 Task: Look for space in Orël, Russia from 2nd September, 2023 to 5th September, 2023 for 1 adult in price range Rs.5000 to Rs.10000. Place can be private room with 1  bedroom having 1 bed and 1 bathroom. Property type can be house, flat, guest house, hotel. Booking option can be shelf check-in. Required host language is English.
Action: Mouse moved to (555, 112)
Screenshot: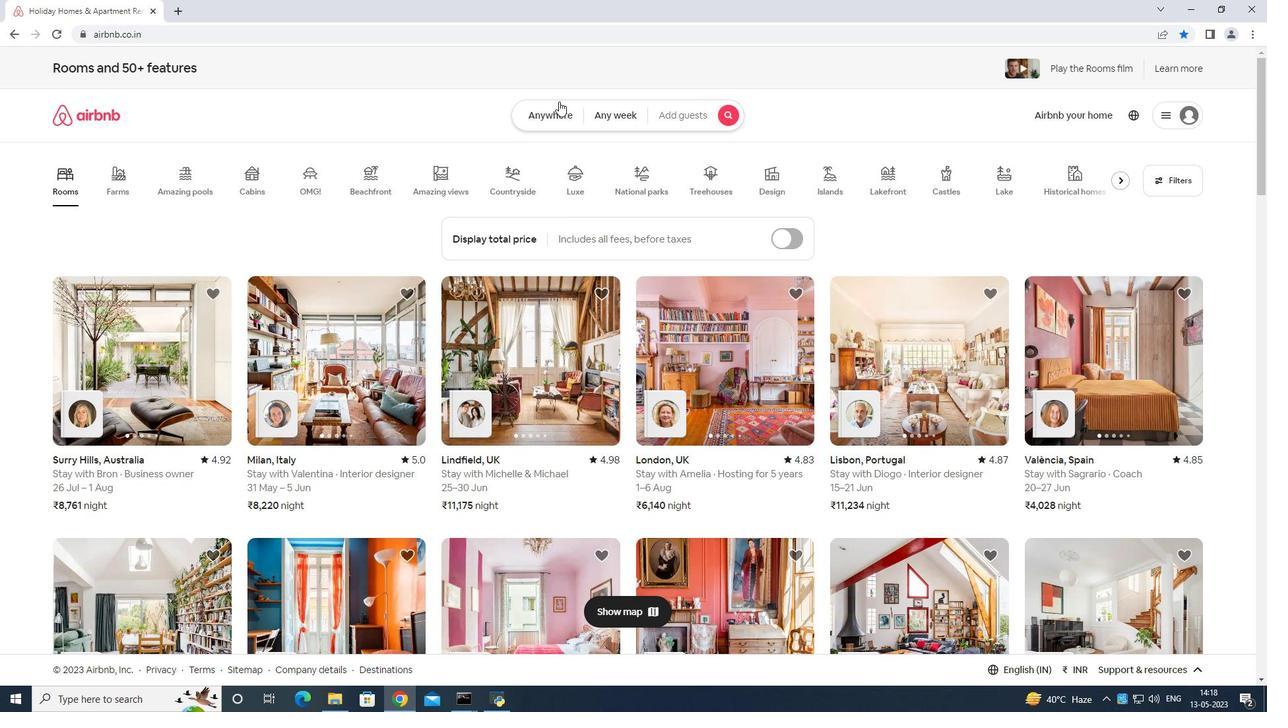
Action: Mouse pressed left at (555, 112)
Screenshot: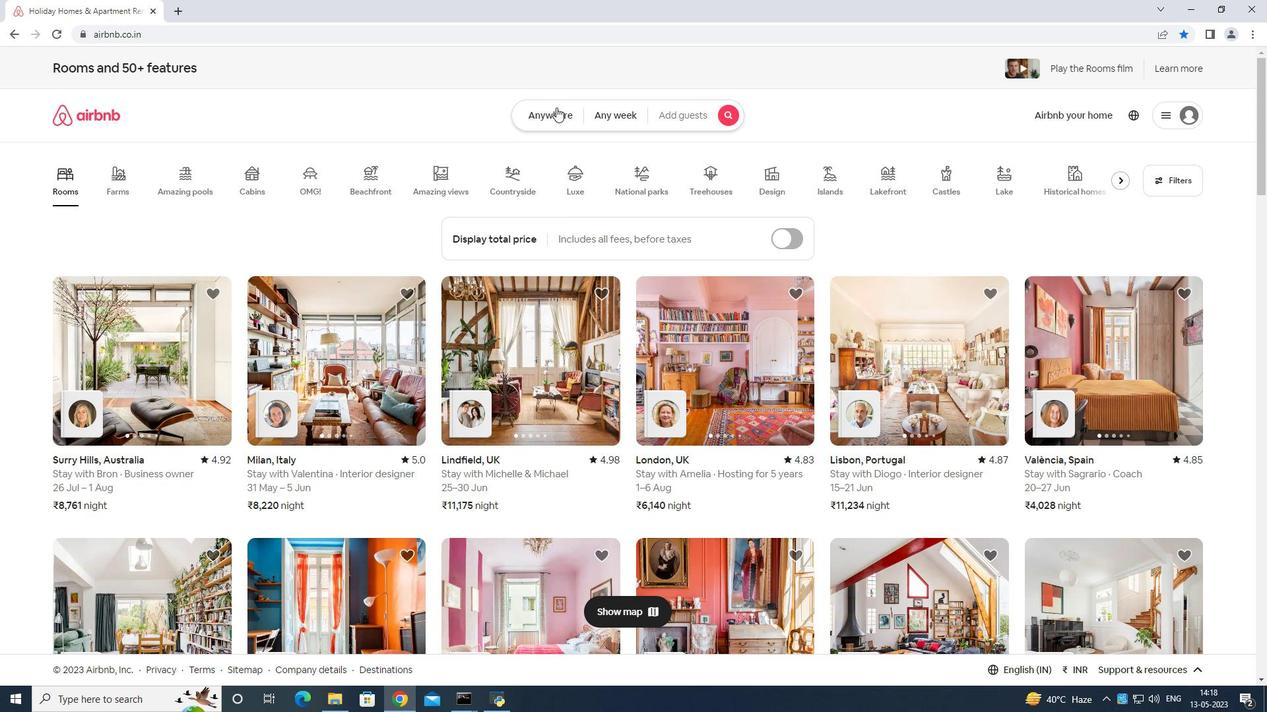 
Action: Mouse moved to (421, 161)
Screenshot: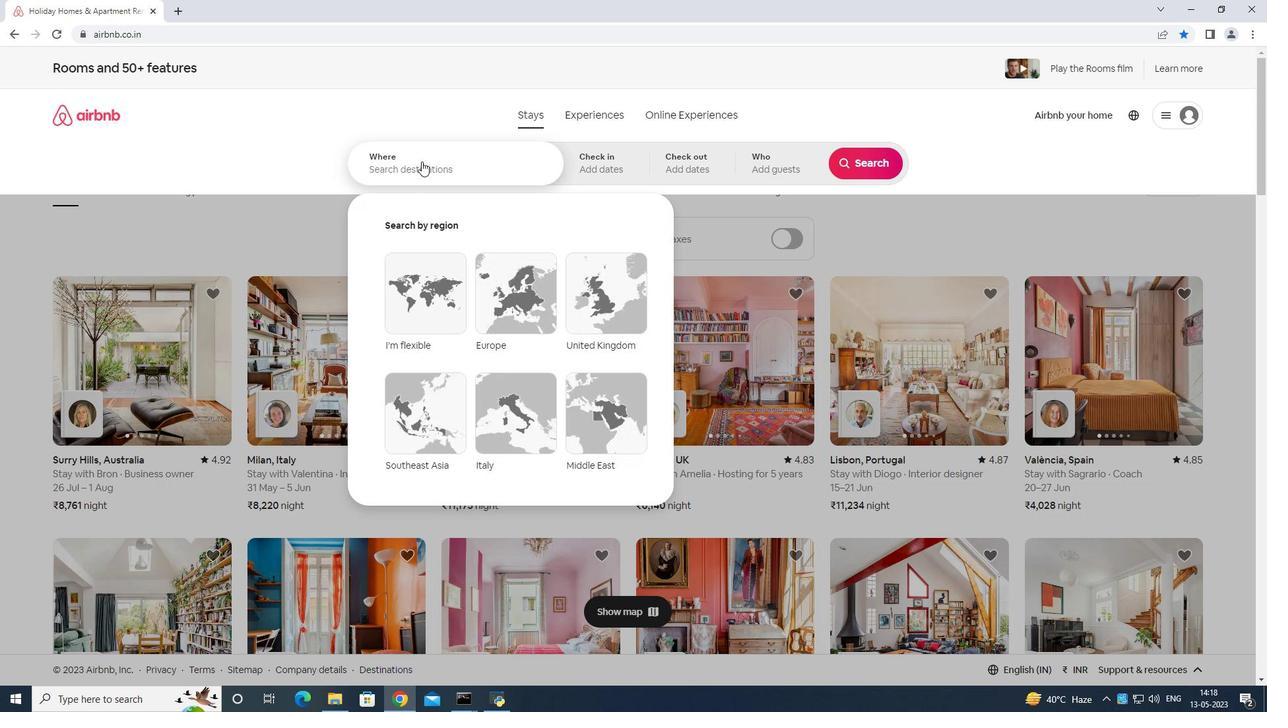 
Action: Mouse pressed left at (421, 161)
Screenshot: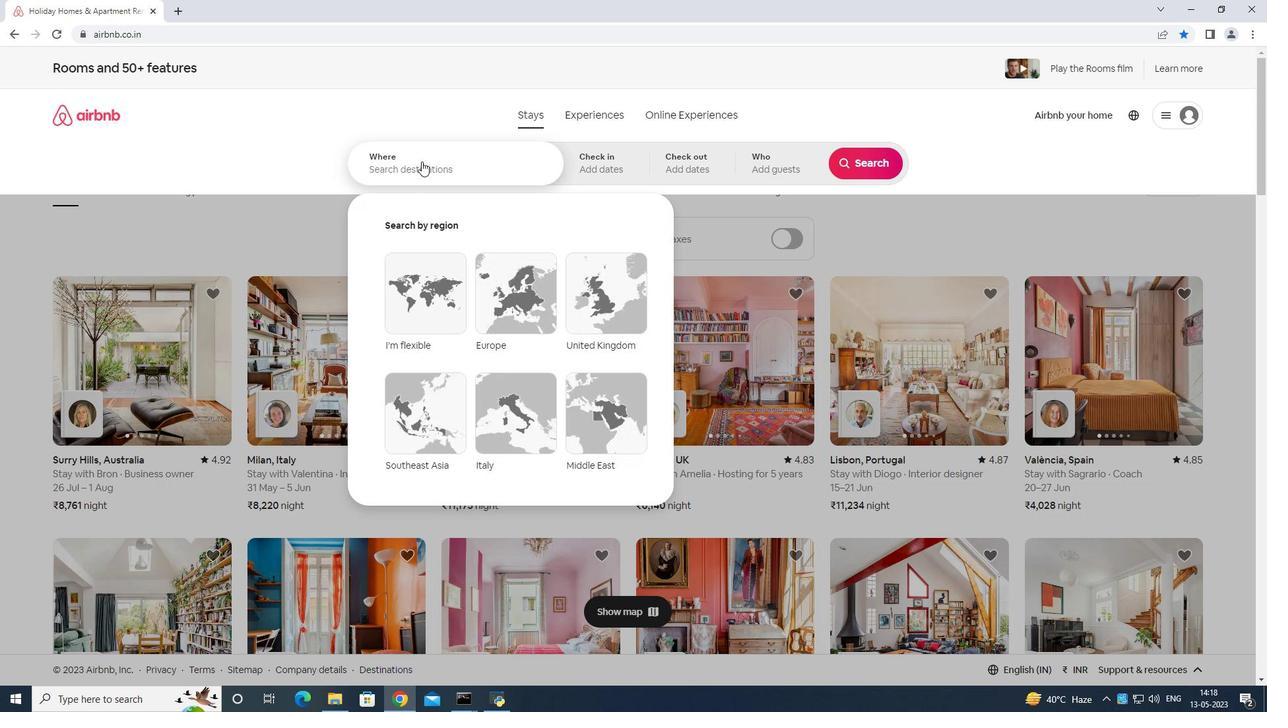 
Action: Mouse moved to (421, 160)
Screenshot: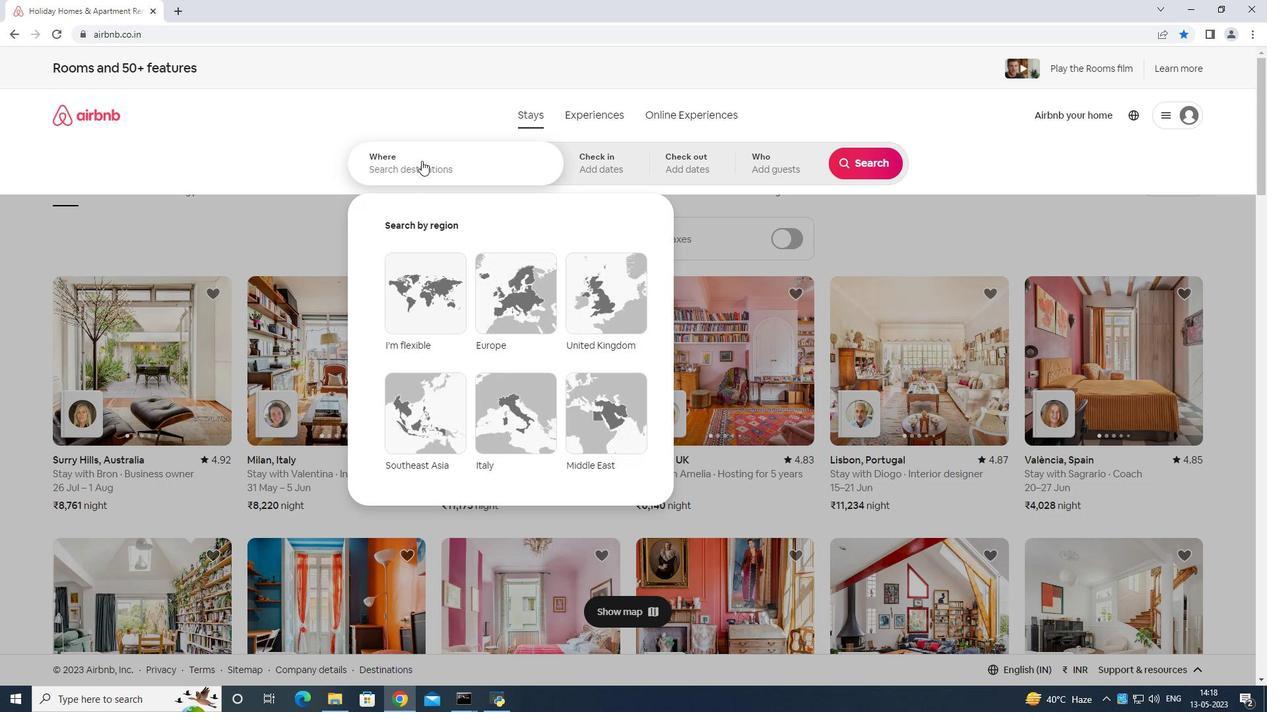 
Action: Key pressed <Key.shift>Orel<Key.space>russia<Key.enter>
Screenshot: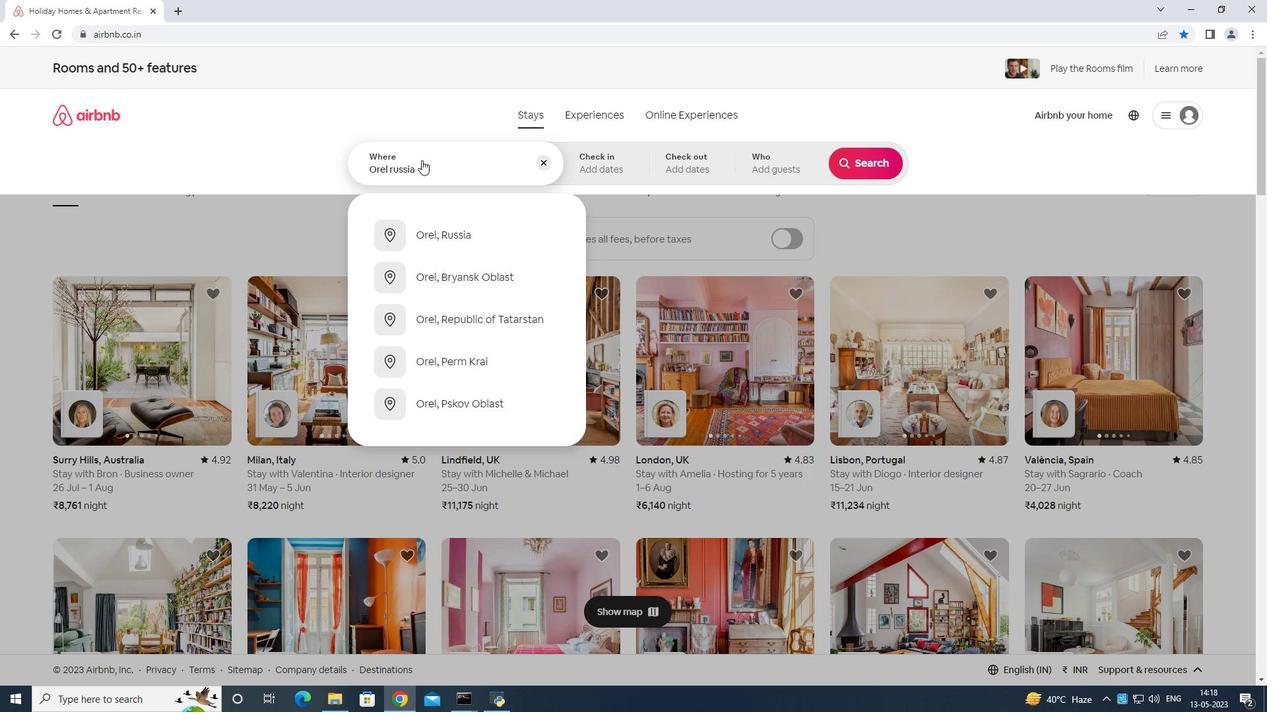 
Action: Mouse moved to (857, 266)
Screenshot: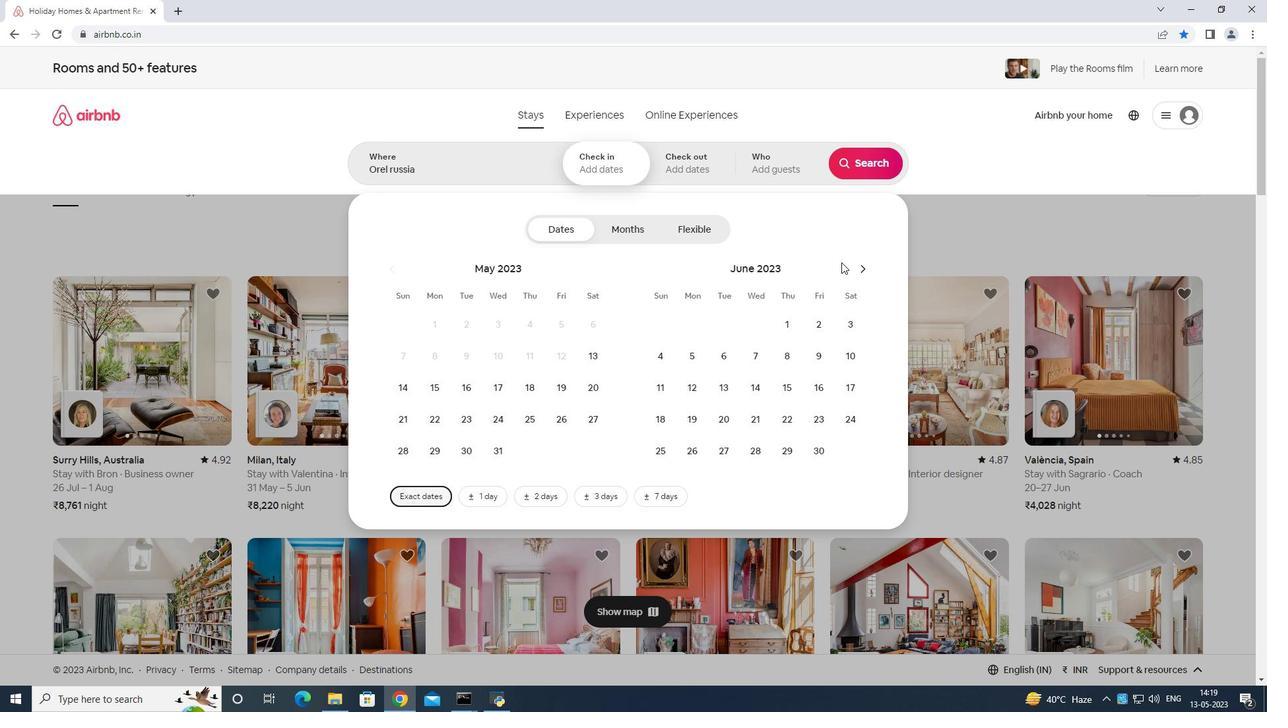 
Action: Mouse pressed left at (857, 266)
Screenshot: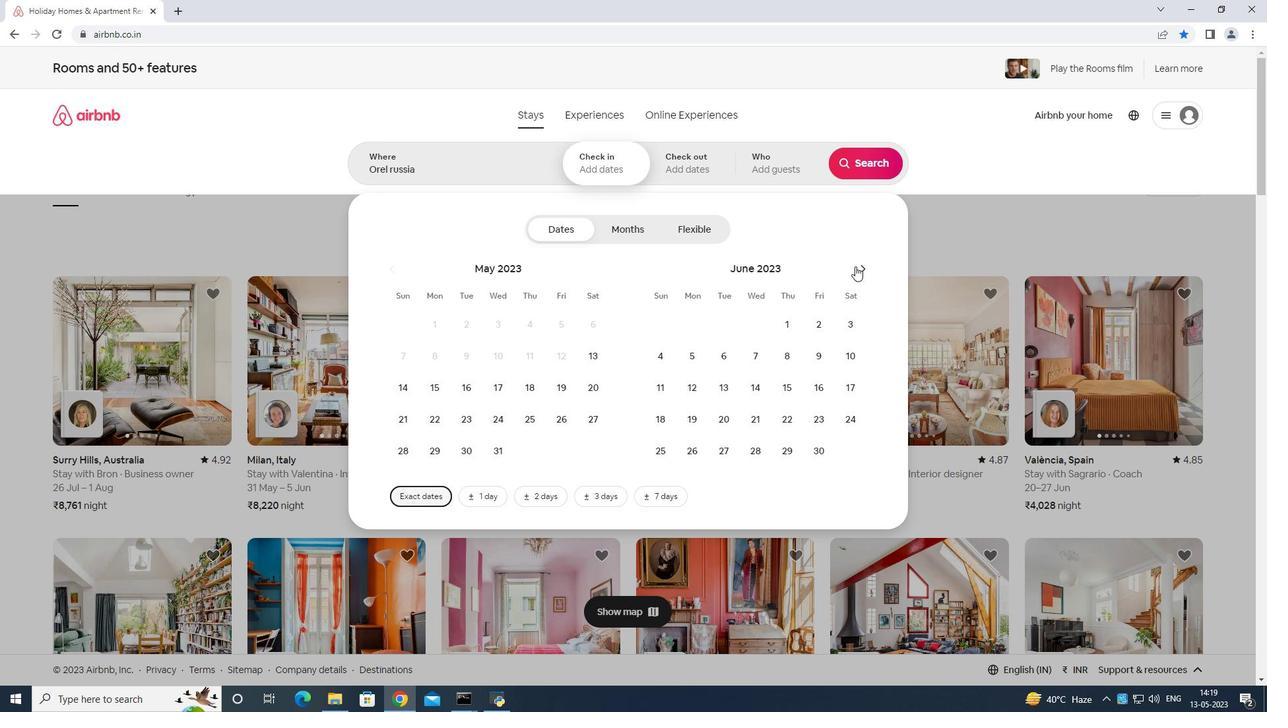 
Action: Mouse moved to (859, 267)
Screenshot: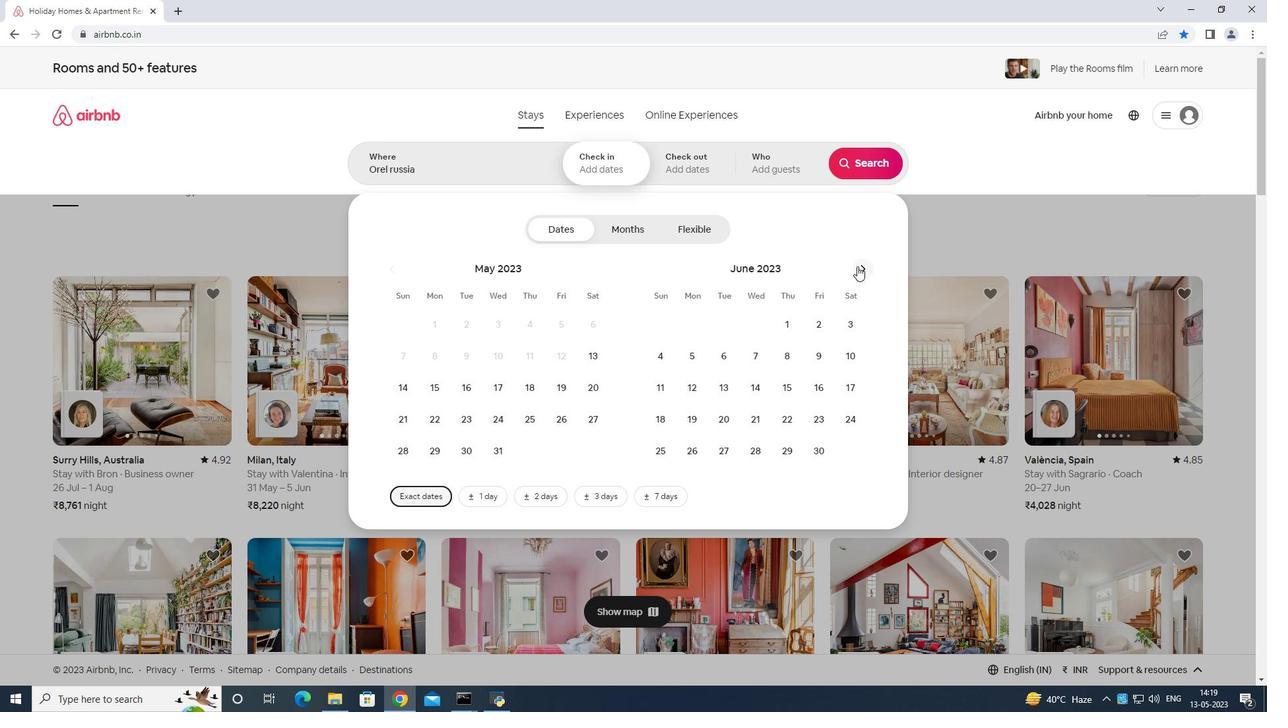 
Action: Mouse pressed left at (859, 267)
Screenshot: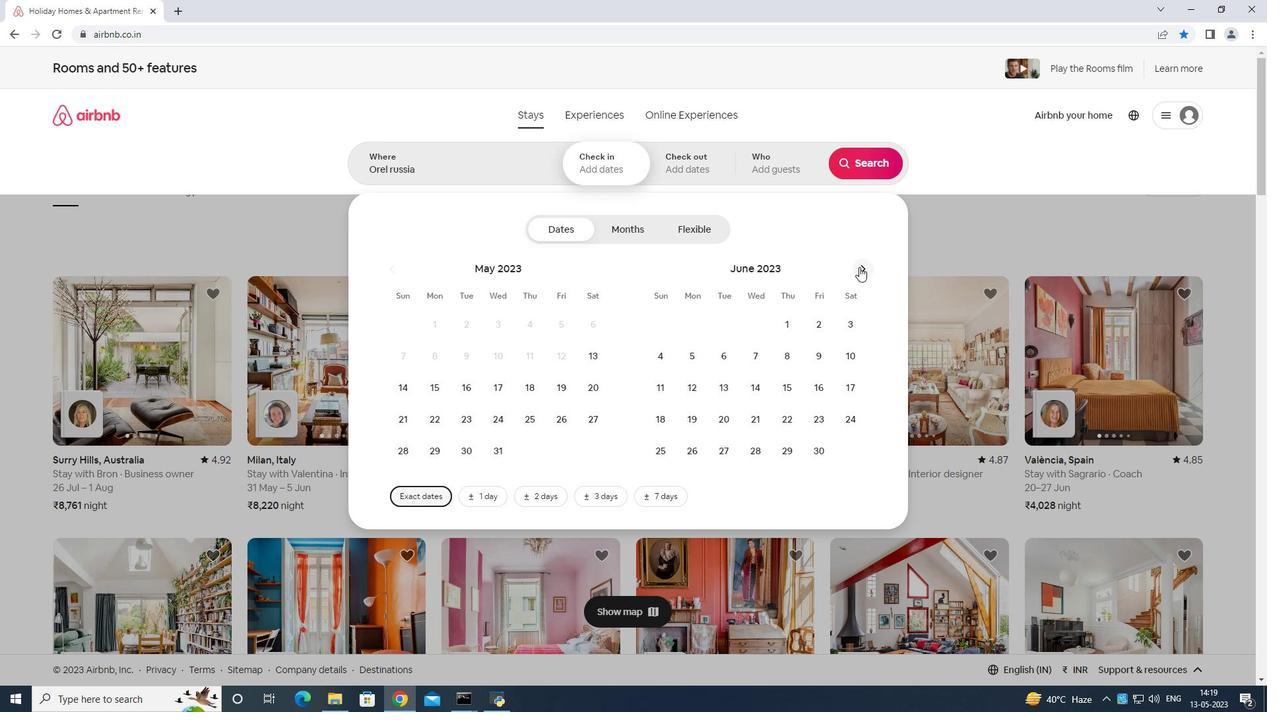 
Action: Mouse pressed left at (859, 267)
Screenshot: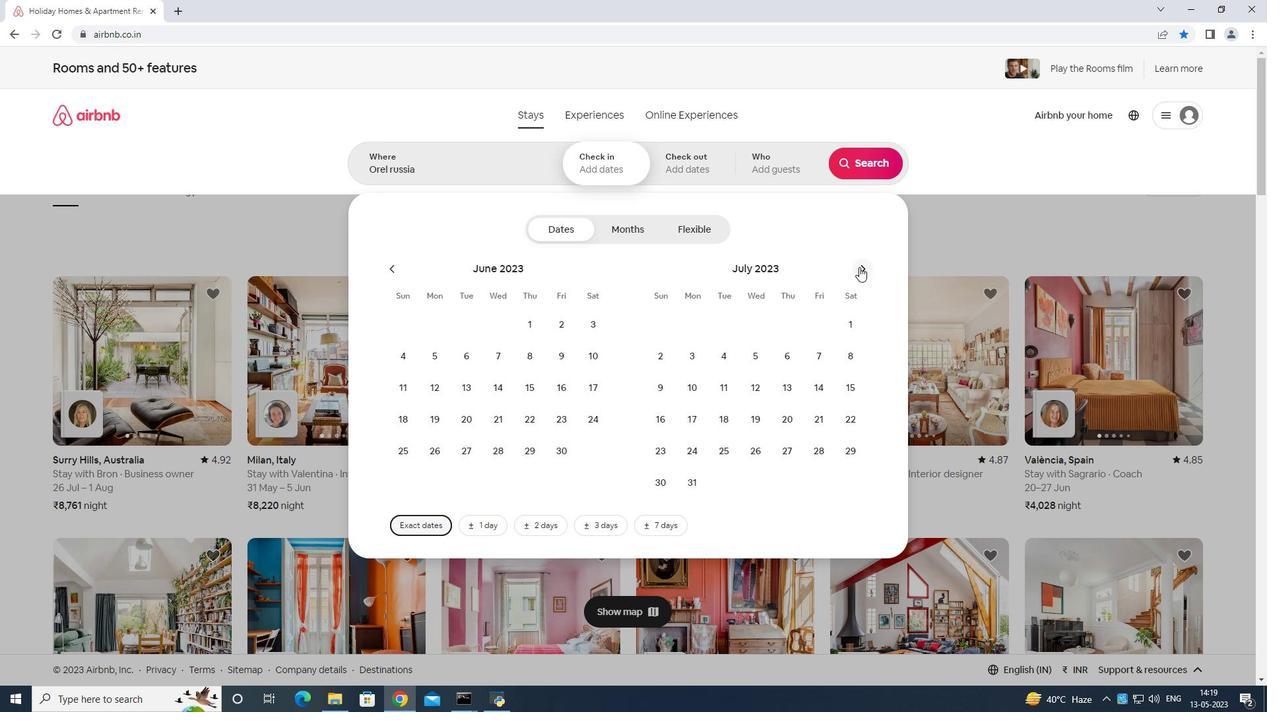 
Action: Mouse pressed left at (859, 267)
Screenshot: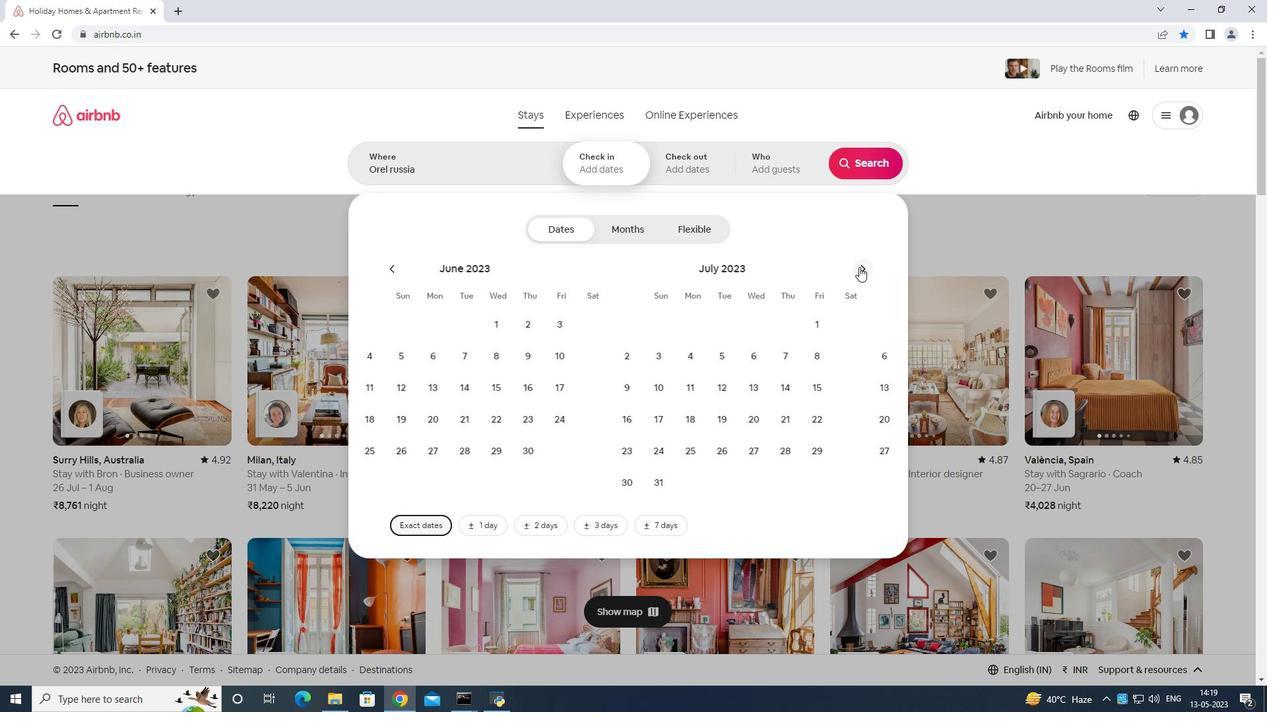 
Action: Mouse moved to (836, 326)
Screenshot: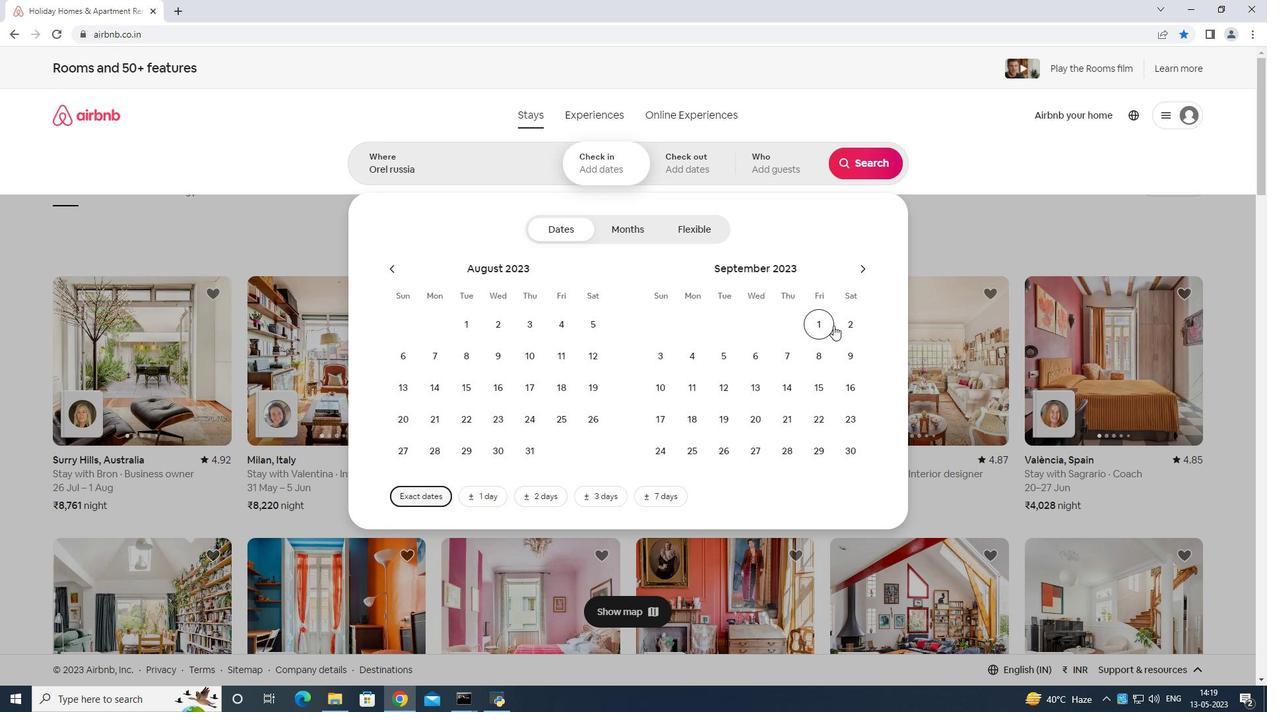 
Action: Mouse pressed left at (836, 326)
Screenshot: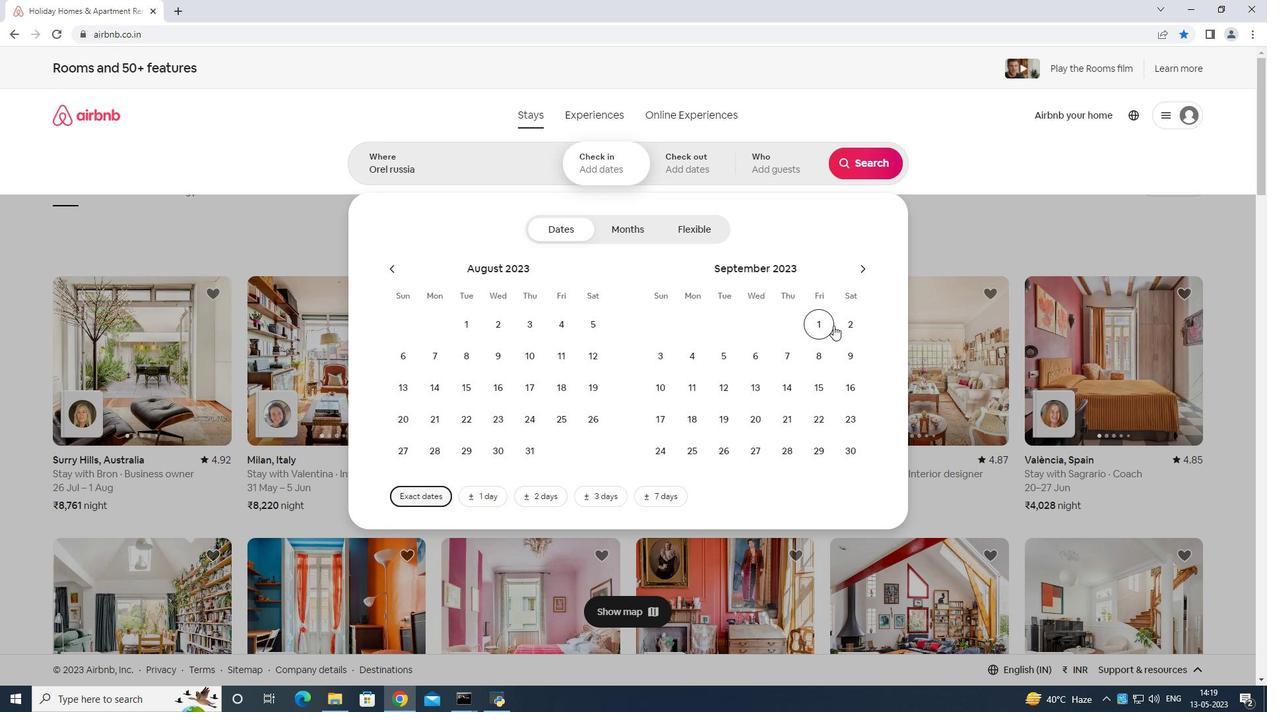 
Action: Mouse moved to (723, 349)
Screenshot: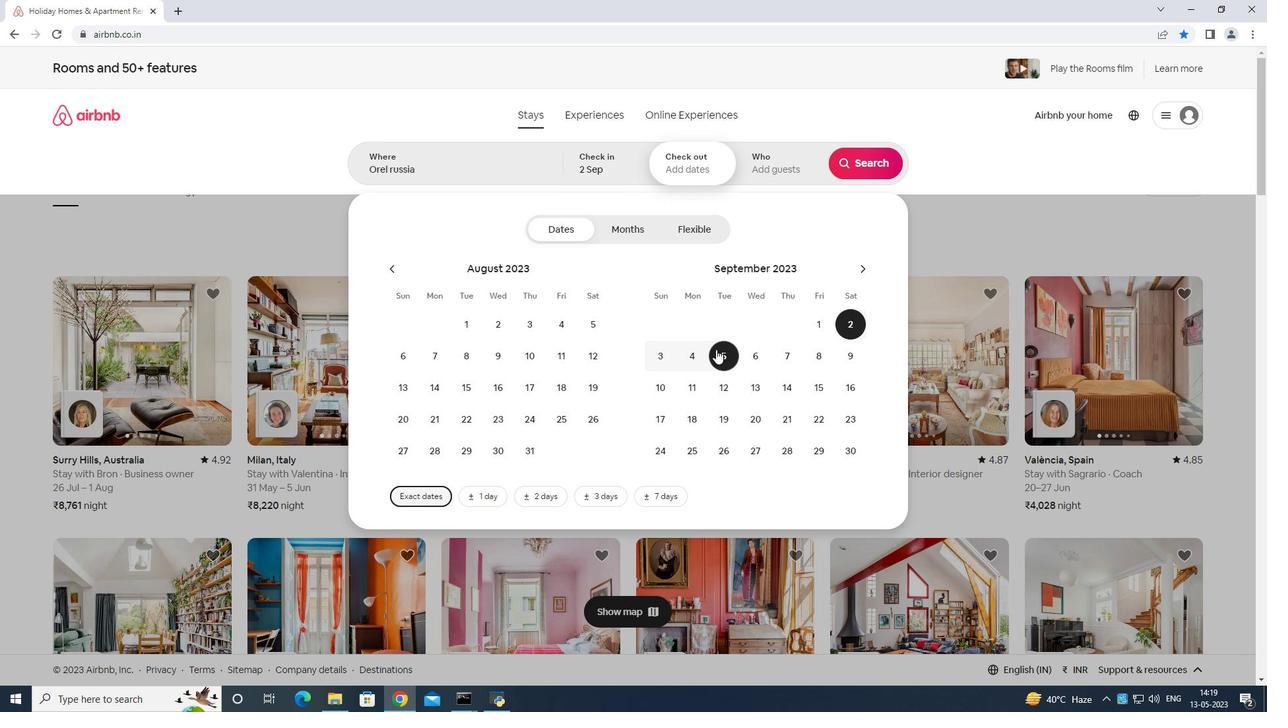 
Action: Mouse pressed left at (723, 349)
Screenshot: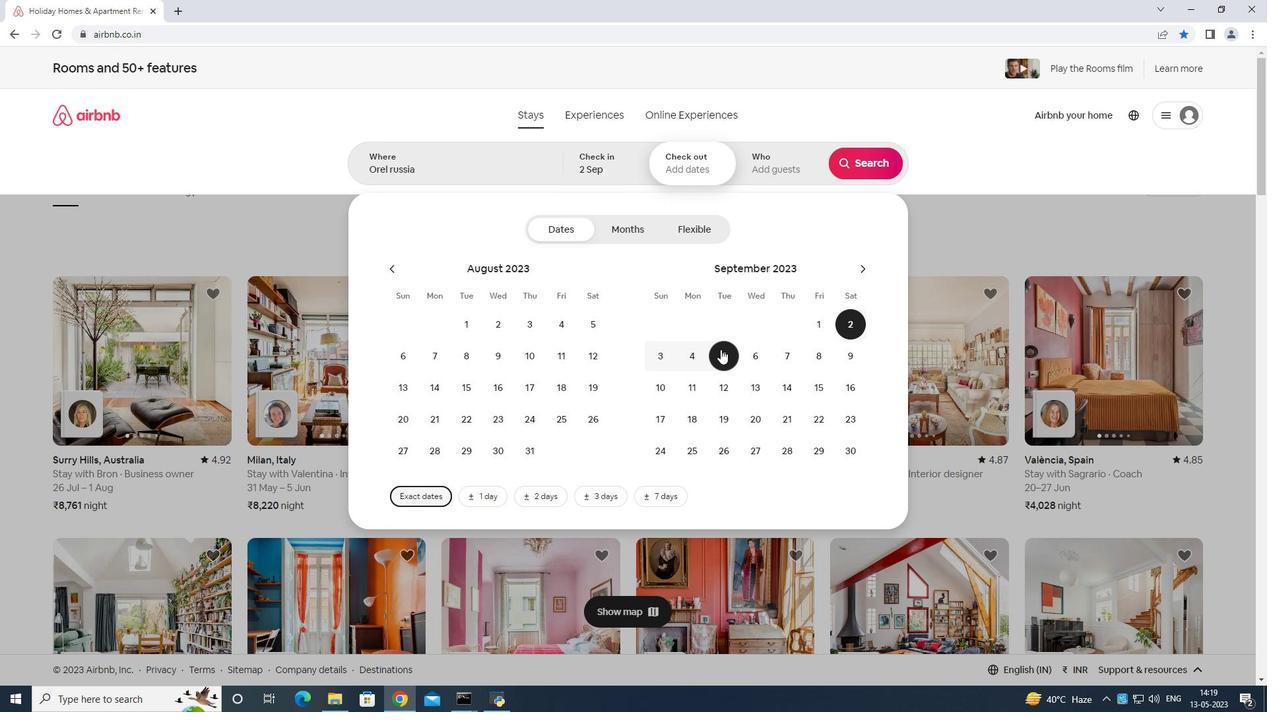
Action: Mouse moved to (776, 173)
Screenshot: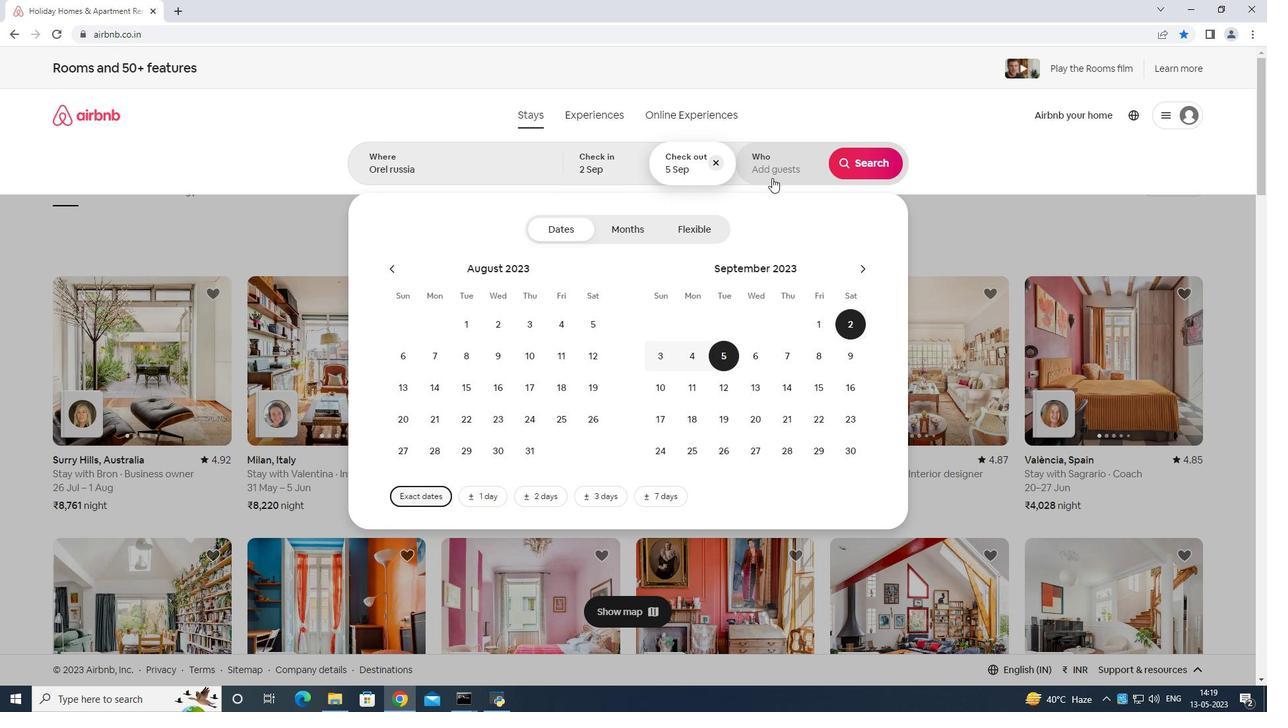 
Action: Mouse pressed left at (776, 173)
Screenshot: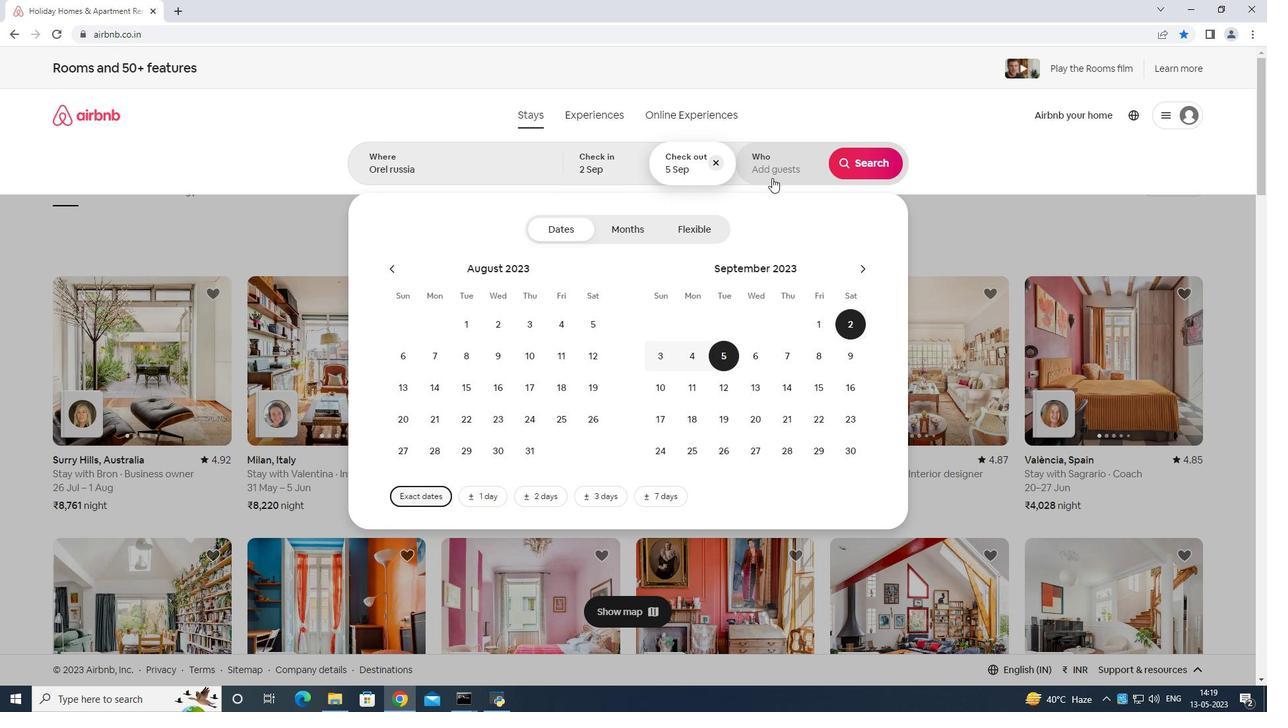 
Action: Mouse moved to (865, 230)
Screenshot: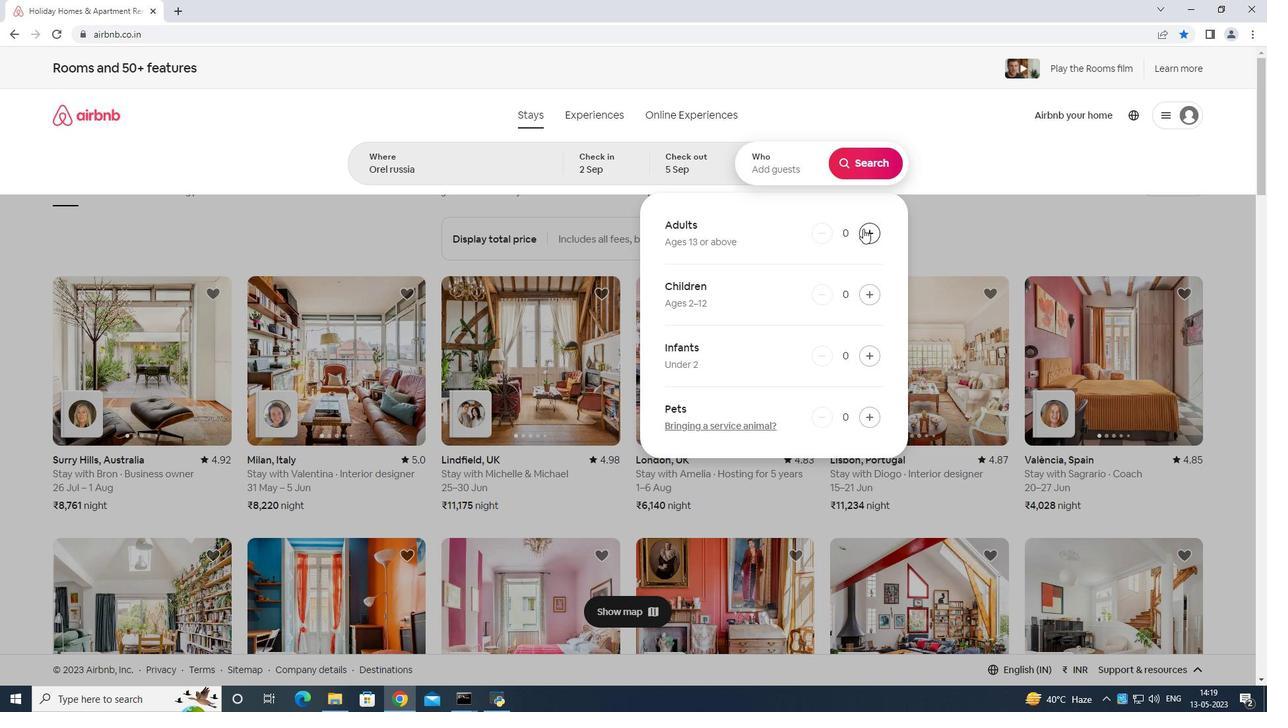 
Action: Mouse pressed left at (865, 230)
Screenshot: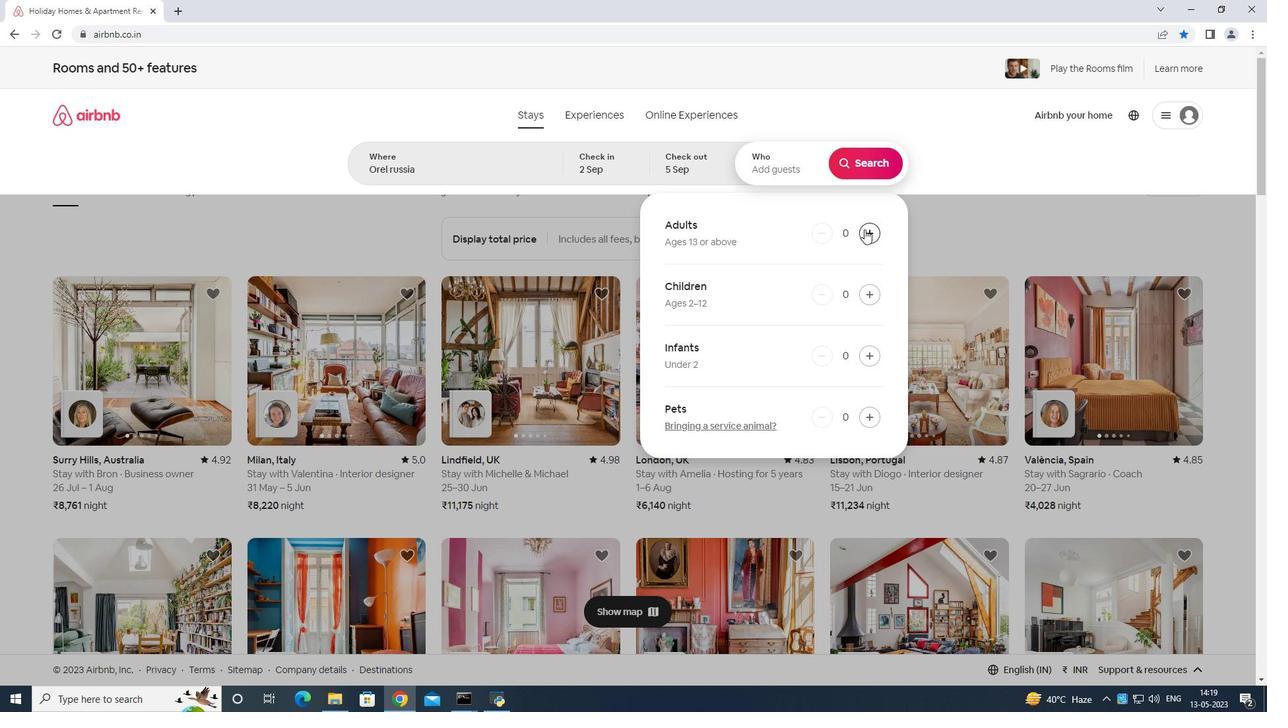 
Action: Mouse moved to (871, 170)
Screenshot: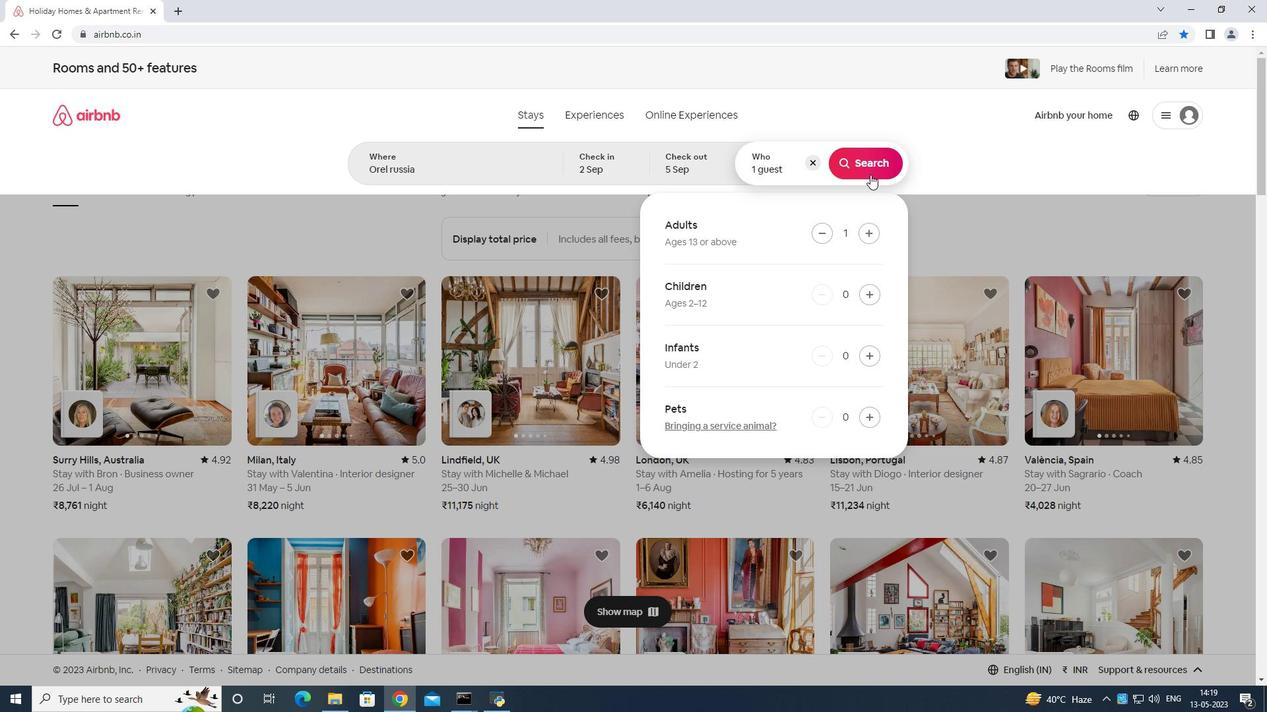 
Action: Mouse pressed left at (871, 170)
Screenshot: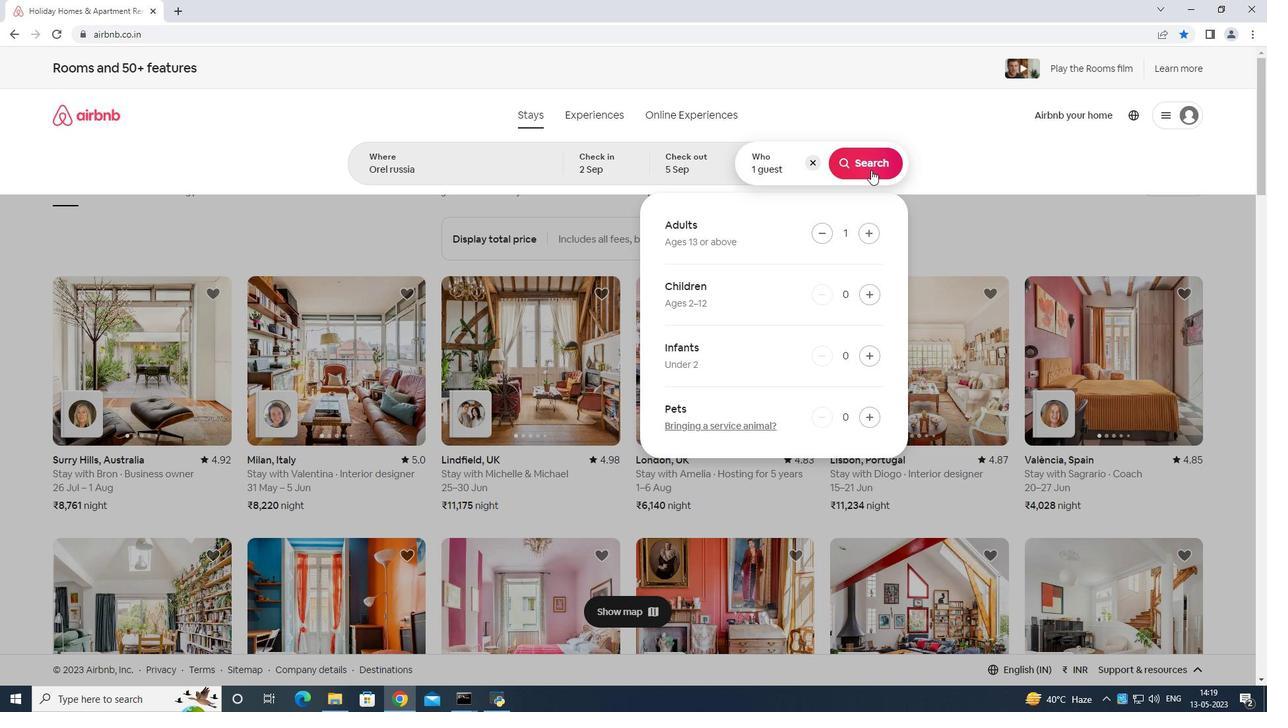 
Action: Mouse moved to (1195, 124)
Screenshot: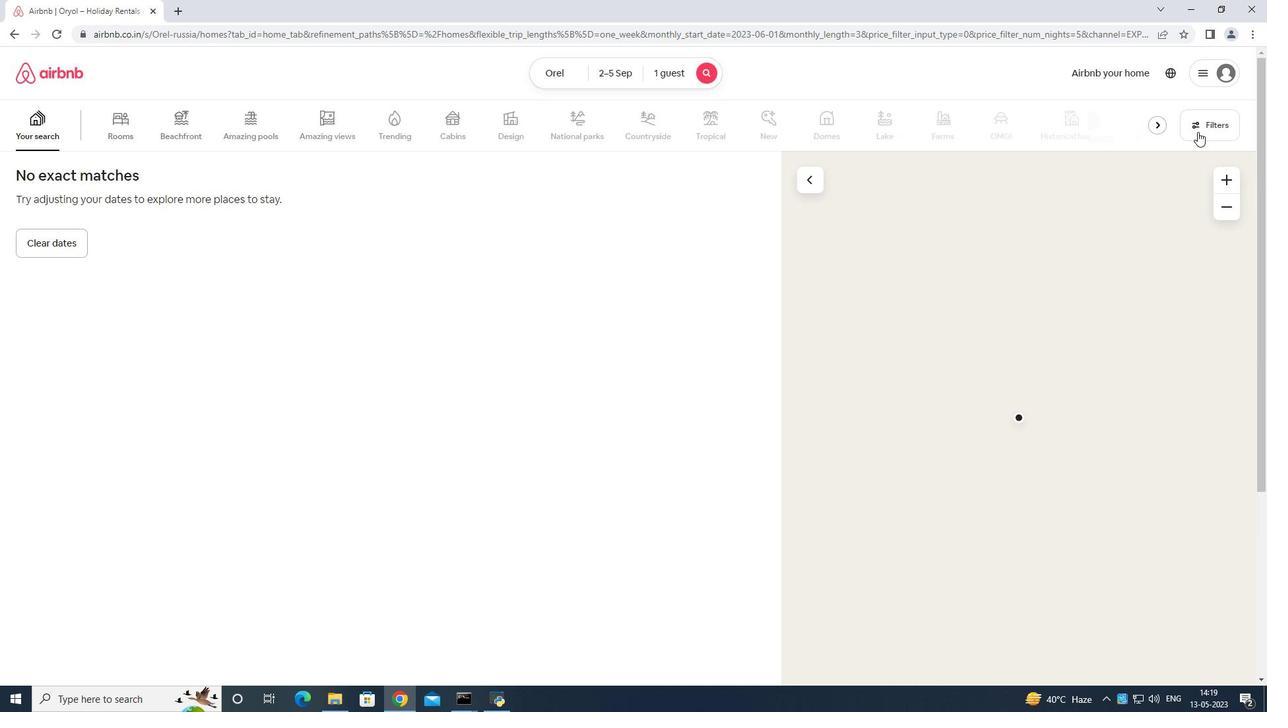 
Action: Mouse pressed left at (1195, 124)
Screenshot: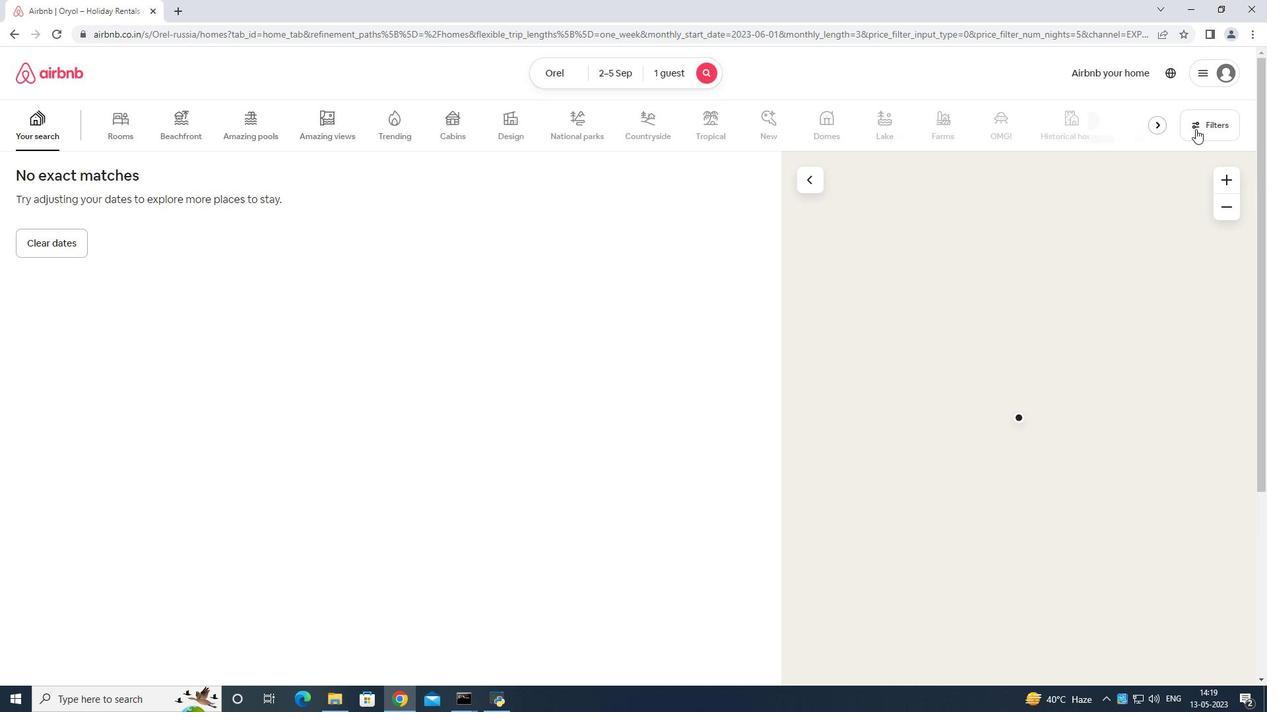 
Action: Mouse moved to (535, 431)
Screenshot: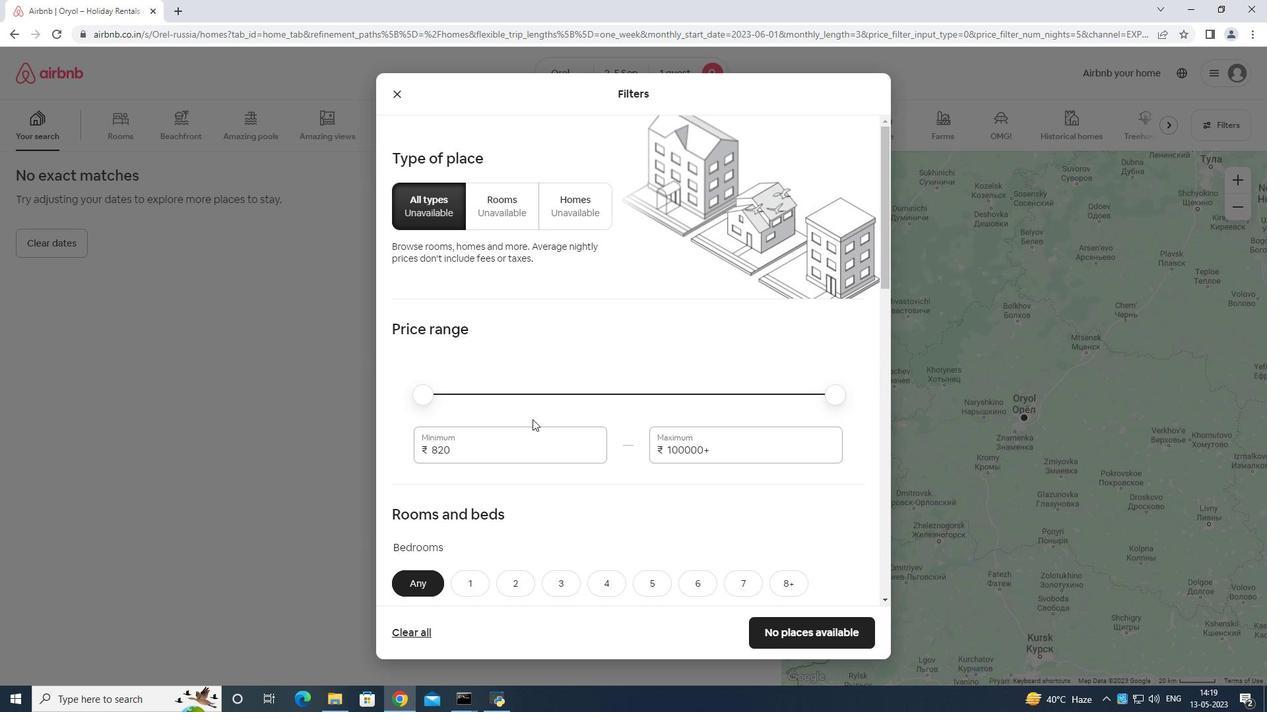 
Action: Mouse pressed left at (535, 431)
Screenshot: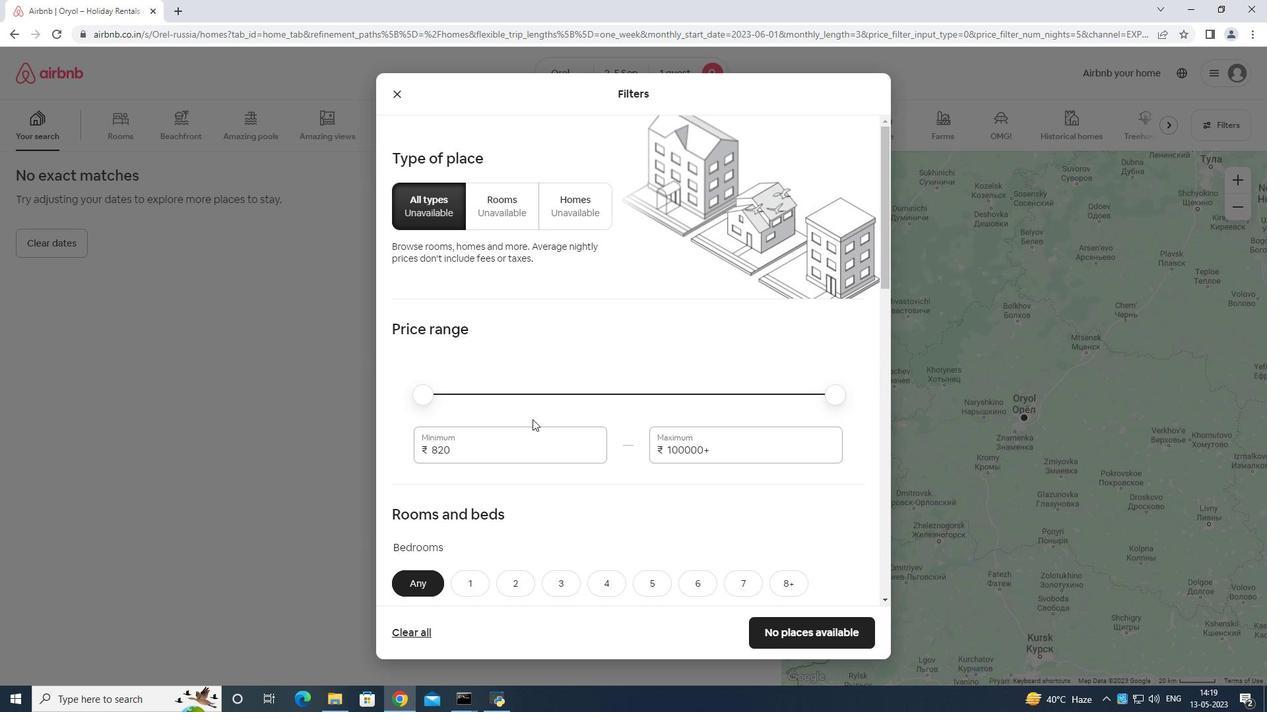 
Action: Mouse moved to (541, 401)
Screenshot: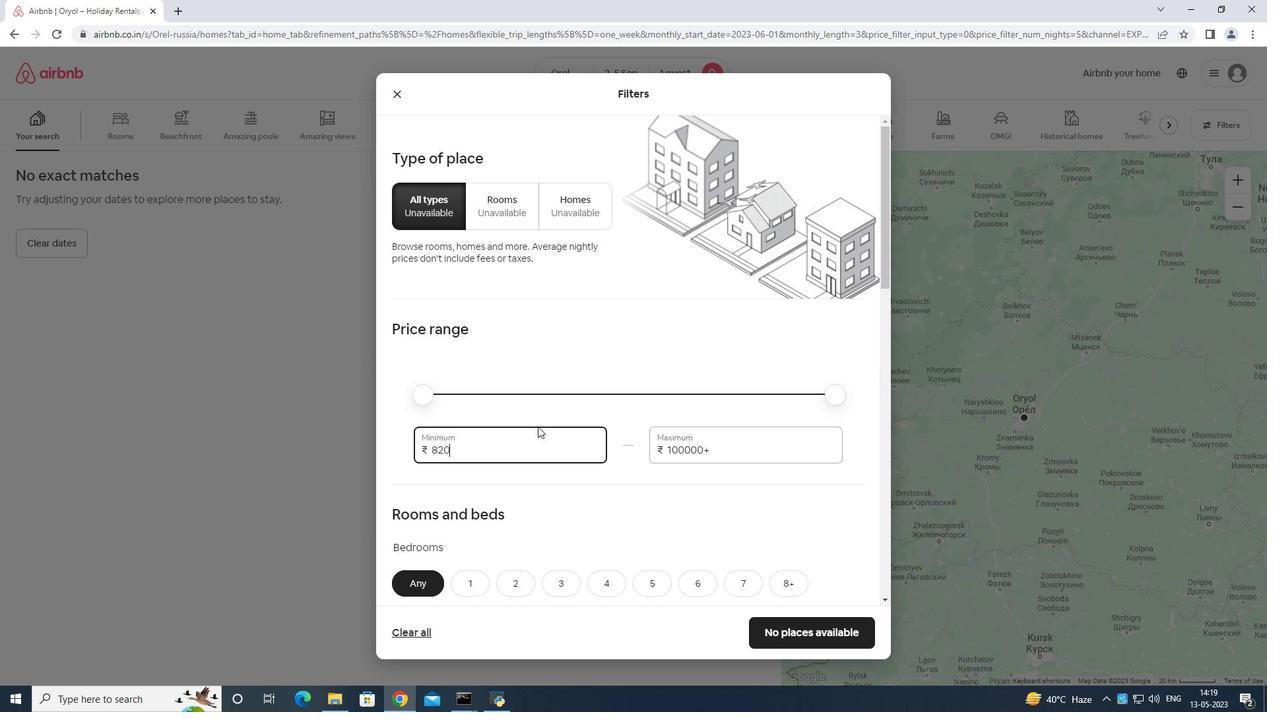 
Action: Key pressed <Key.backspace>
Screenshot: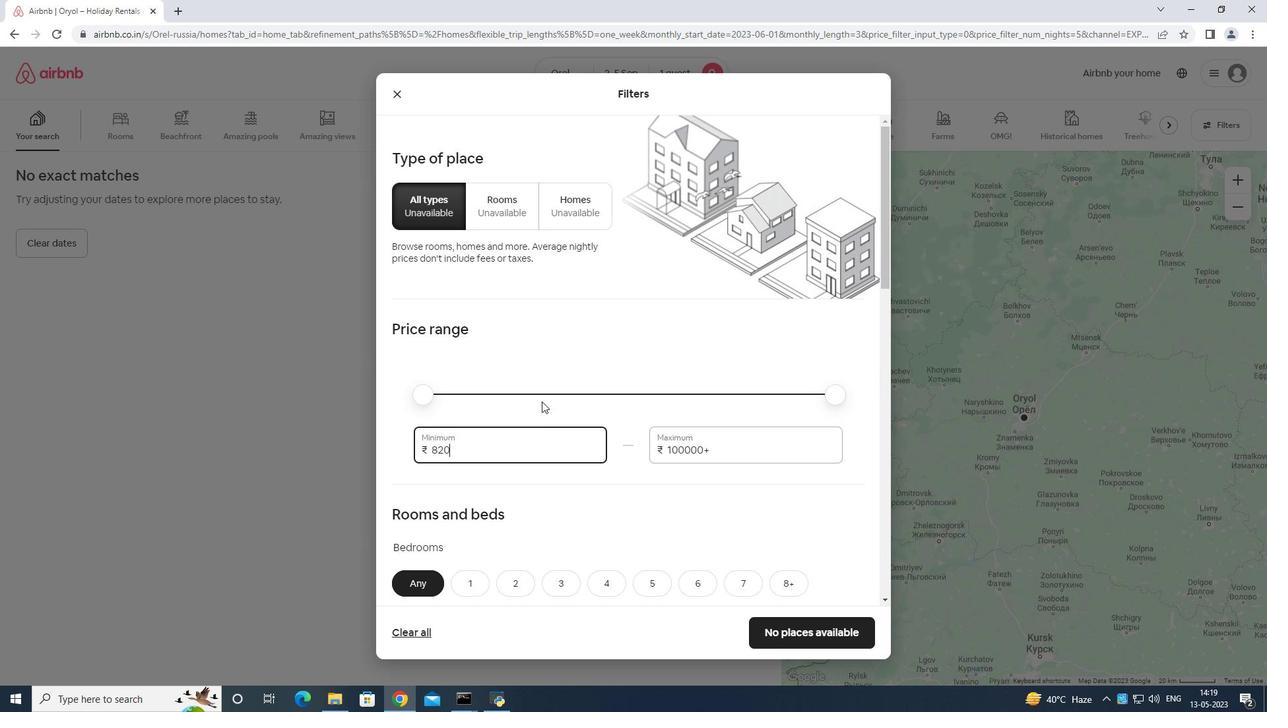 
Action: Mouse moved to (541, 411)
Screenshot: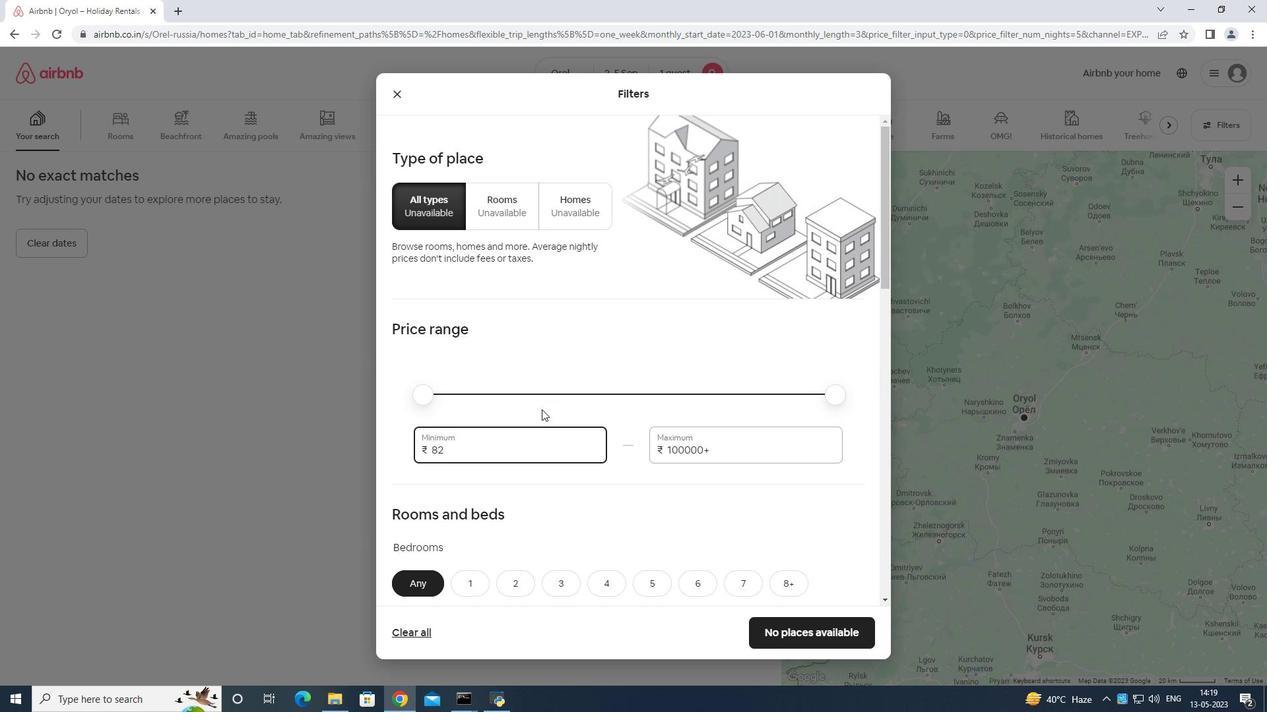 
Action: Key pressed <Key.backspace>
Screenshot: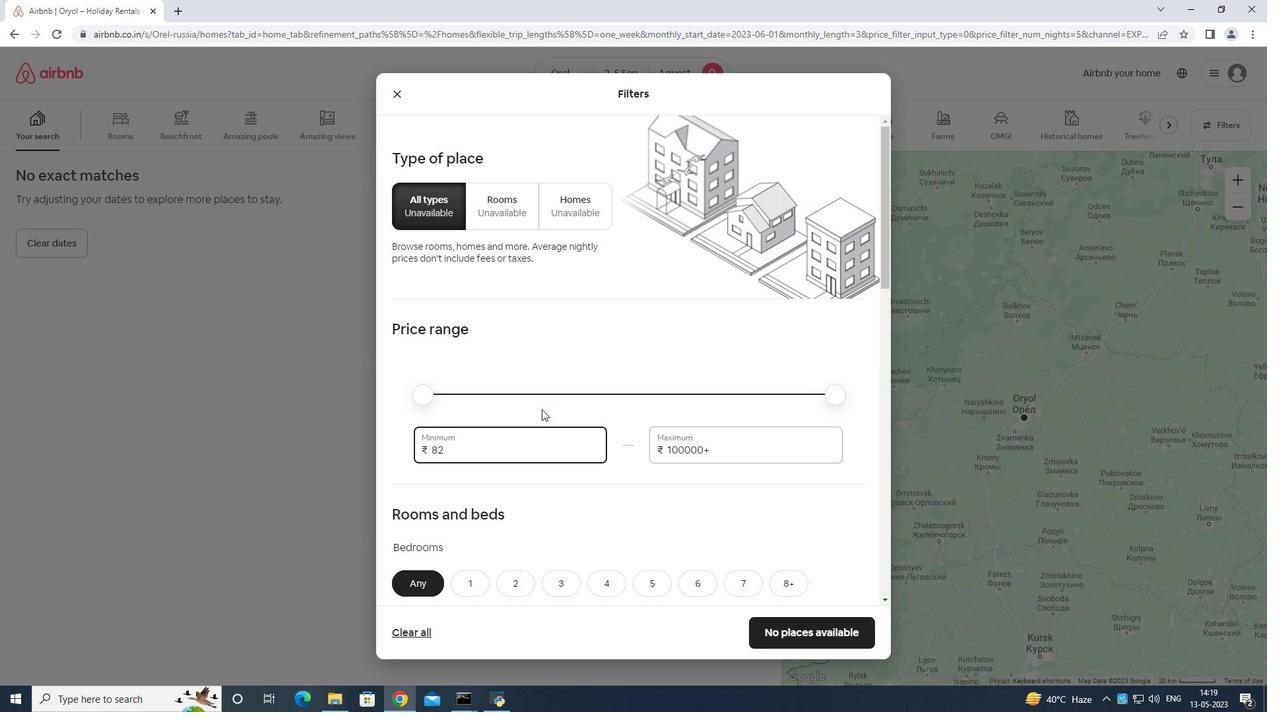 
Action: Mouse moved to (541, 412)
Screenshot: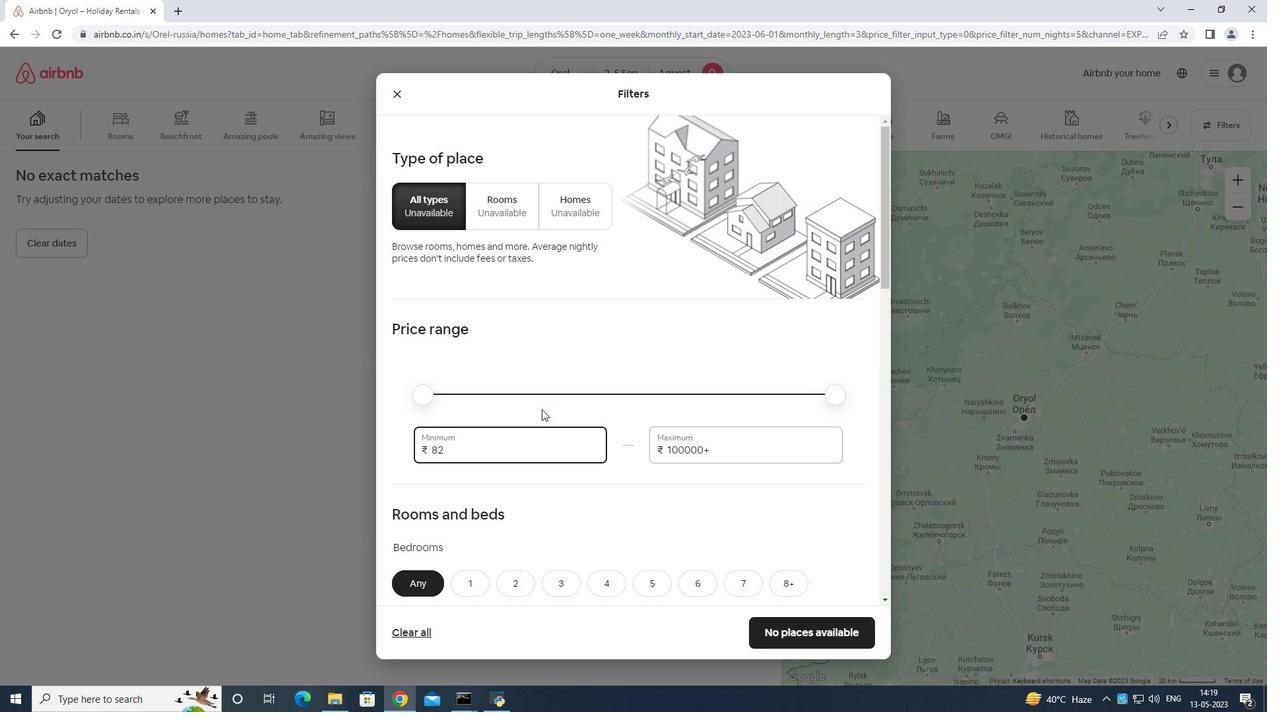 
Action: Key pressed <Key.backspace>
Screenshot: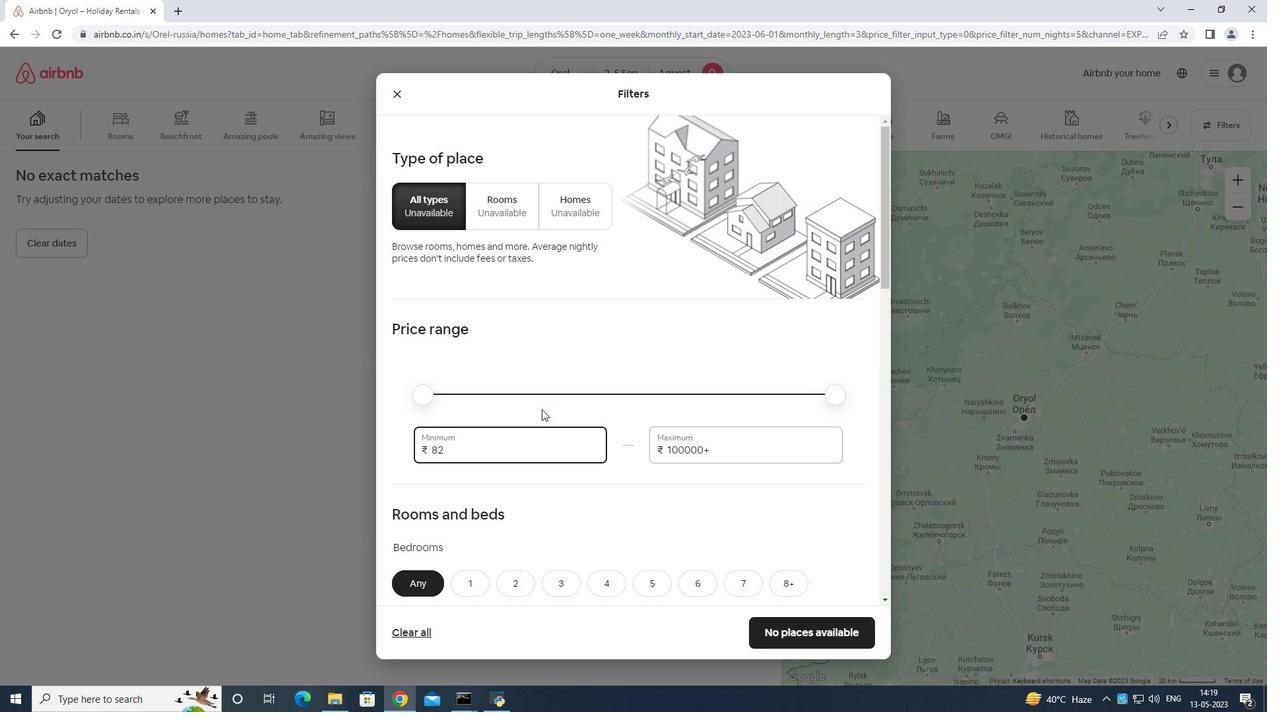 
Action: Mouse moved to (541, 413)
Screenshot: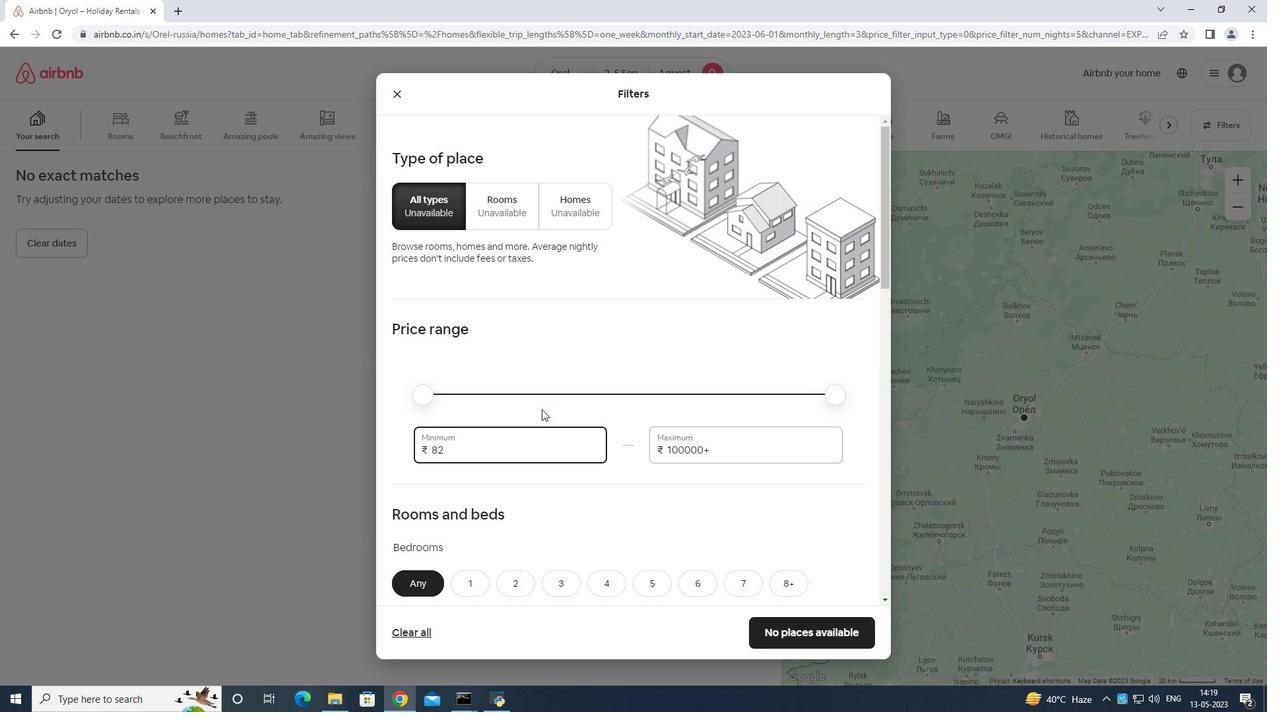 
Action: Key pressed <Key.backspace><Key.backspace><Key.backspace>
Screenshot: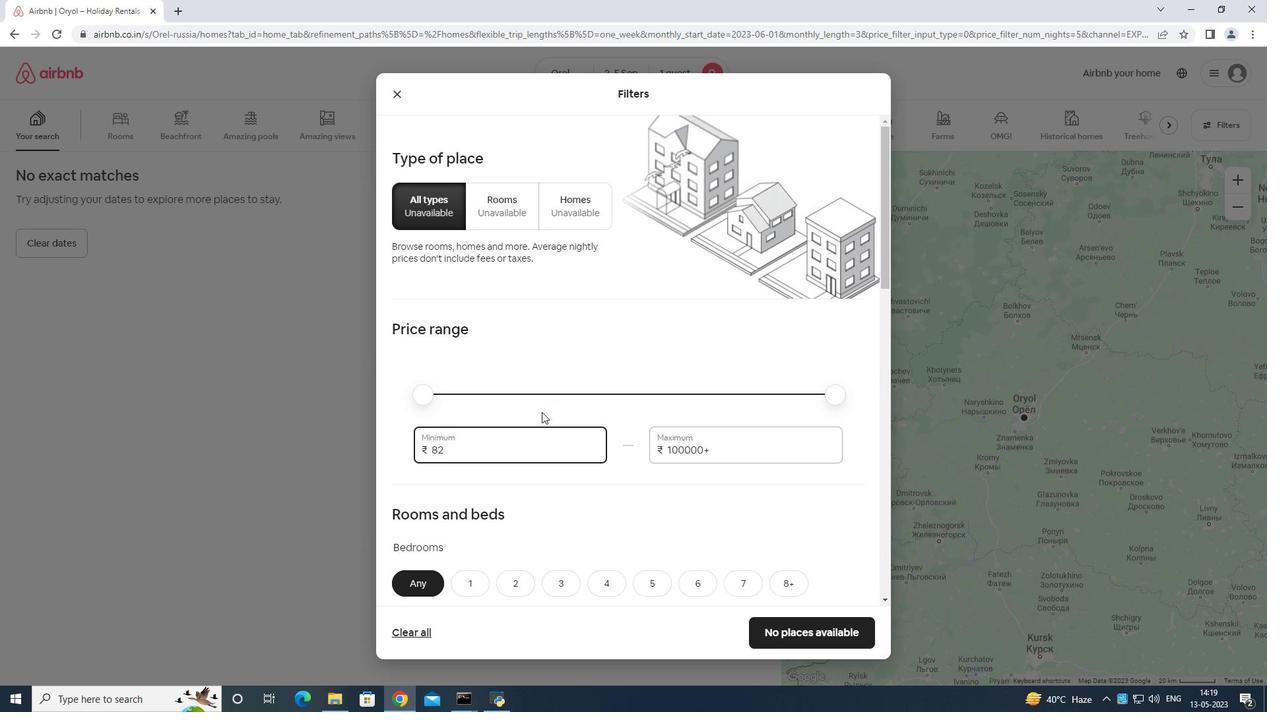 
Action: Mouse moved to (543, 417)
Screenshot: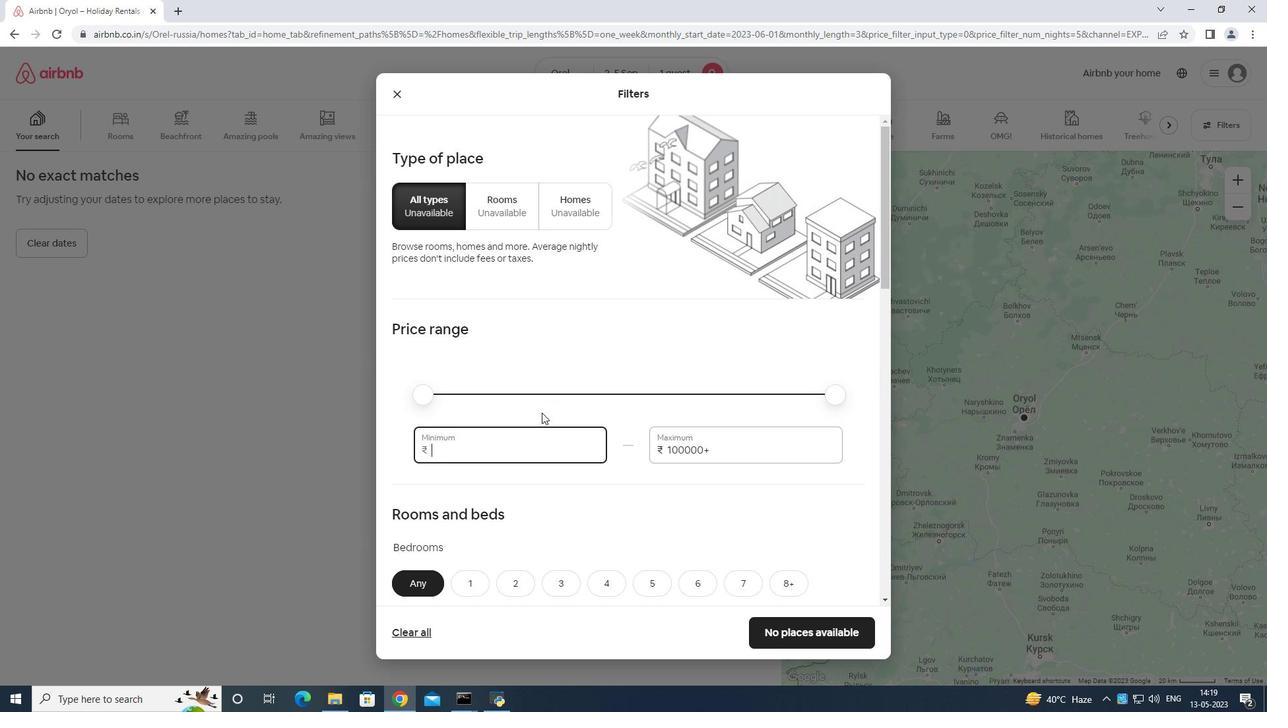 
Action: Key pressed 5
Screenshot: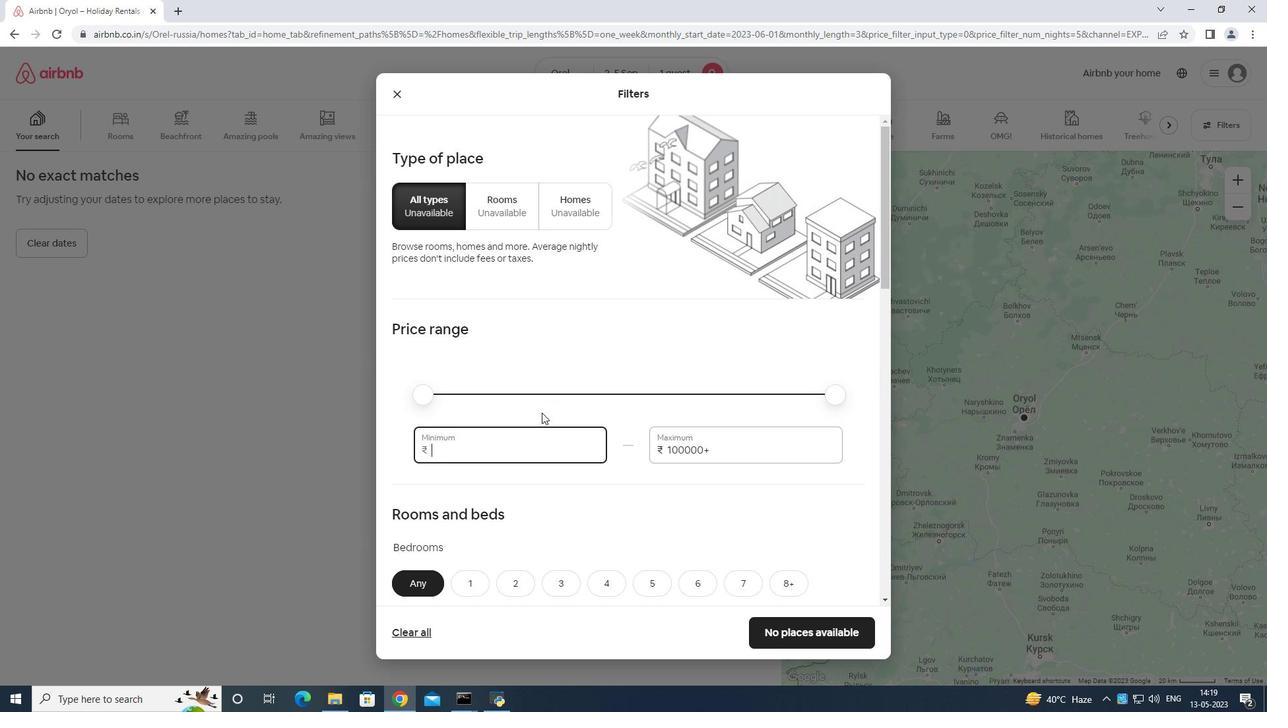 
Action: Mouse moved to (543, 418)
Screenshot: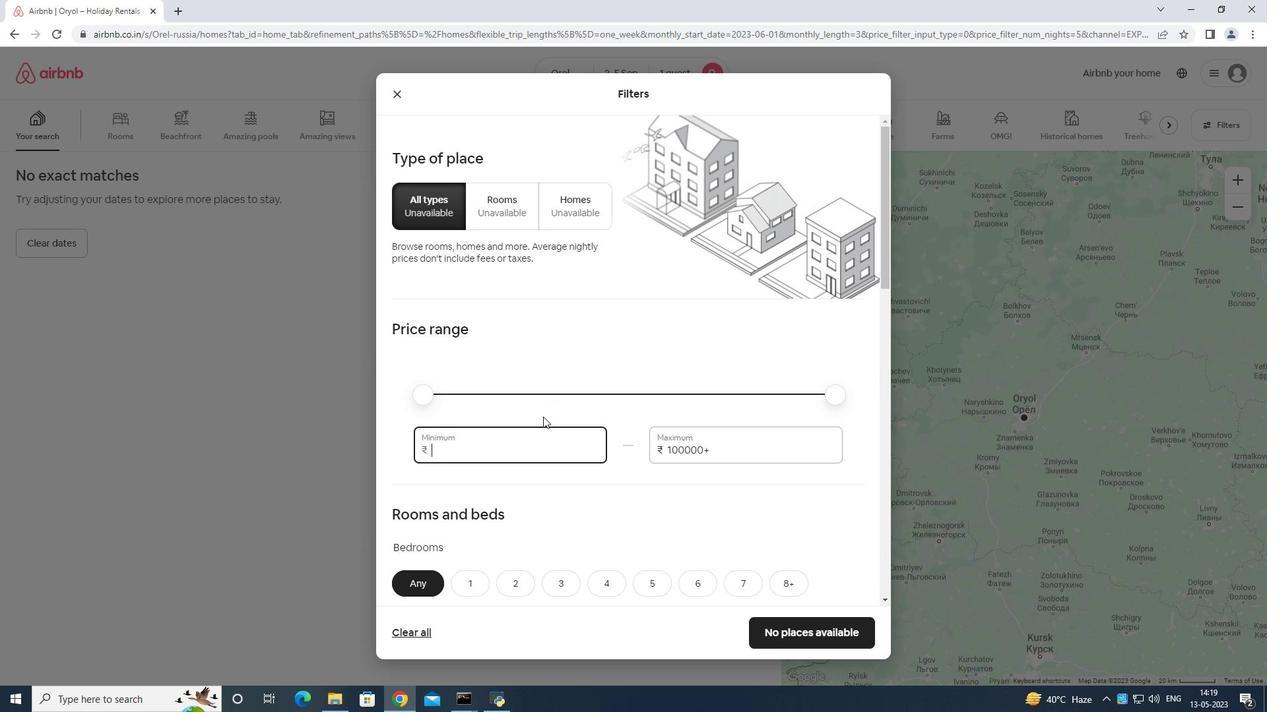 
Action: Key pressed 00
Screenshot: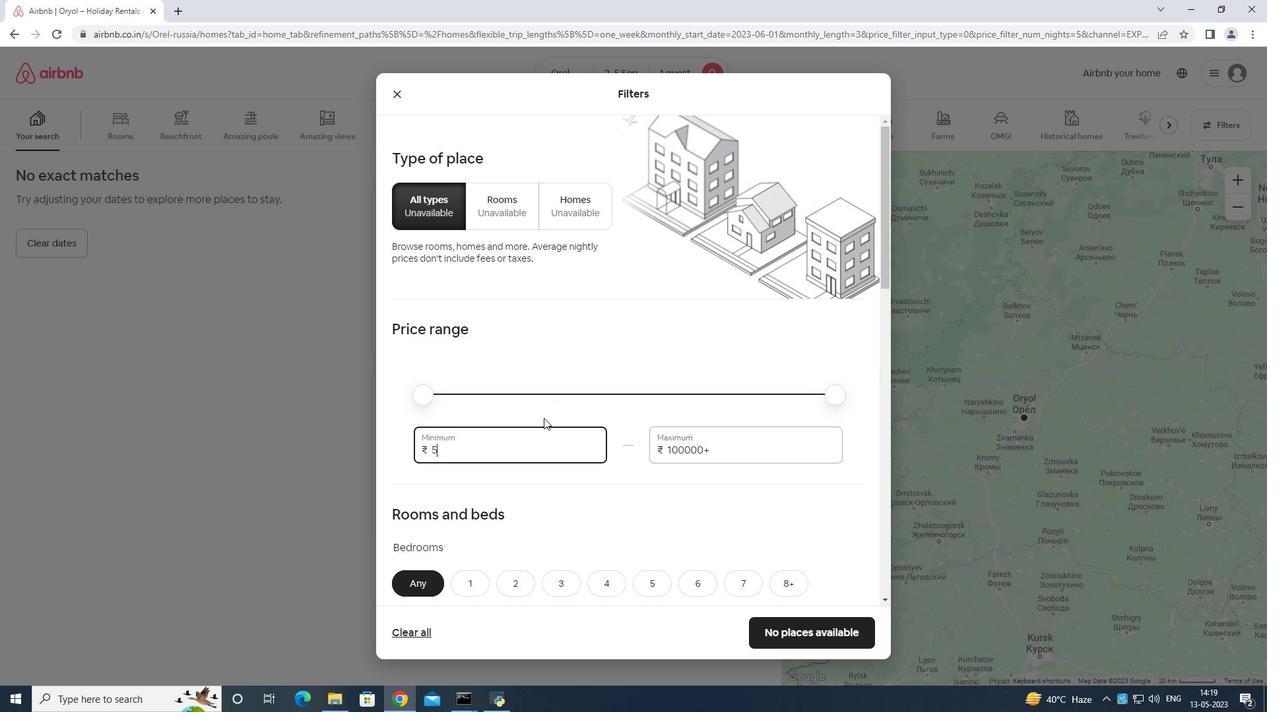 
Action: Mouse moved to (544, 418)
Screenshot: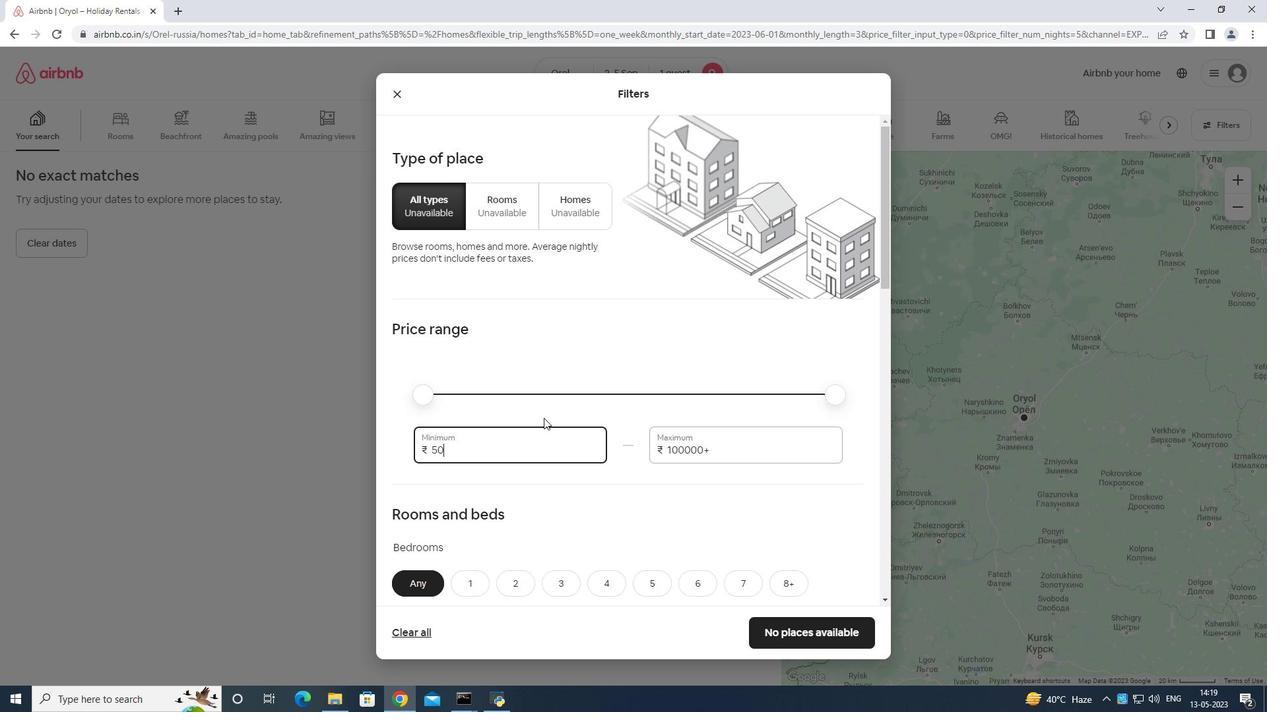 
Action: Key pressed 0
Screenshot: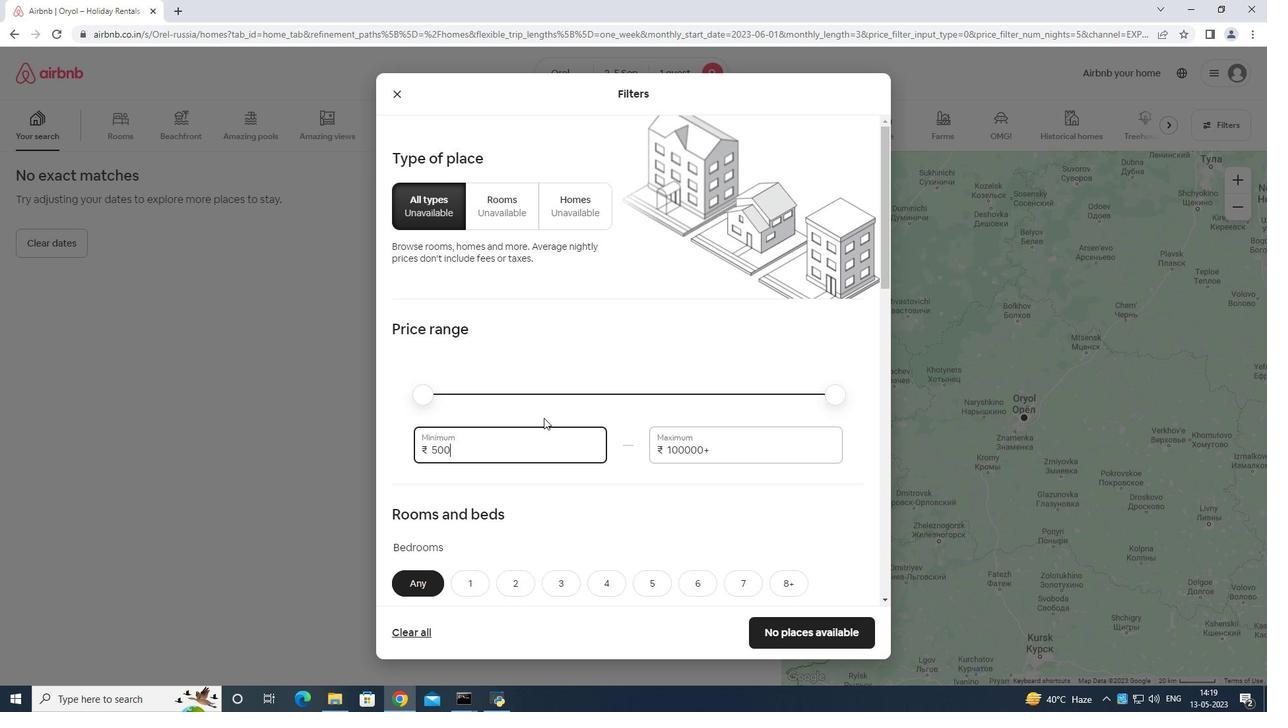 
Action: Mouse moved to (753, 448)
Screenshot: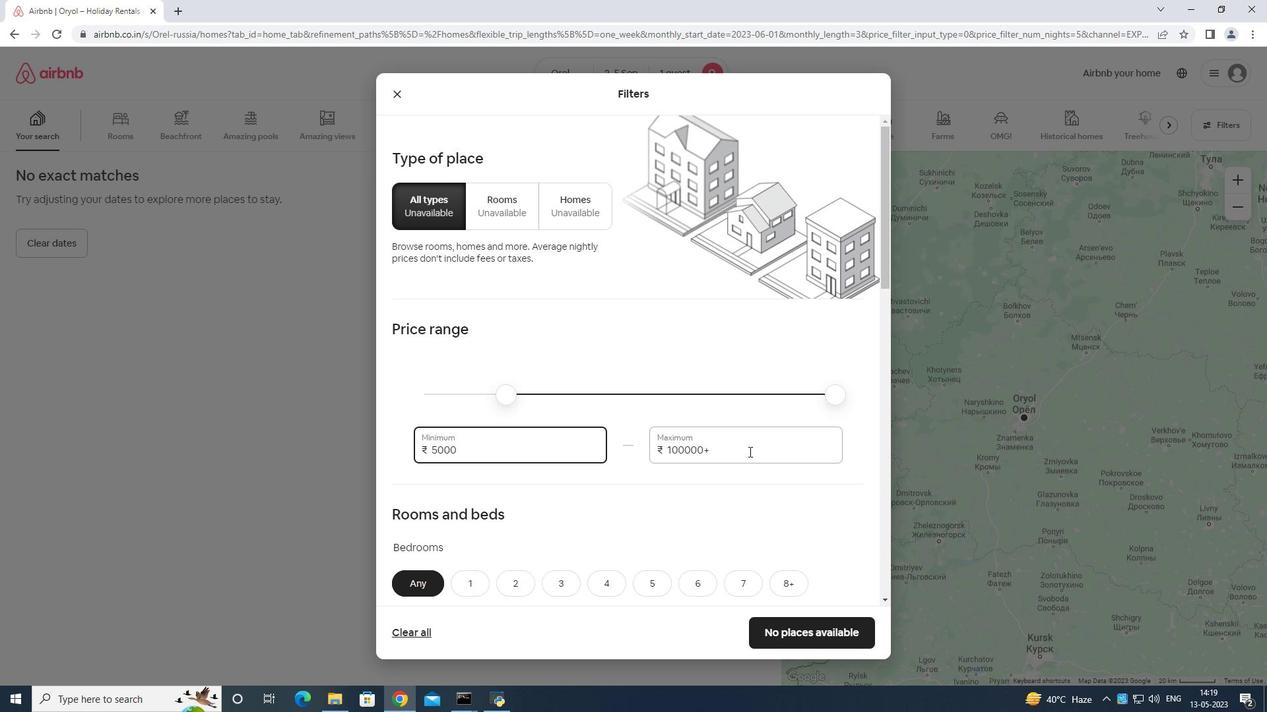 
Action: Mouse pressed left at (753, 448)
Screenshot: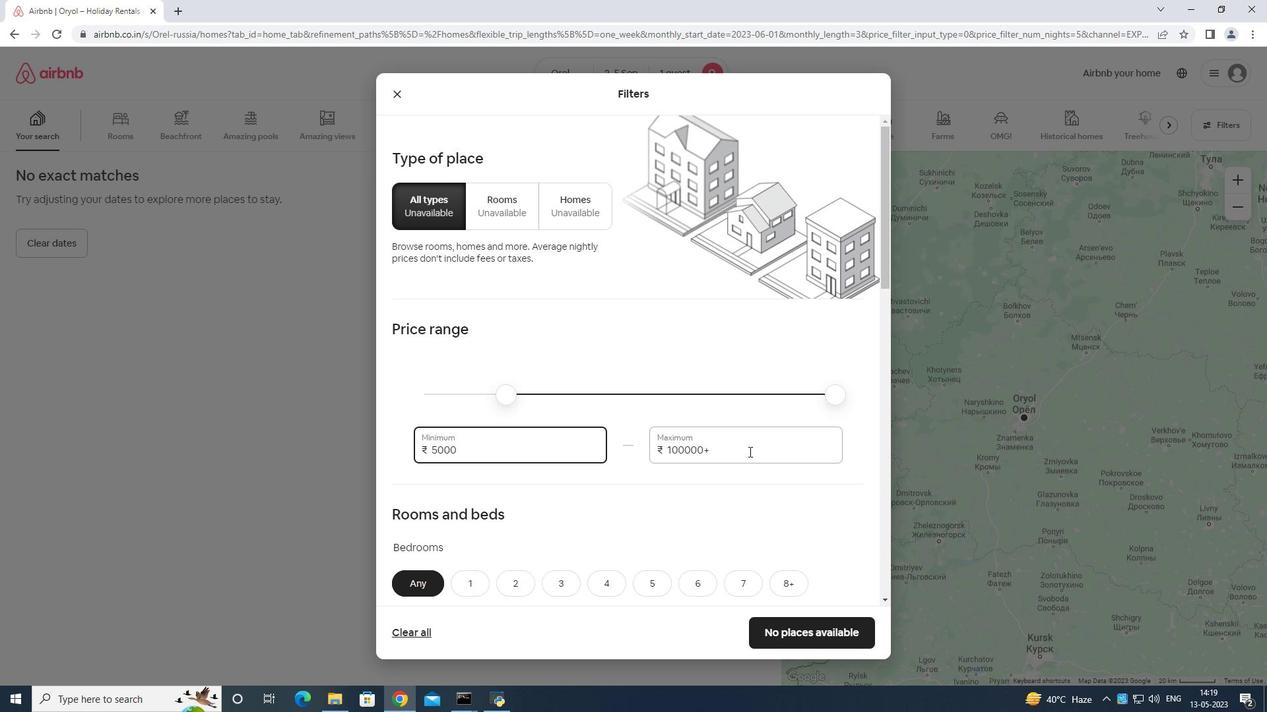 
Action: Mouse moved to (755, 445)
Screenshot: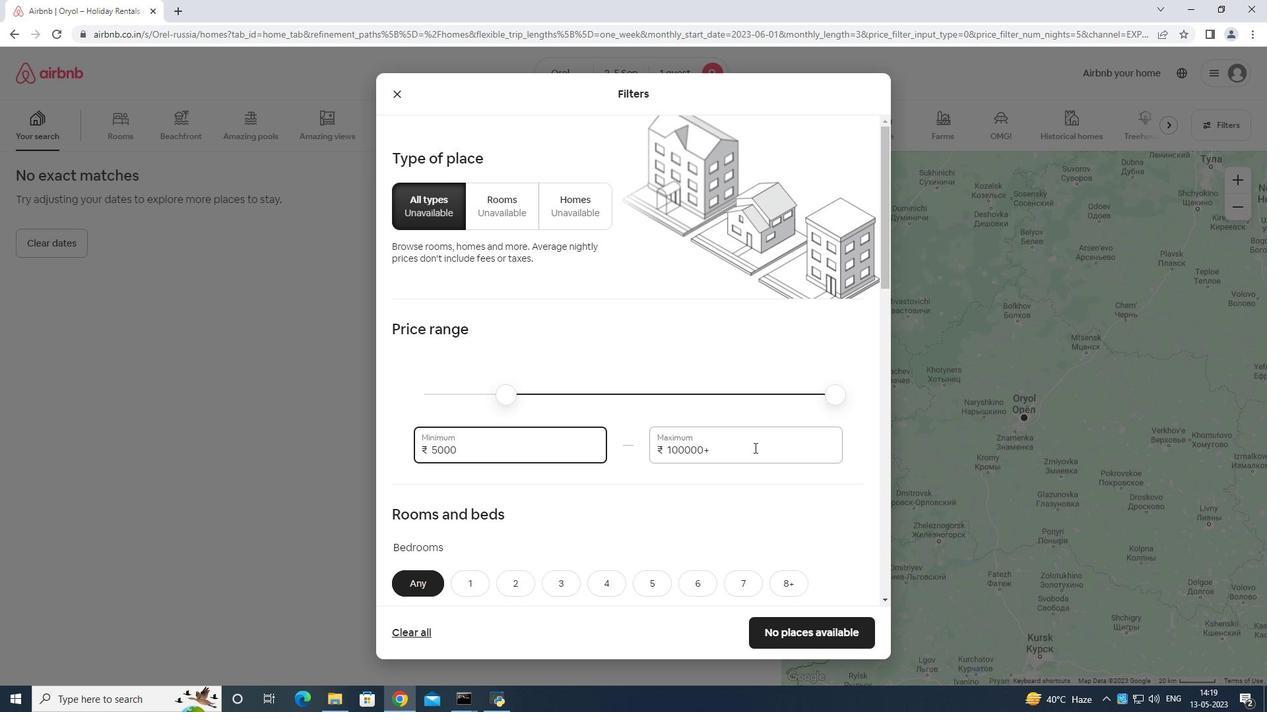 
Action: Key pressed <Key.backspace><Key.backspace><Key.backspace><Key.backspace><Key.backspace><Key.backspace><Key.backspace><Key.backspace><Key.backspace>10
Screenshot: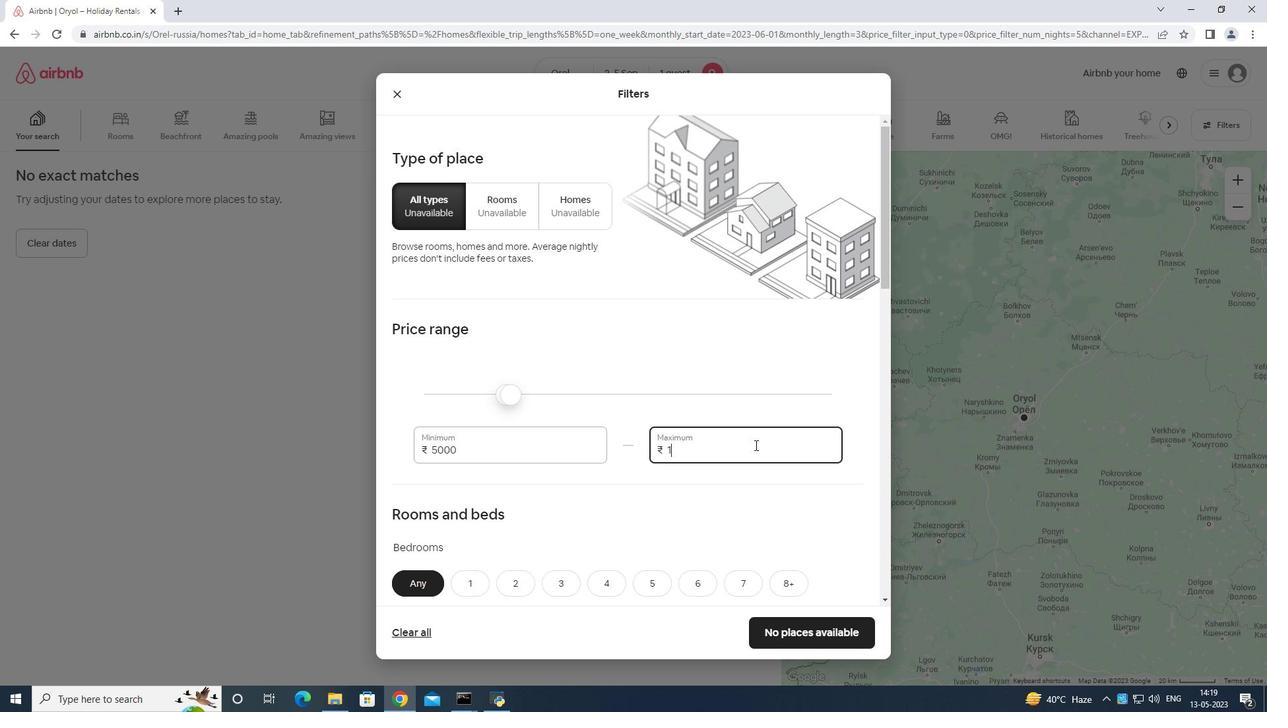
Action: Mouse moved to (755, 444)
Screenshot: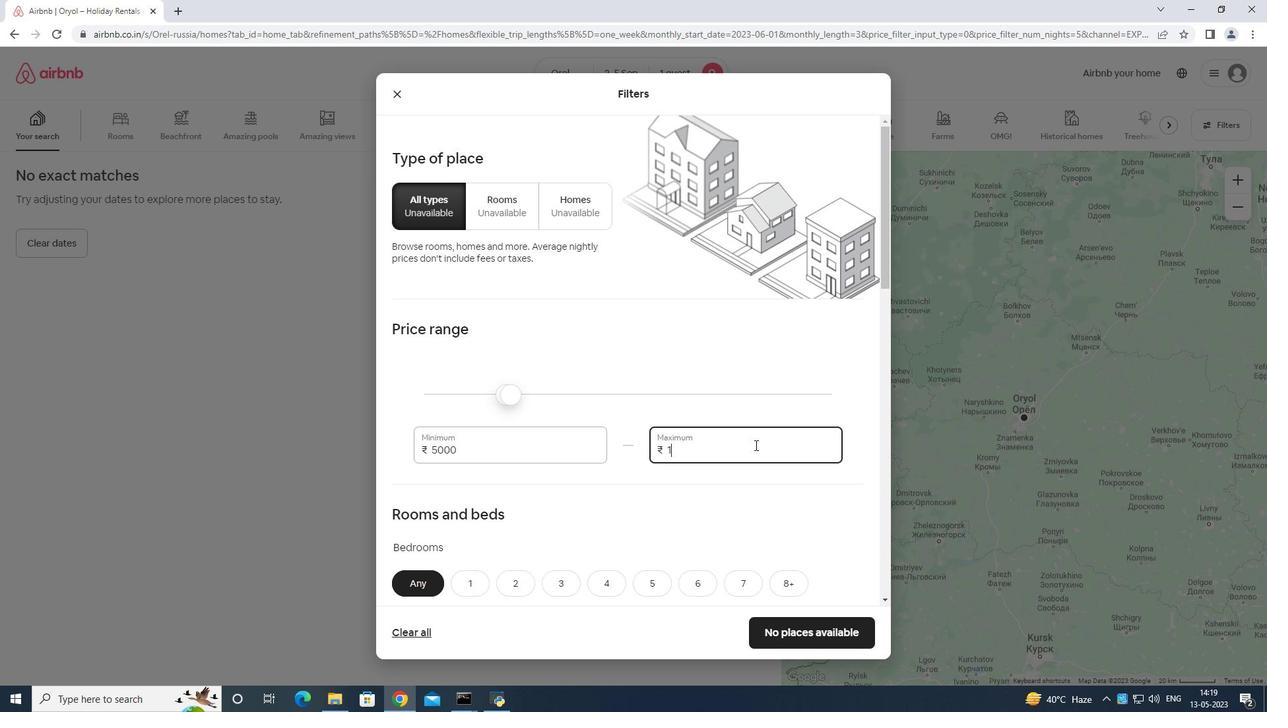 
Action: Key pressed 000
Screenshot: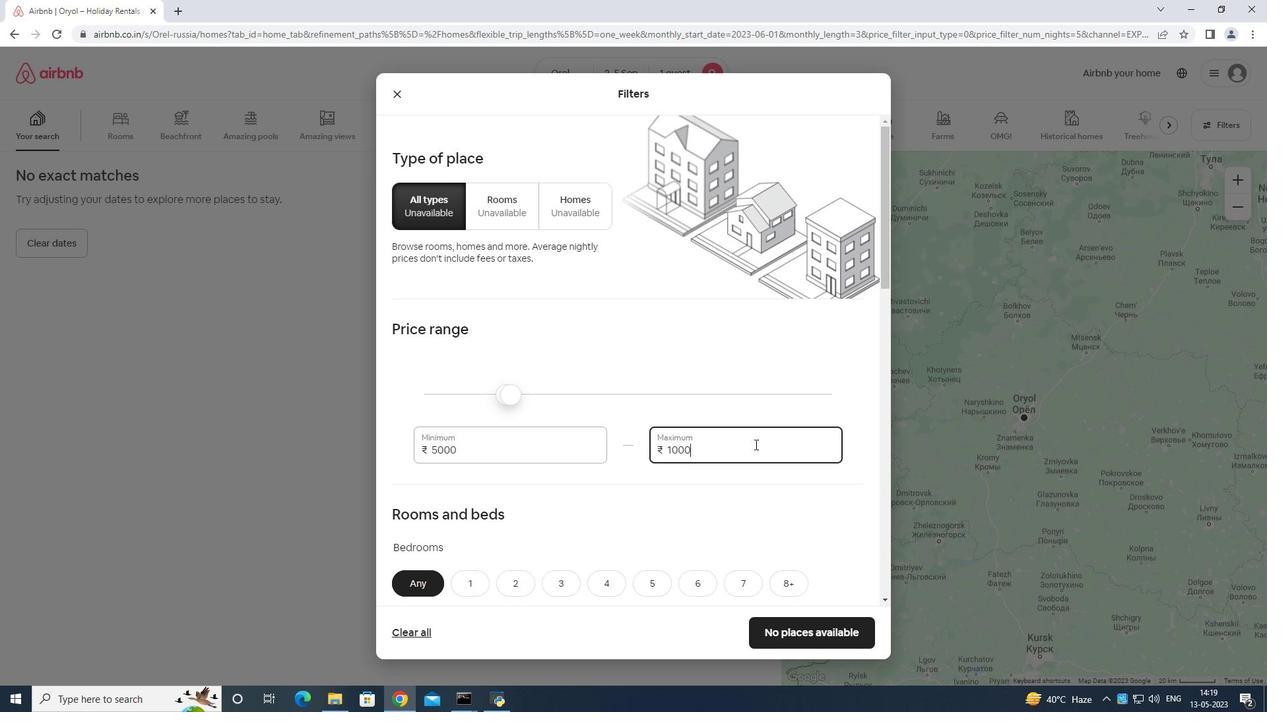 
Action: Mouse moved to (755, 442)
Screenshot: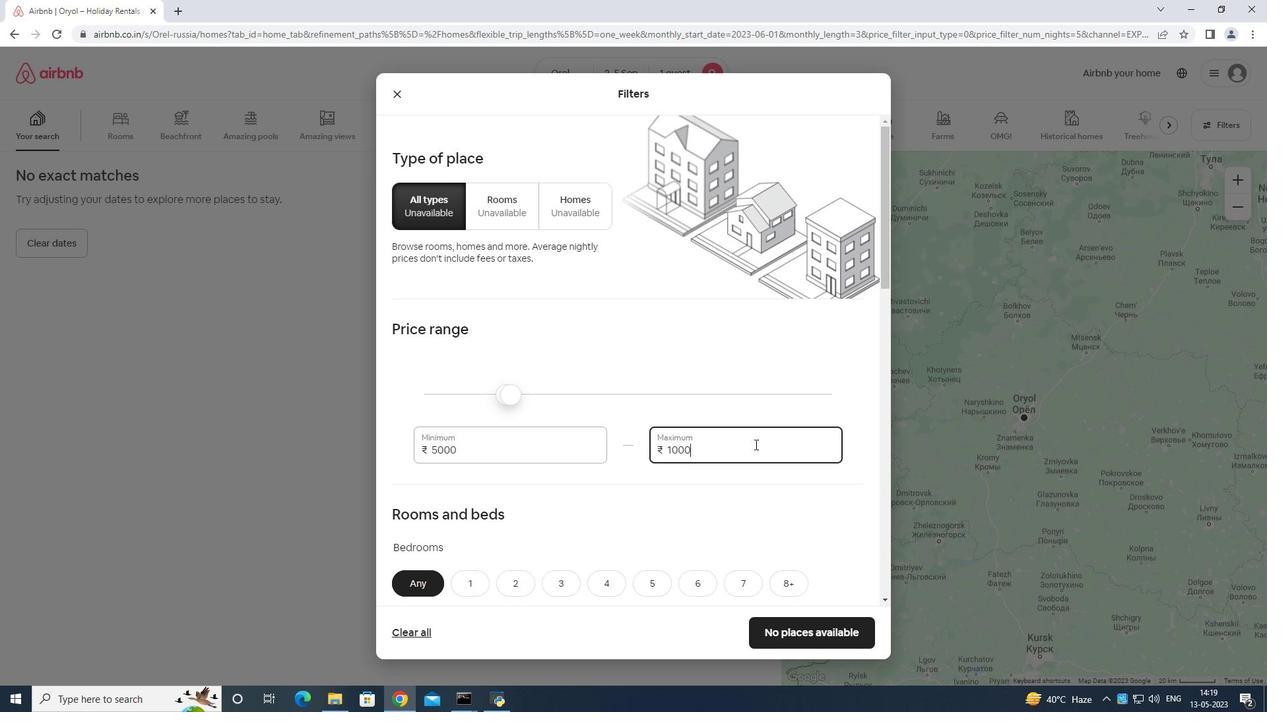
Action: Mouse scrolled (755, 441) with delta (0, 0)
Screenshot: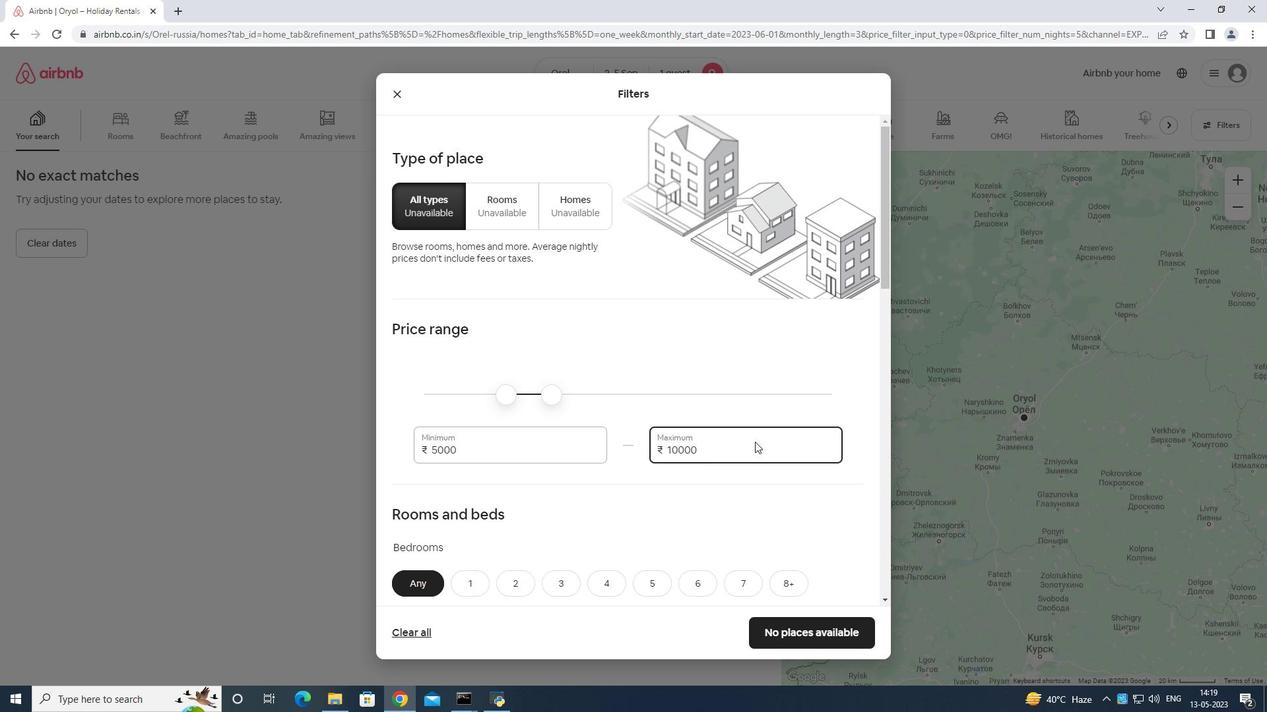
Action: Mouse moved to (755, 442)
Screenshot: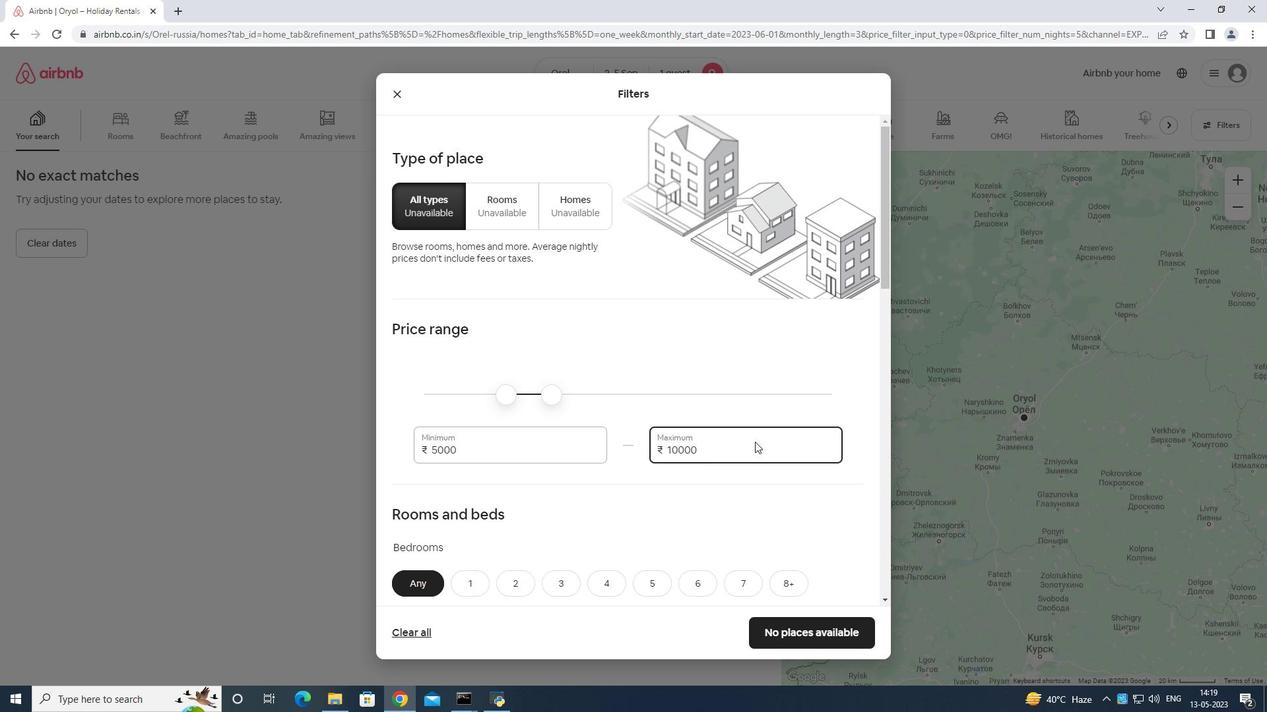 
Action: Mouse scrolled (755, 441) with delta (0, 0)
Screenshot: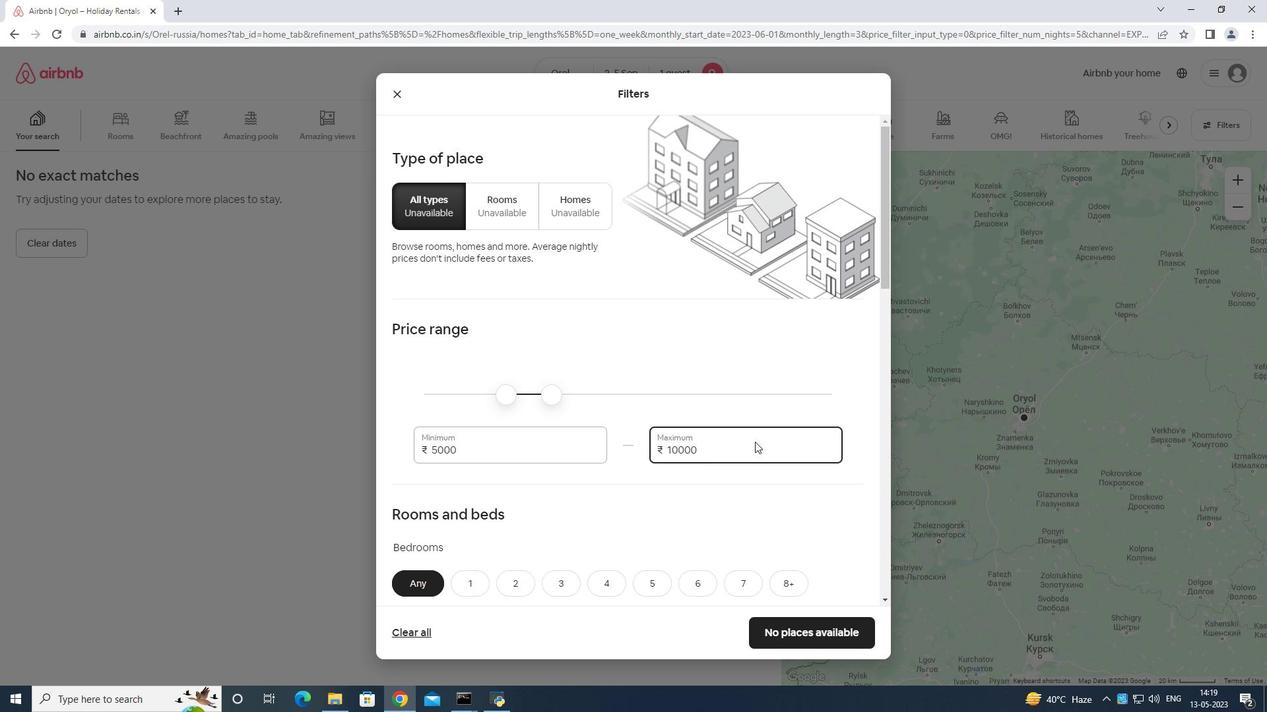 
Action: Mouse moved to (754, 442)
Screenshot: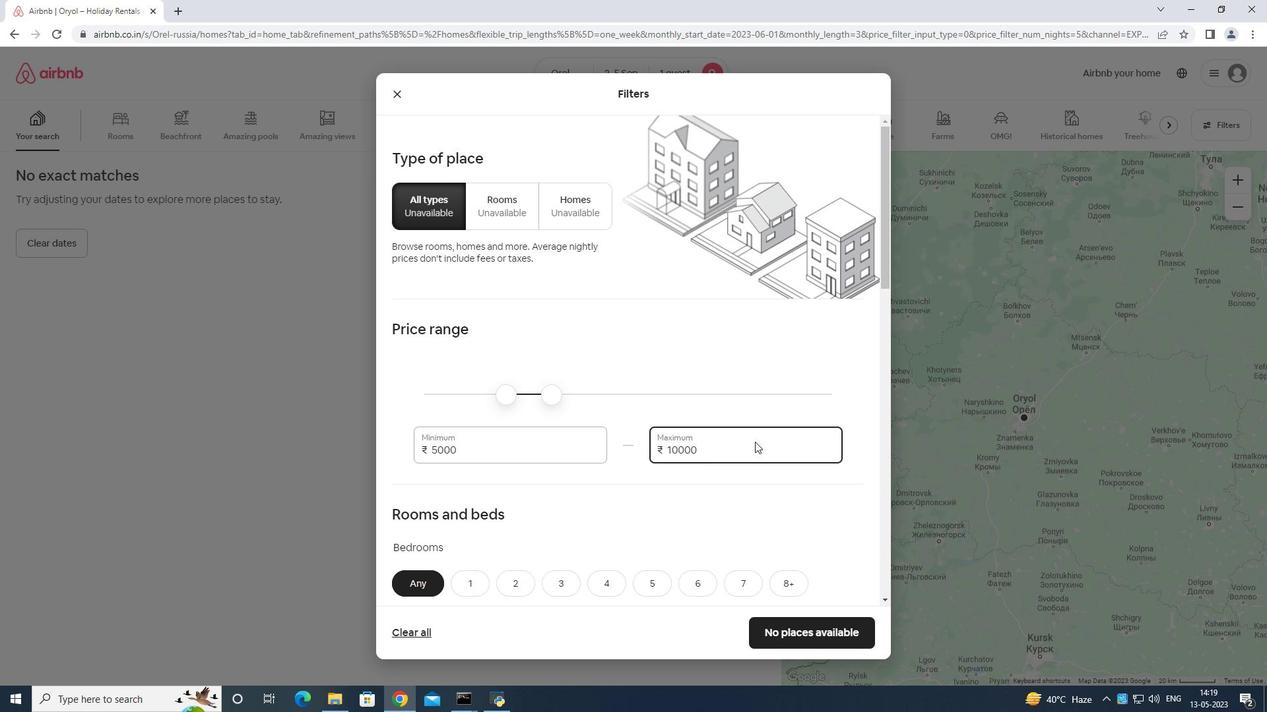 
Action: Mouse scrolled (754, 441) with delta (0, 0)
Screenshot: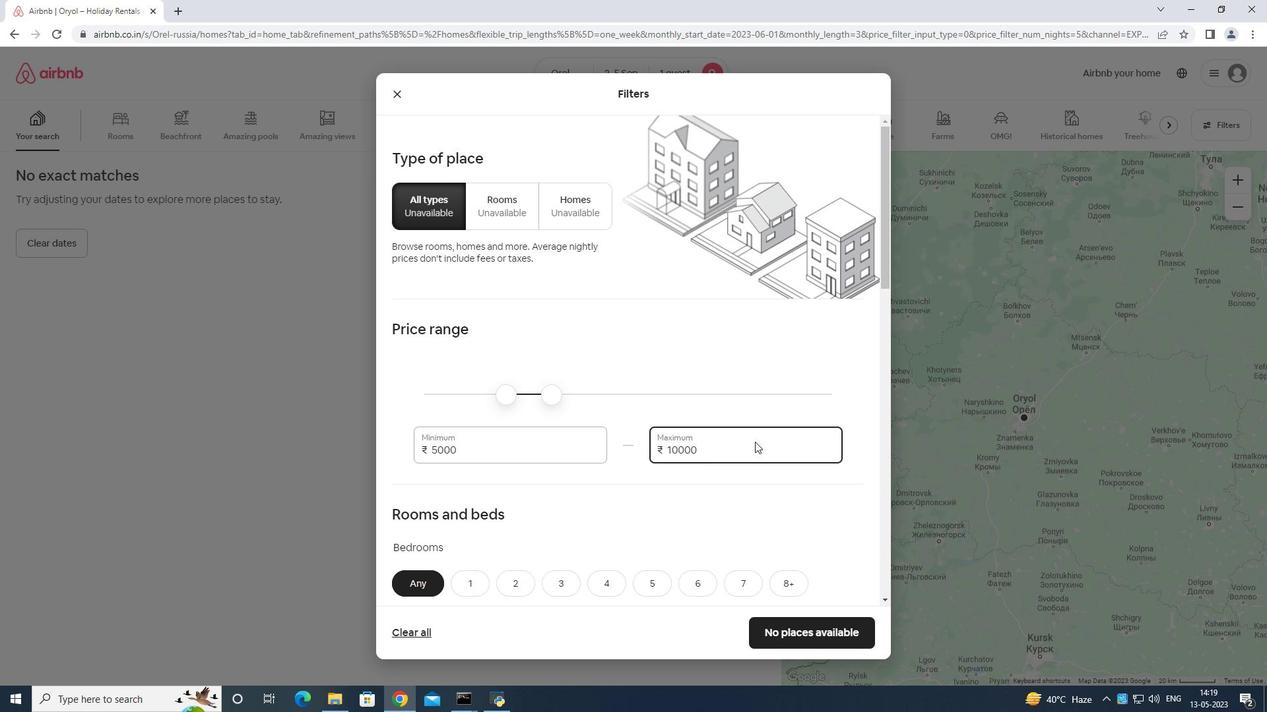 
Action: Mouse moved to (458, 385)
Screenshot: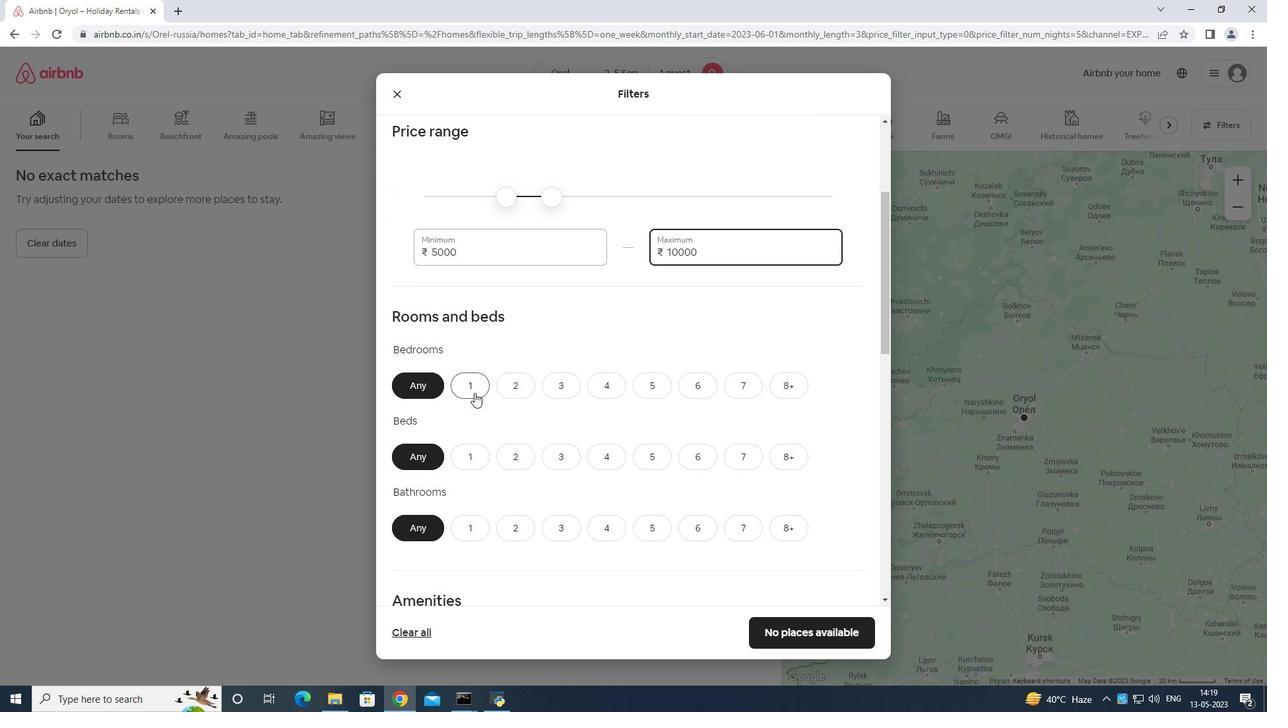 
Action: Mouse pressed left at (458, 385)
Screenshot: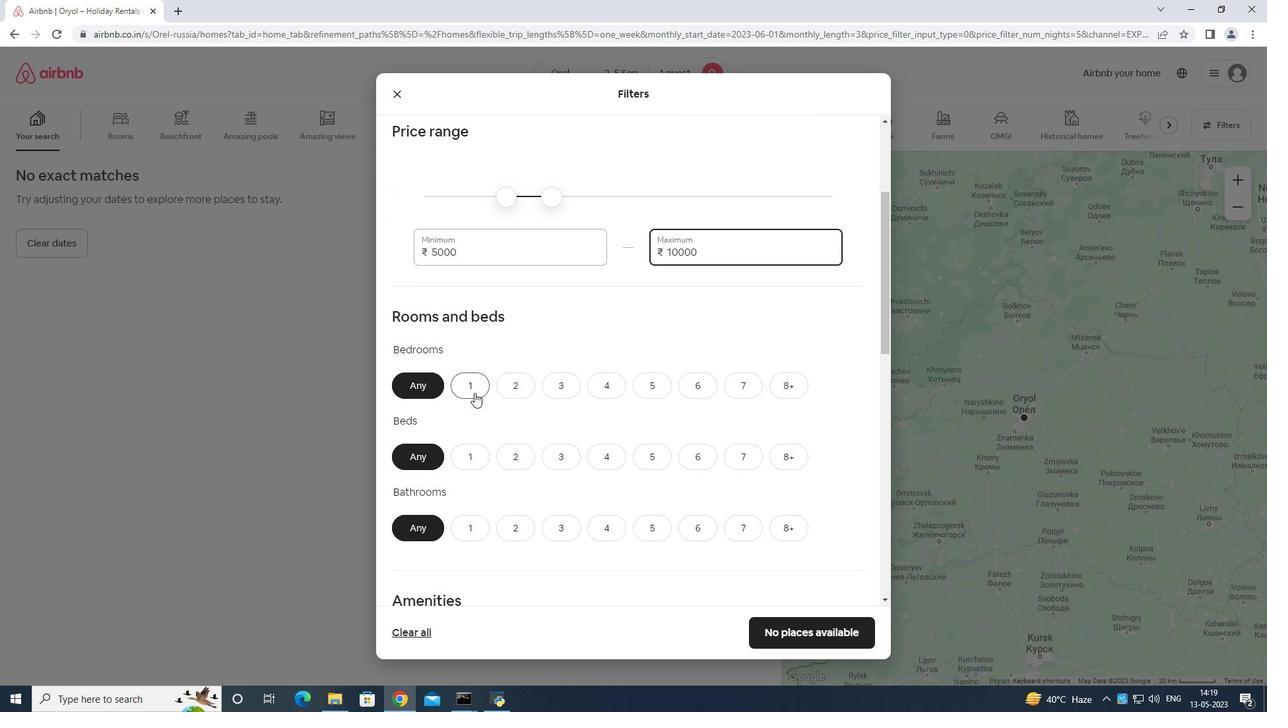 
Action: Mouse moved to (463, 460)
Screenshot: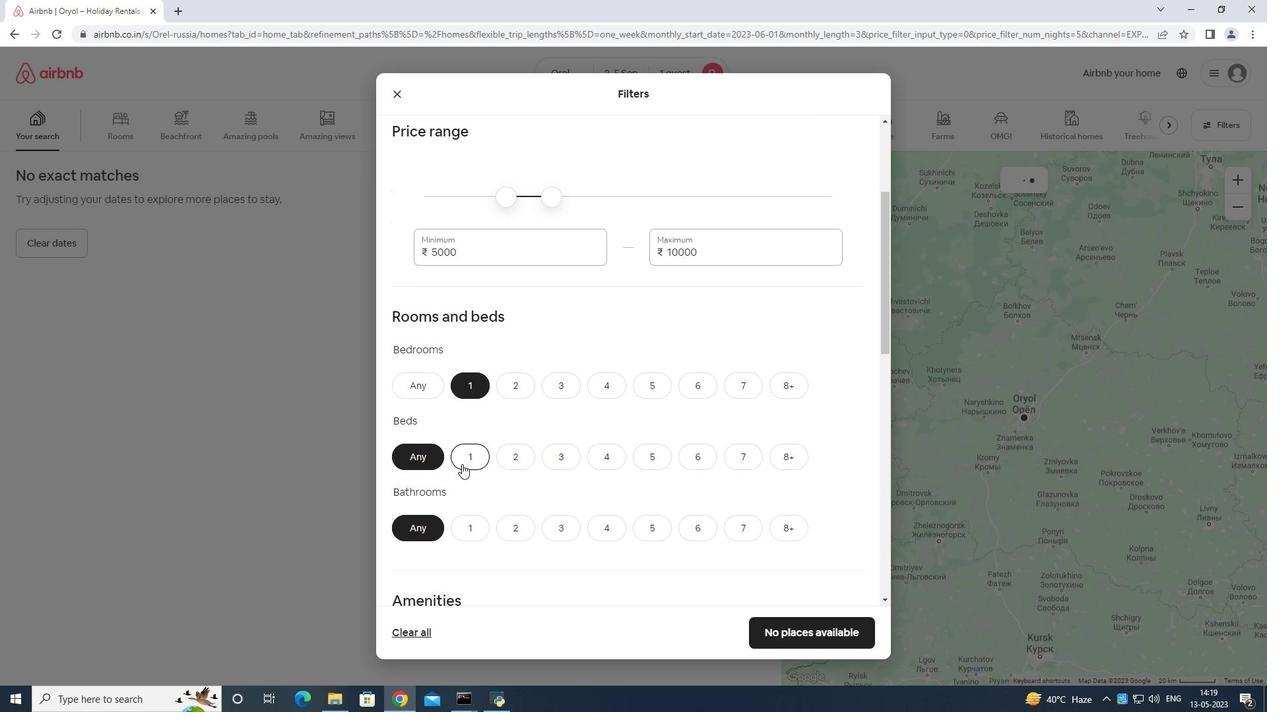 
Action: Mouse pressed left at (463, 460)
Screenshot: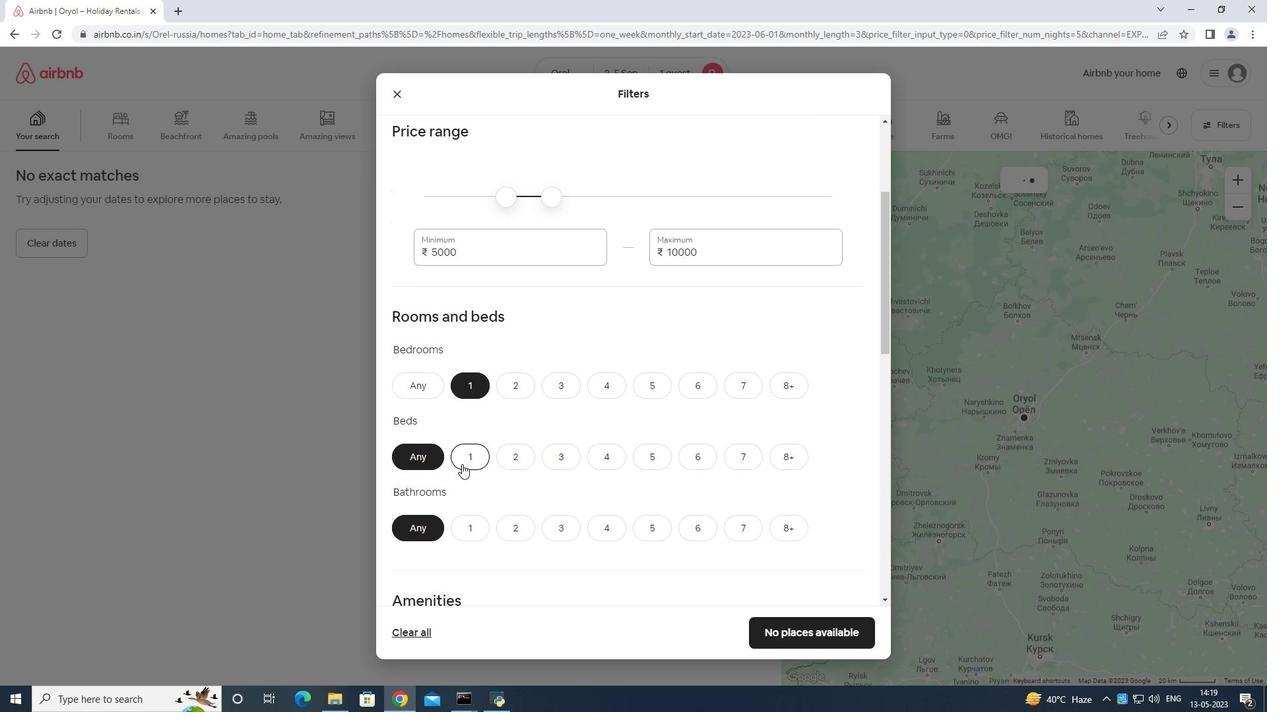 
Action: Mouse moved to (465, 528)
Screenshot: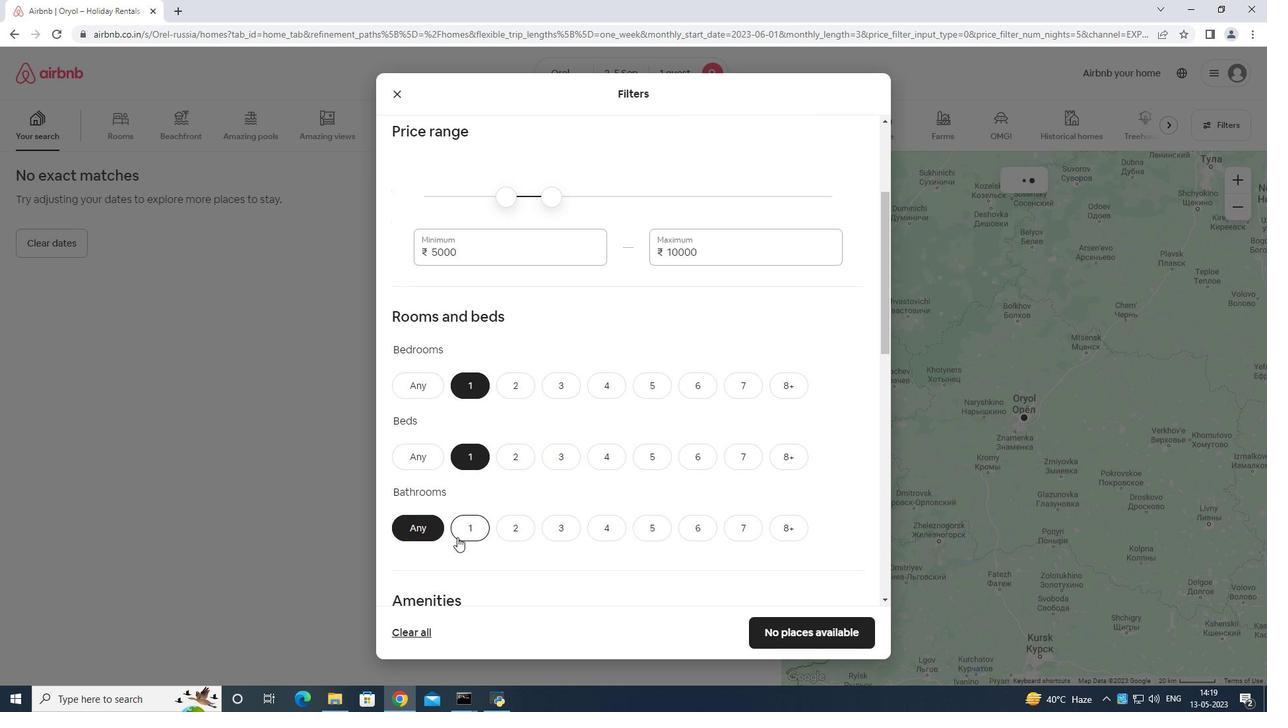 
Action: Mouse pressed left at (465, 528)
Screenshot: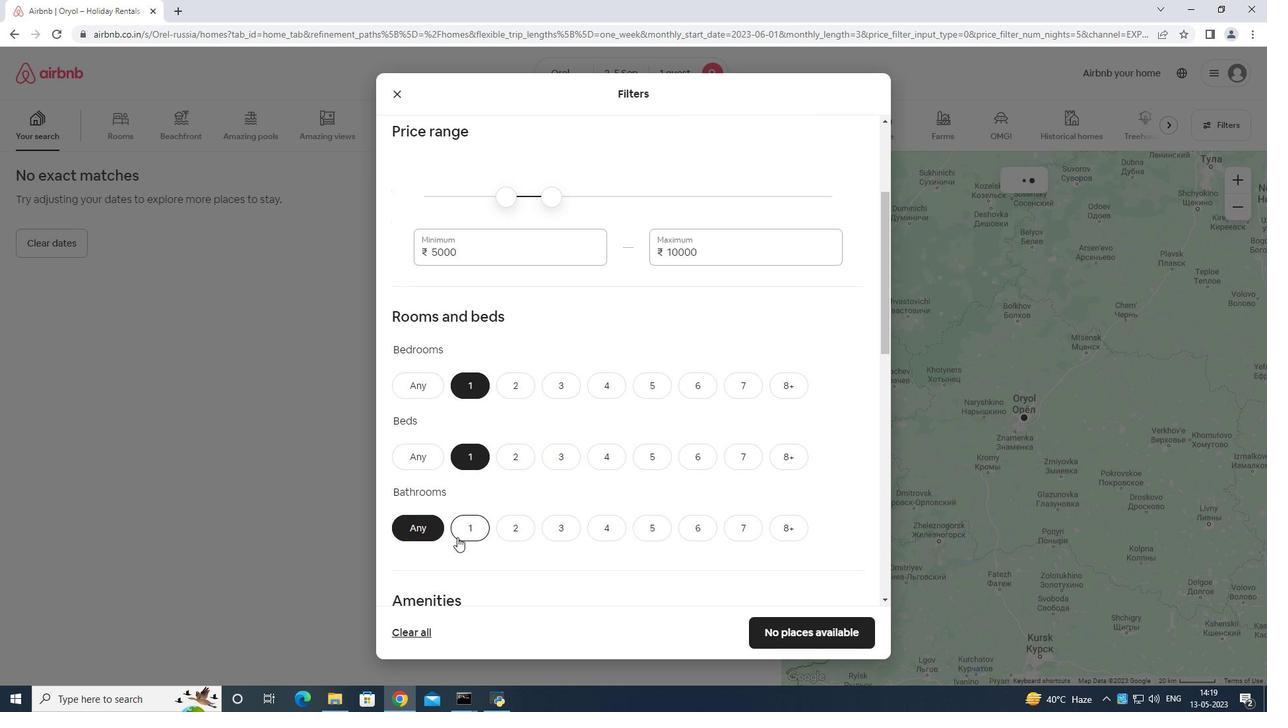 
Action: Mouse moved to (484, 490)
Screenshot: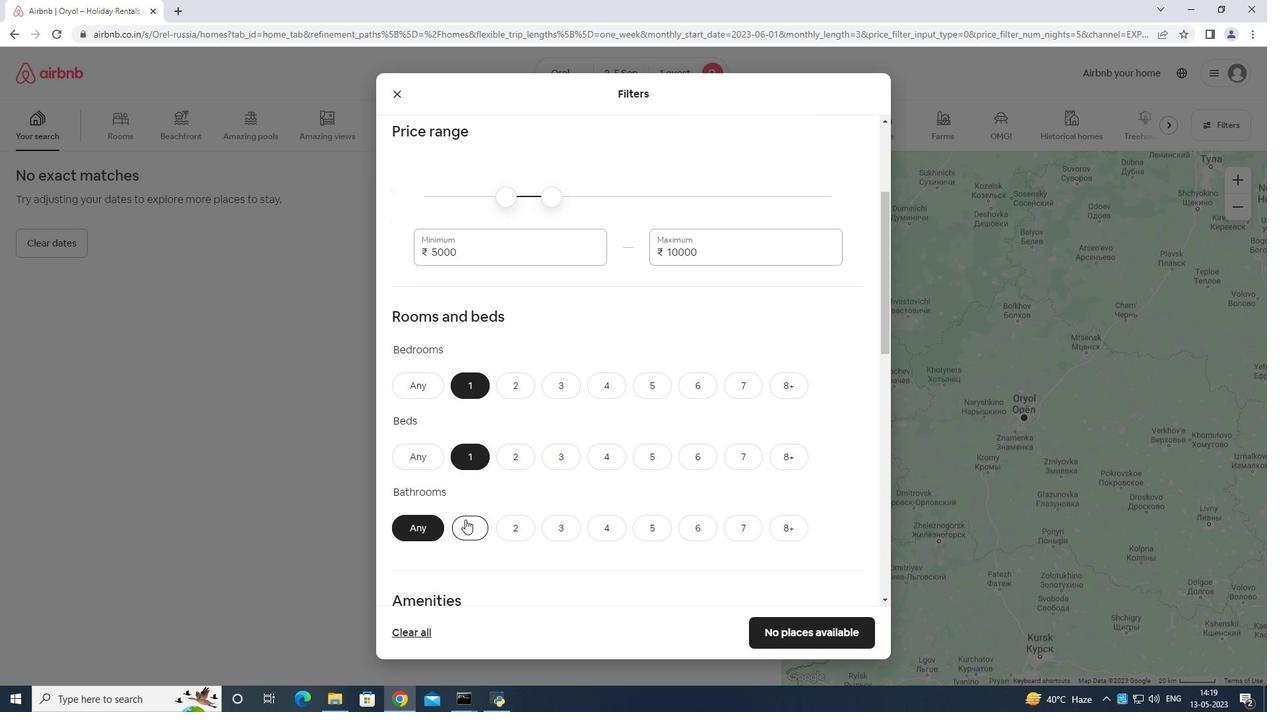 
Action: Mouse scrolled (484, 489) with delta (0, 0)
Screenshot: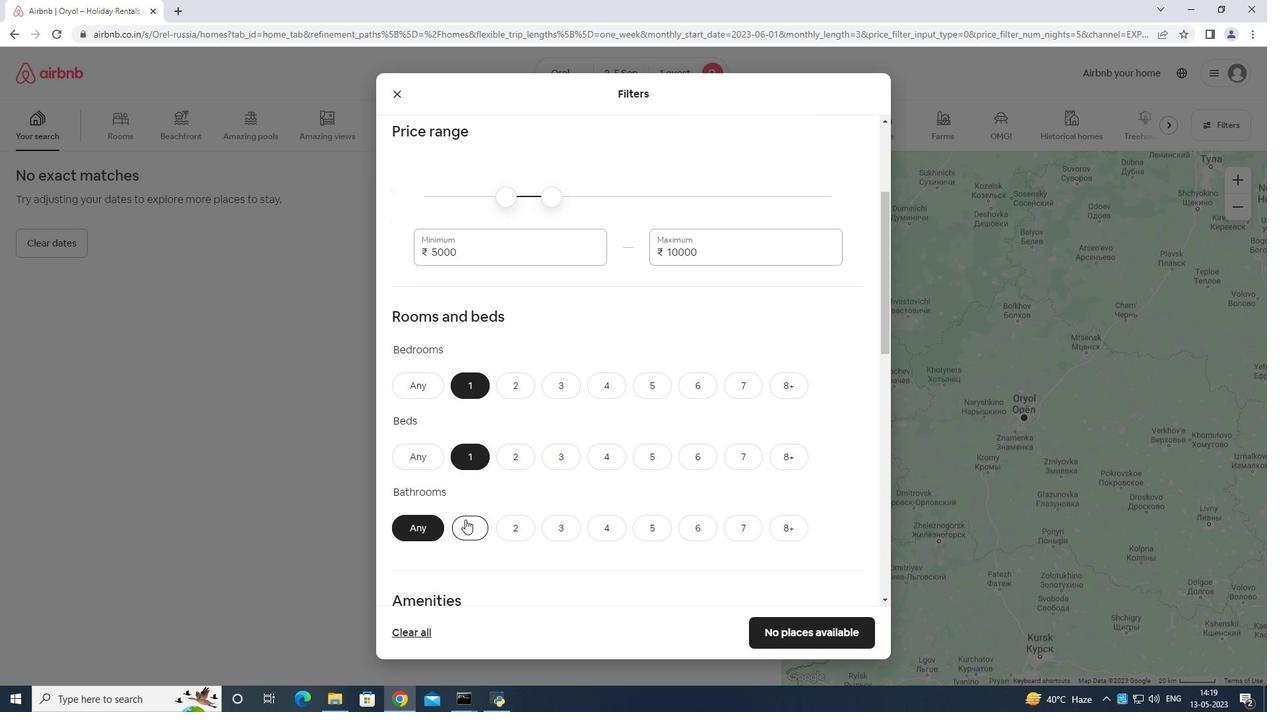 
Action: Mouse moved to (492, 489)
Screenshot: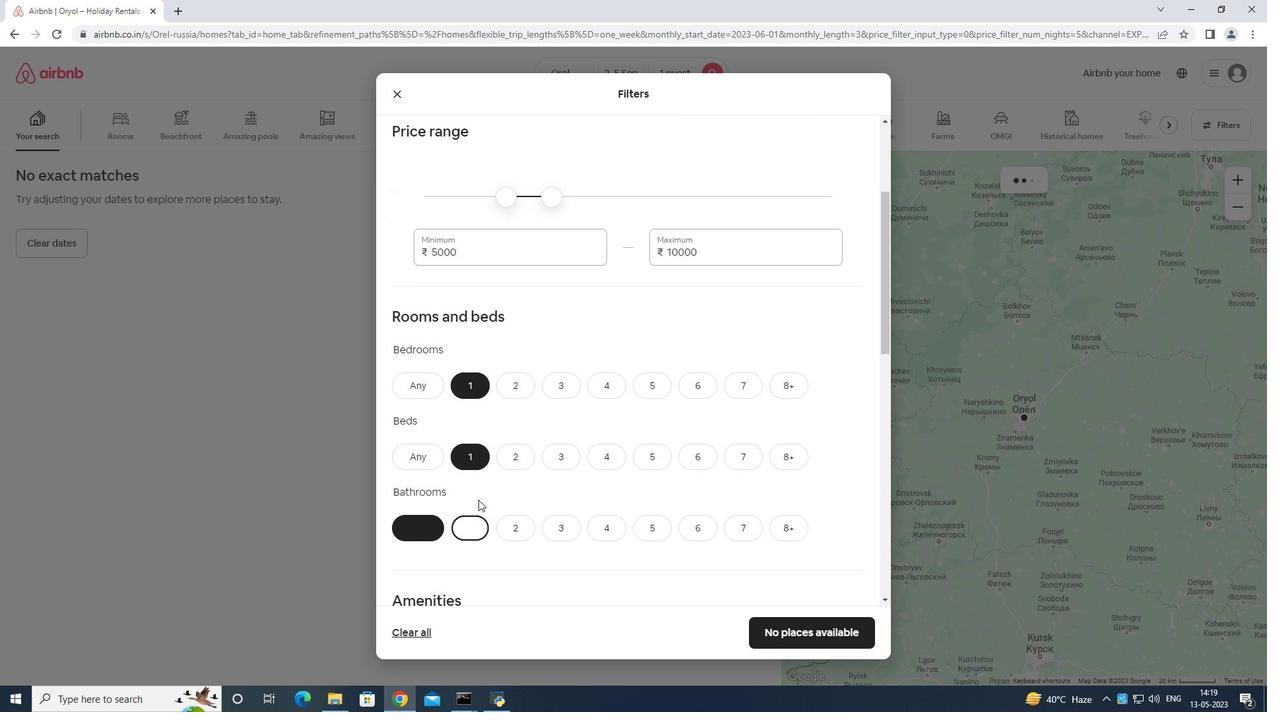 
Action: Mouse scrolled (492, 489) with delta (0, 0)
Screenshot: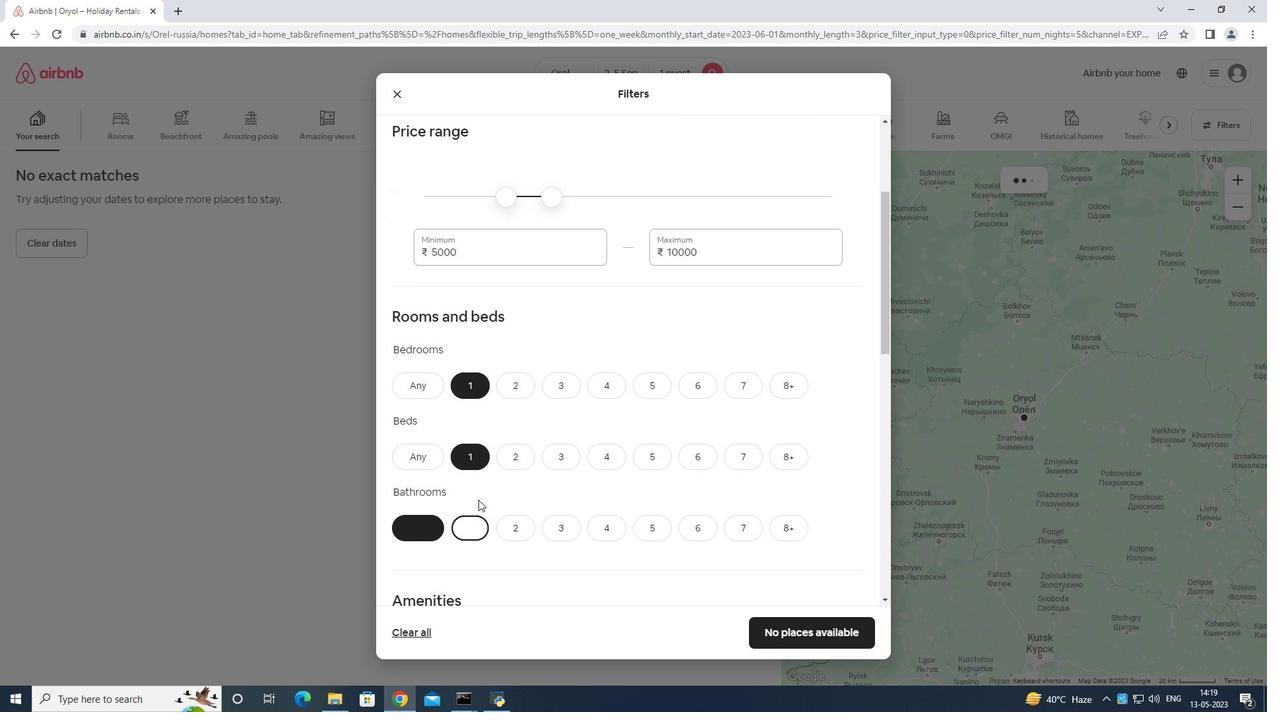 
Action: Mouse moved to (518, 480)
Screenshot: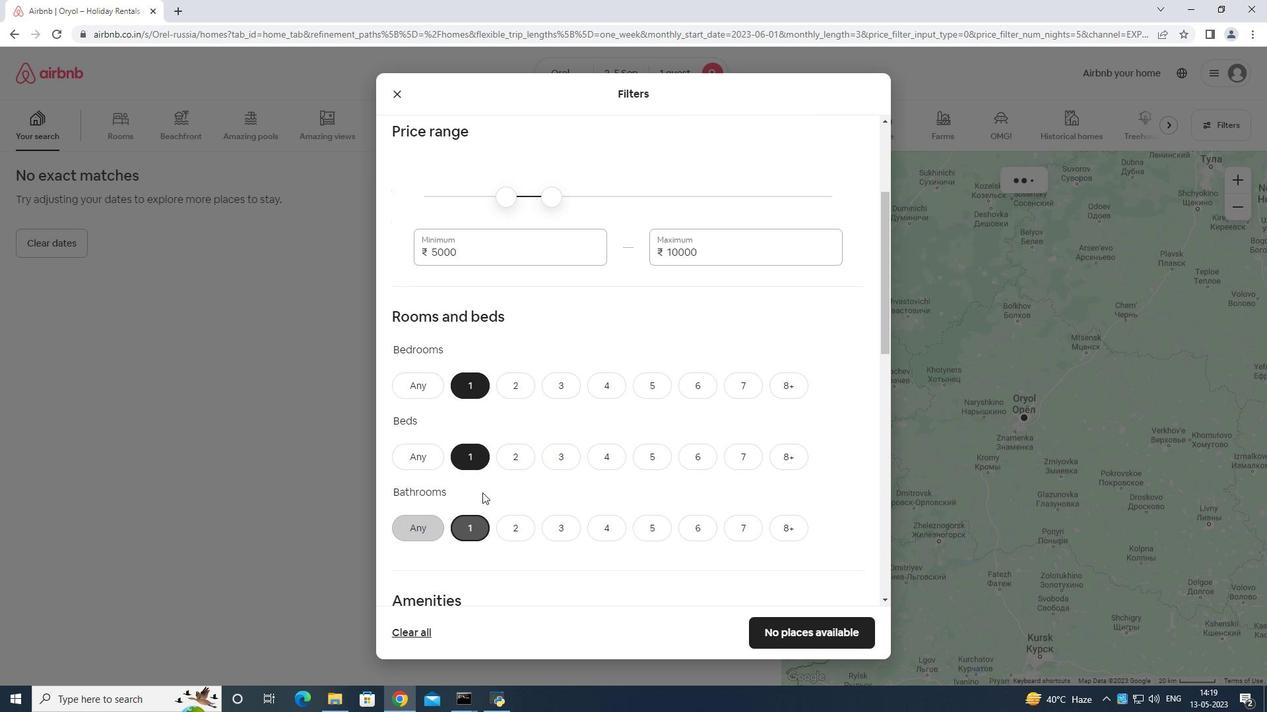 
Action: Mouse scrolled (518, 479) with delta (0, 0)
Screenshot: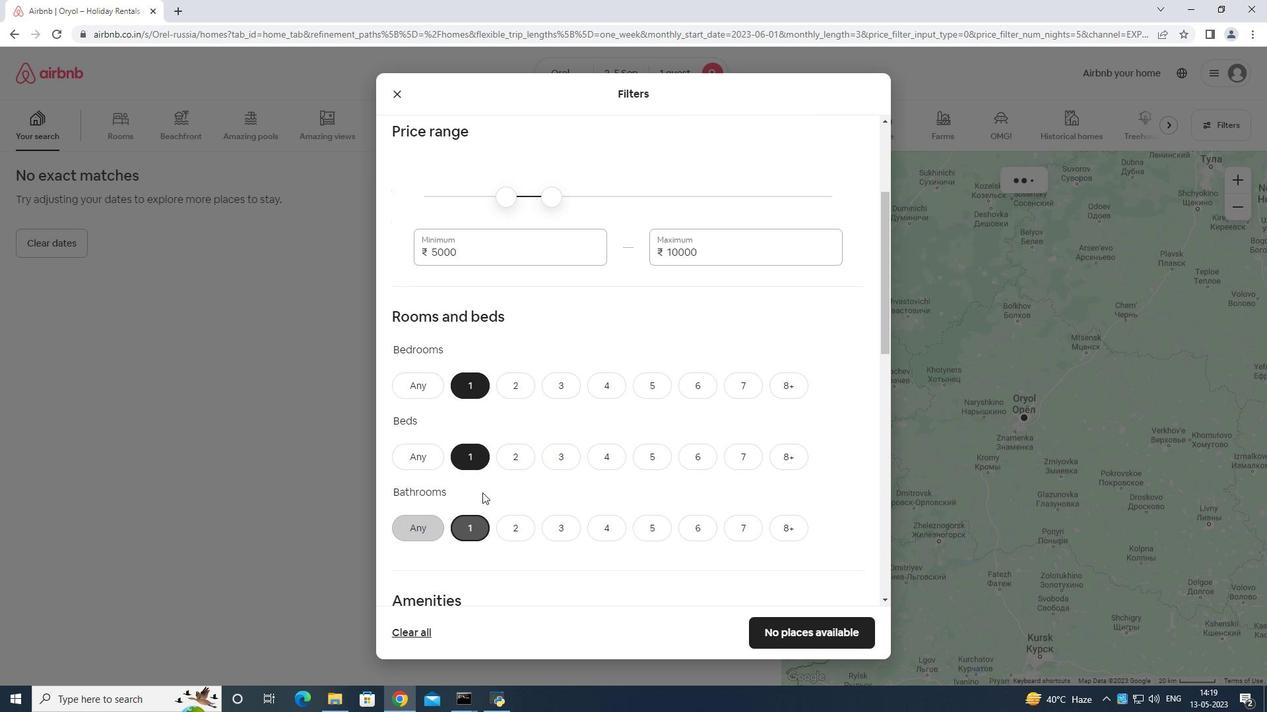 
Action: Mouse moved to (527, 474)
Screenshot: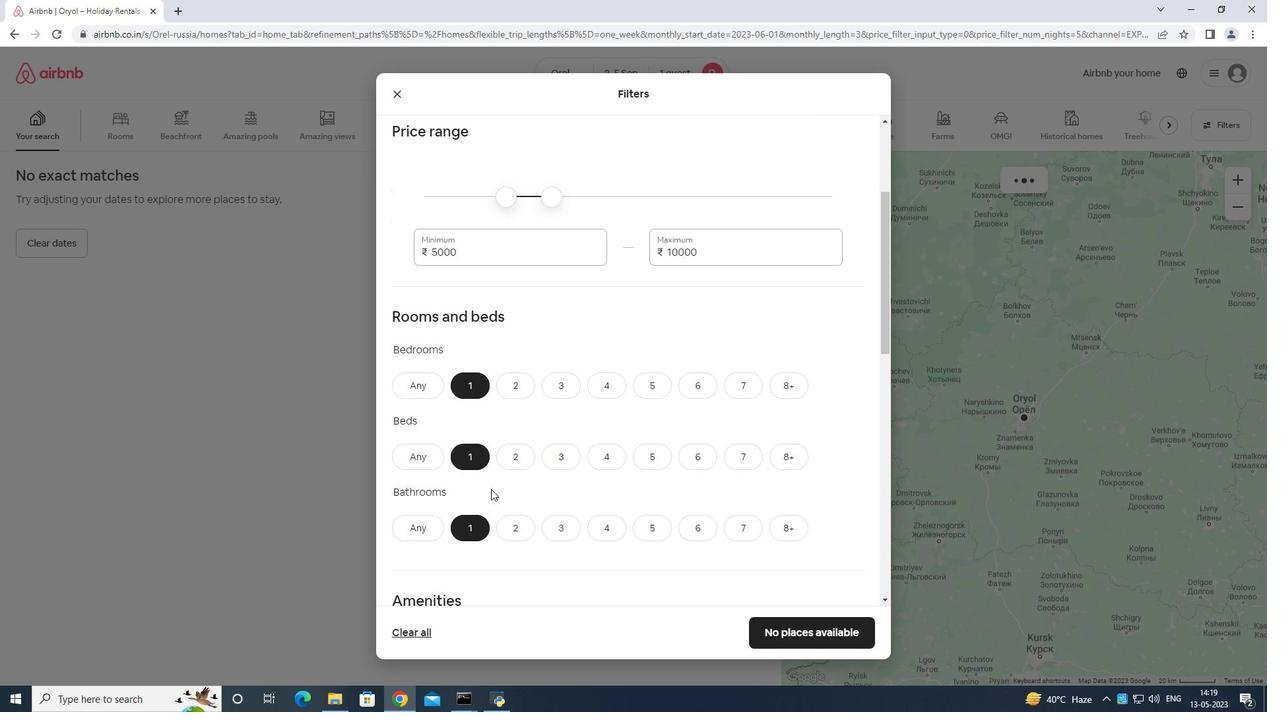 
Action: Mouse scrolled (527, 473) with delta (0, 0)
Screenshot: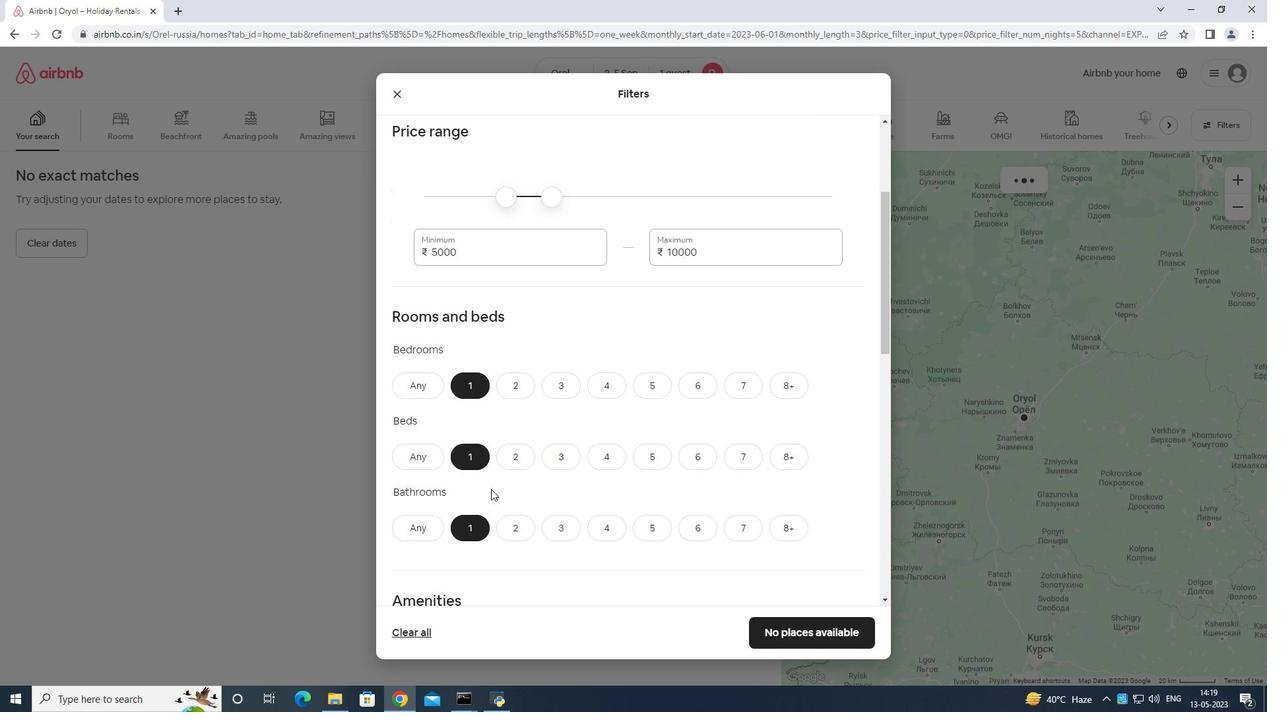 
Action: Mouse moved to (532, 467)
Screenshot: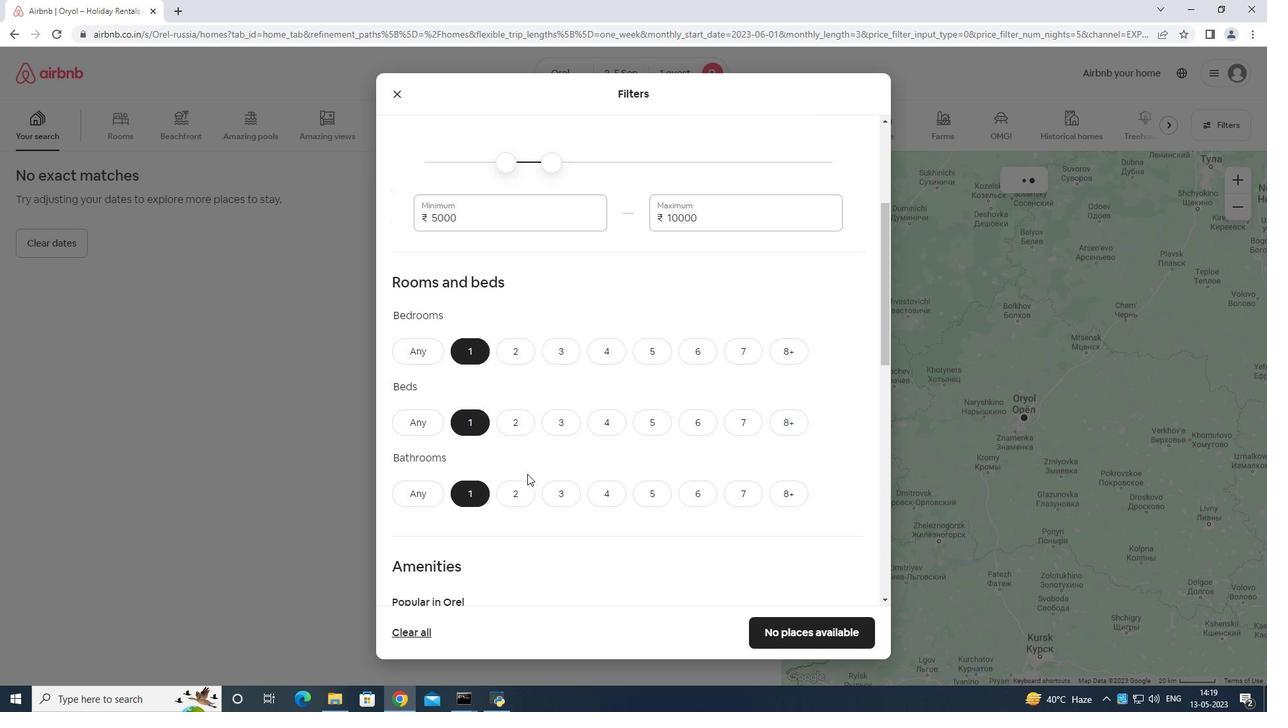 
Action: Mouse scrolled (532, 467) with delta (0, 0)
Screenshot: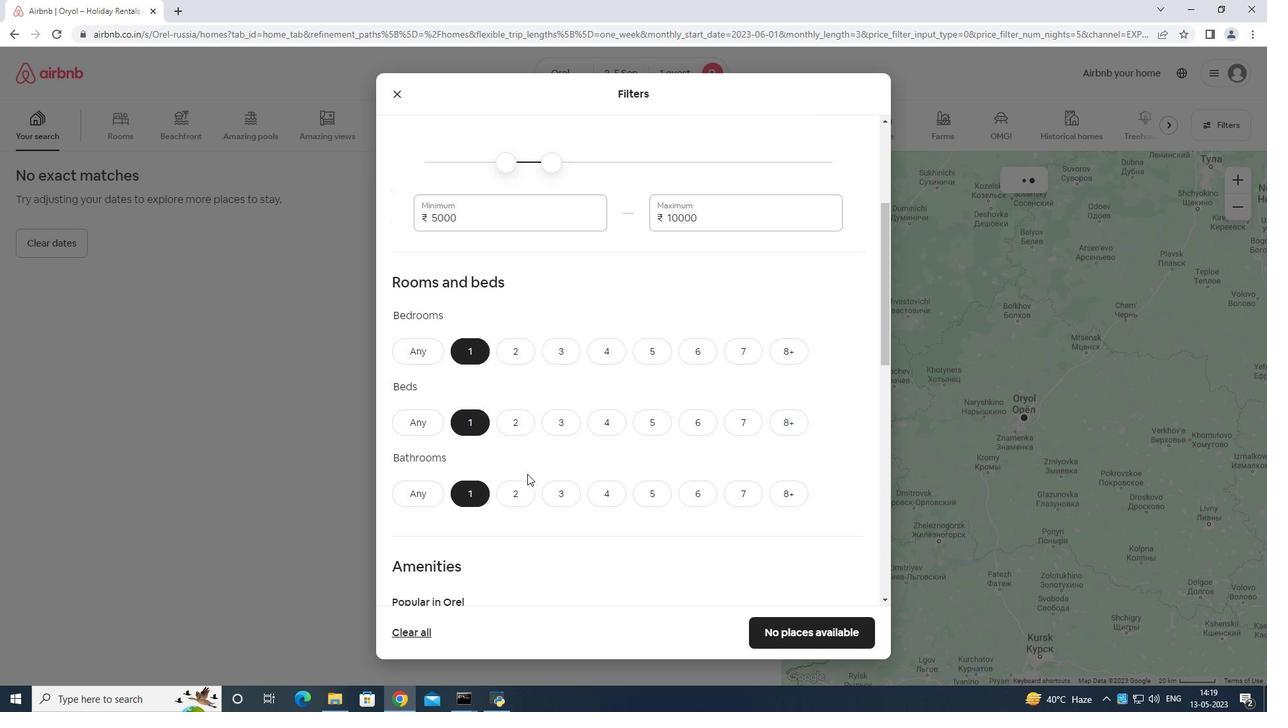 
Action: Mouse moved to (535, 460)
Screenshot: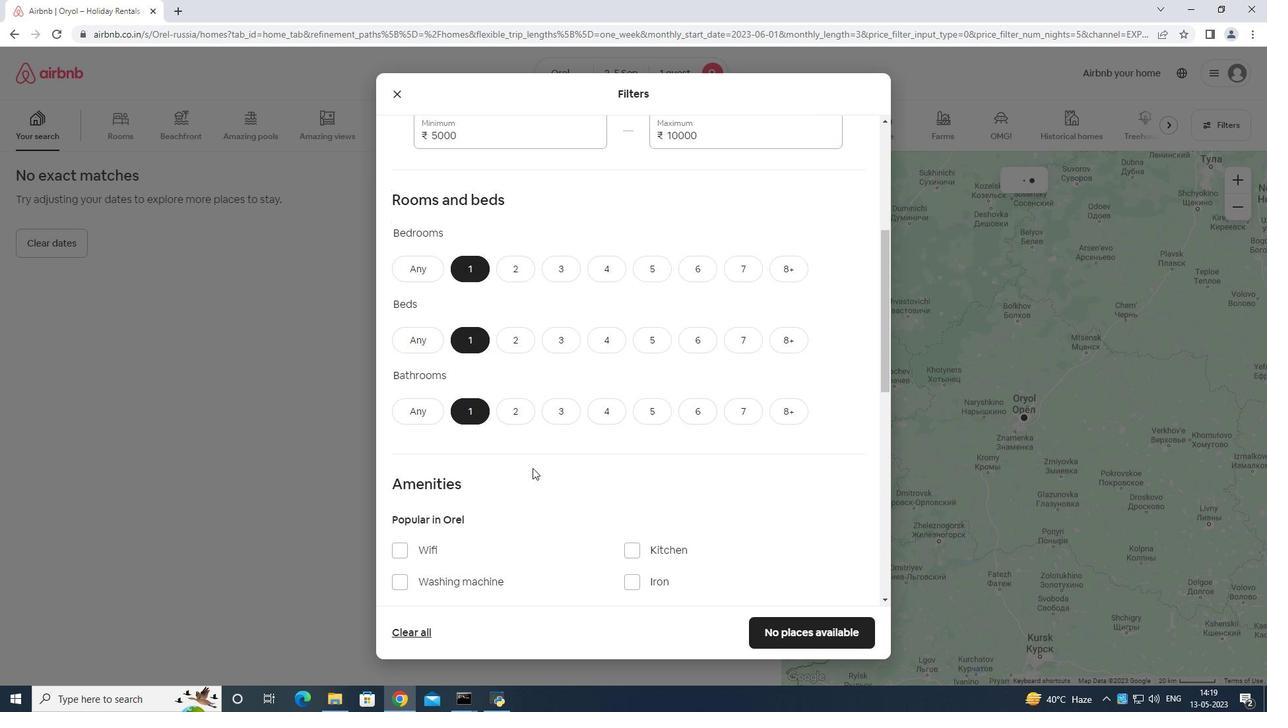 
Action: Mouse scrolled (535, 460) with delta (0, 0)
Screenshot: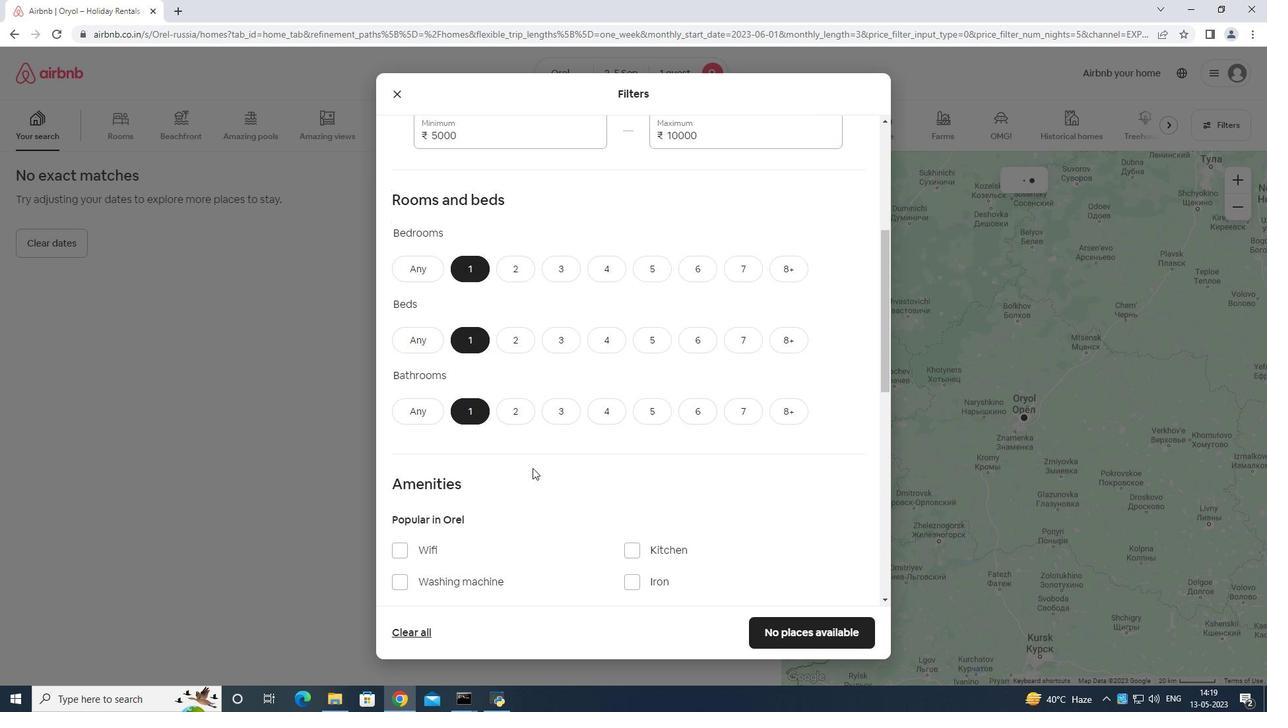 
Action: Mouse moved to (481, 296)
Screenshot: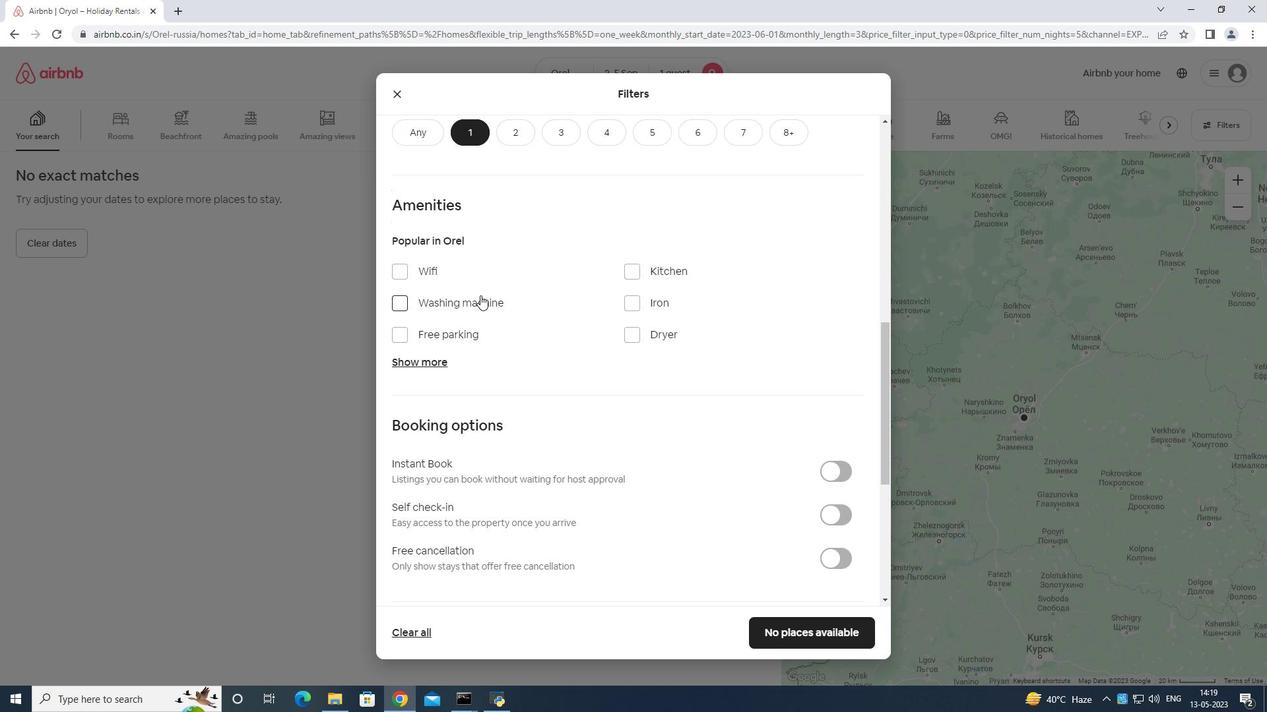 
Action: Mouse scrolled (481, 295) with delta (0, 0)
Screenshot: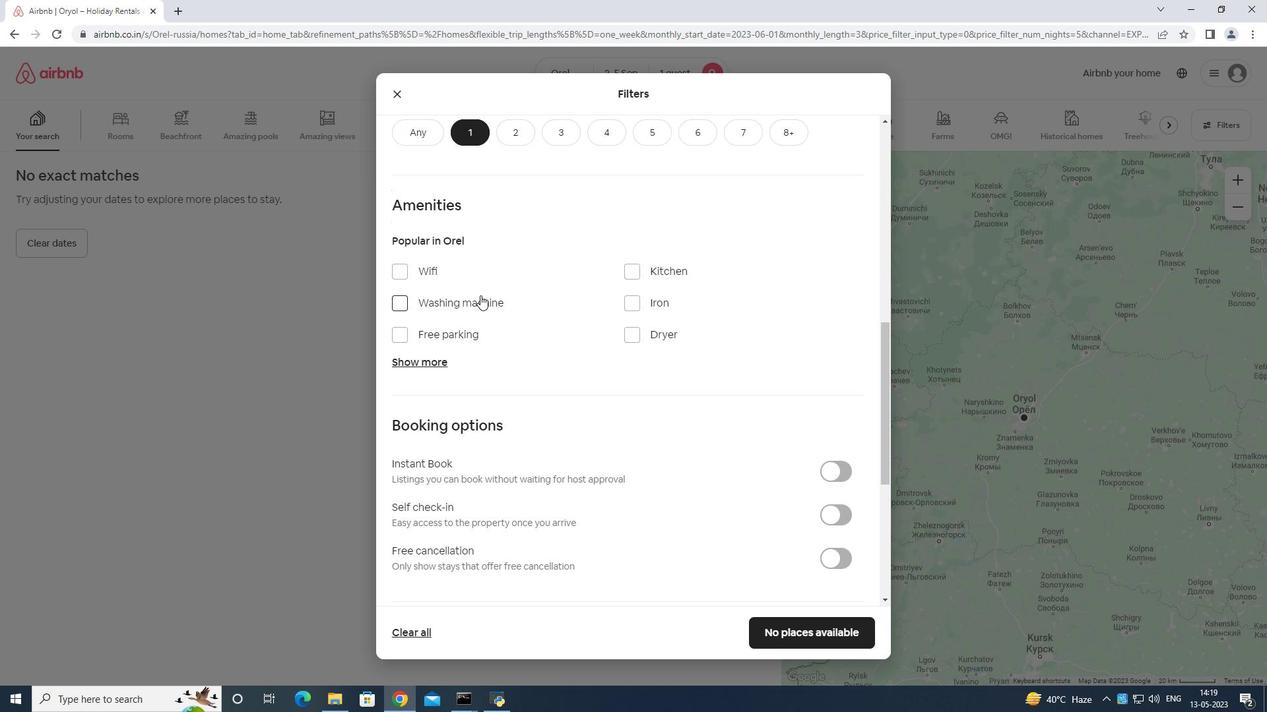 
Action: Mouse moved to (483, 300)
Screenshot: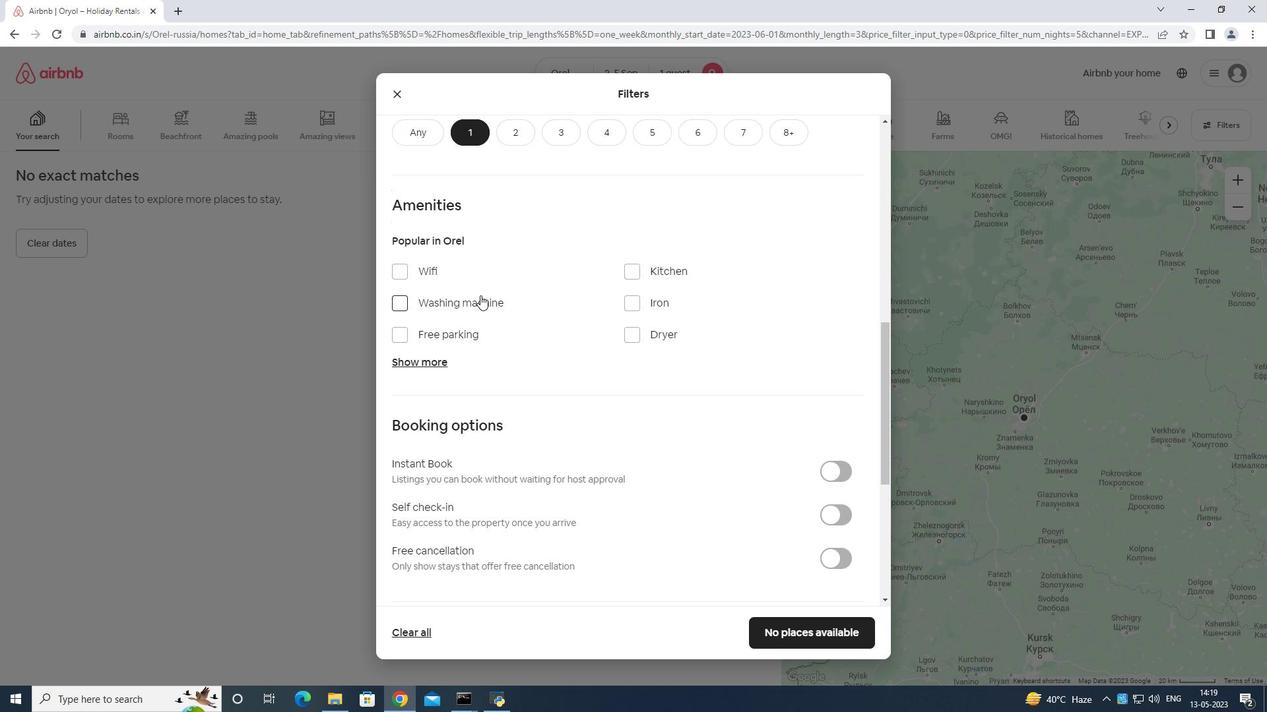 
Action: Mouse scrolled (483, 299) with delta (0, 0)
Screenshot: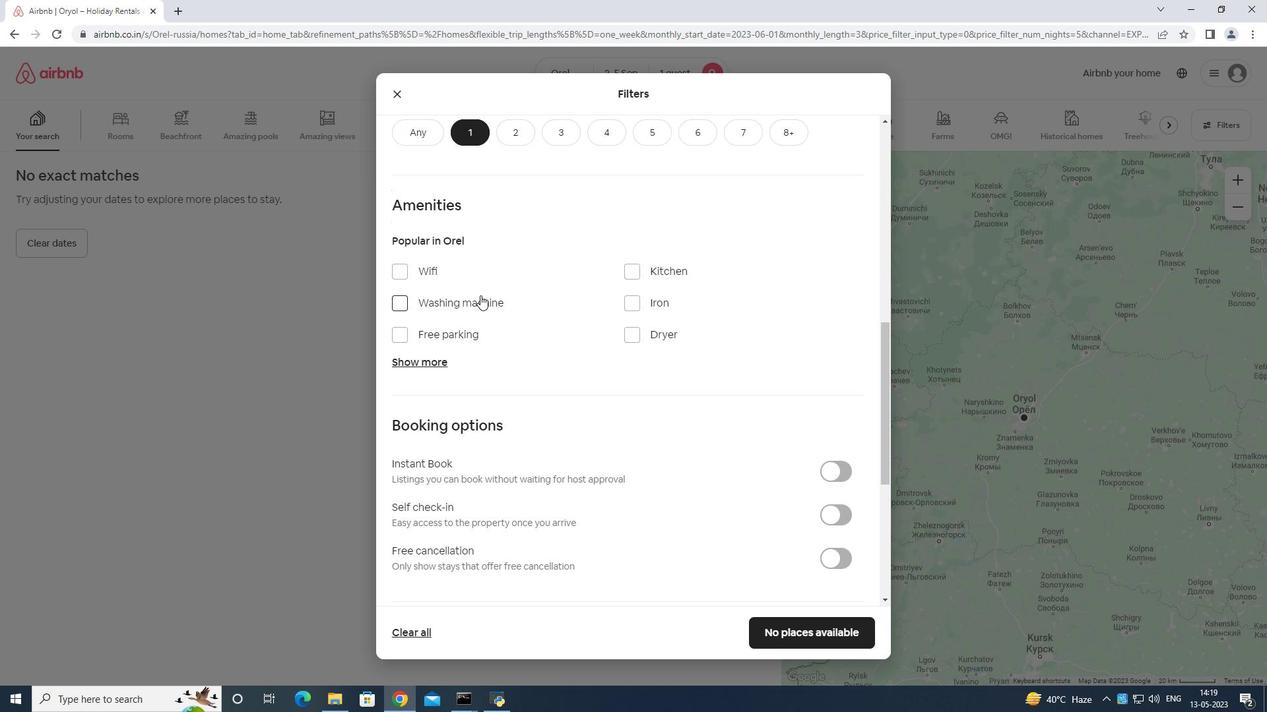 
Action: Mouse moved to (483, 300)
Screenshot: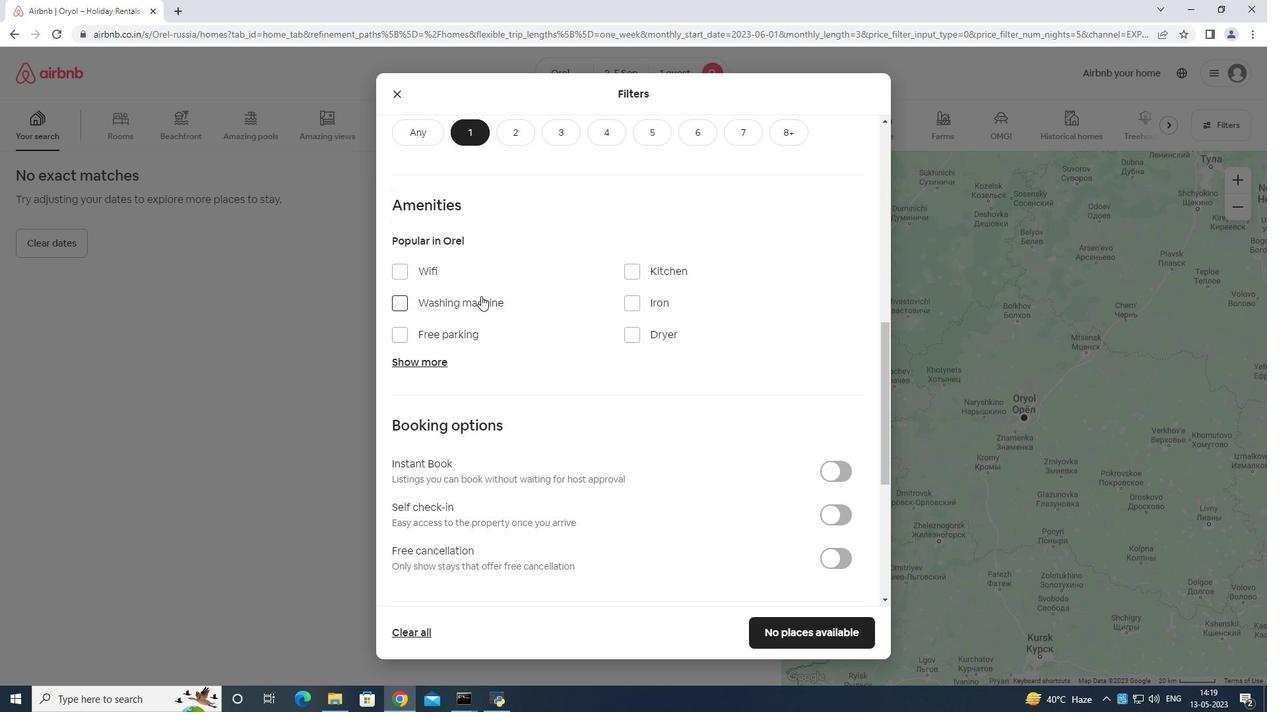 
Action: Mouse scrolled (483, 300) with delta (0, 0)
Screenshot: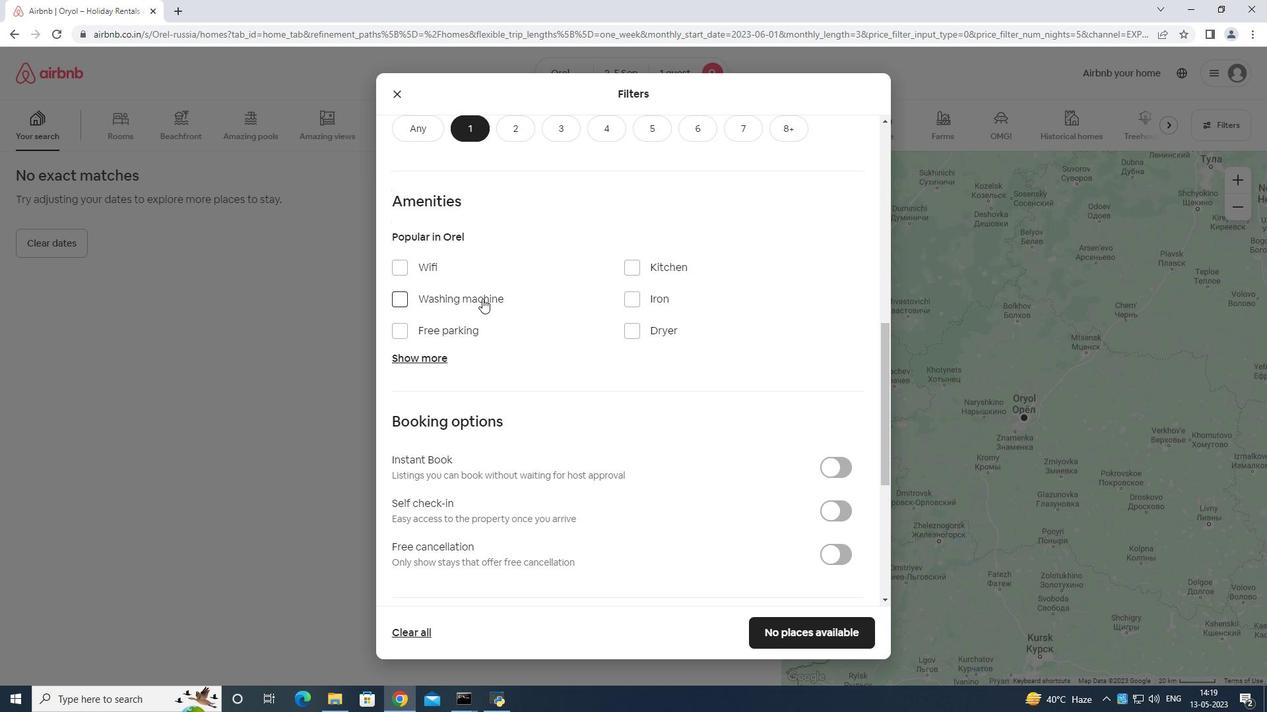 
Action: Mouse moved to (828, 315)
Screenshot: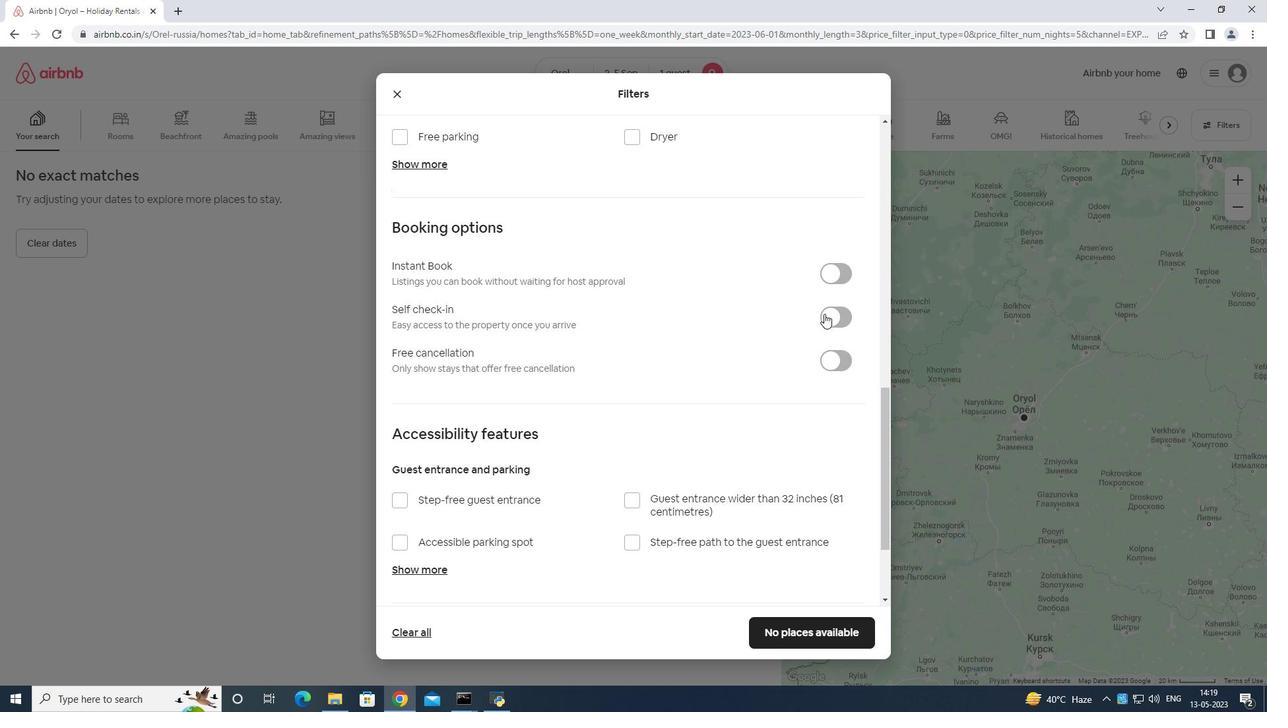 
Action: Mouse pressed left at (828, 315)
Screenshot: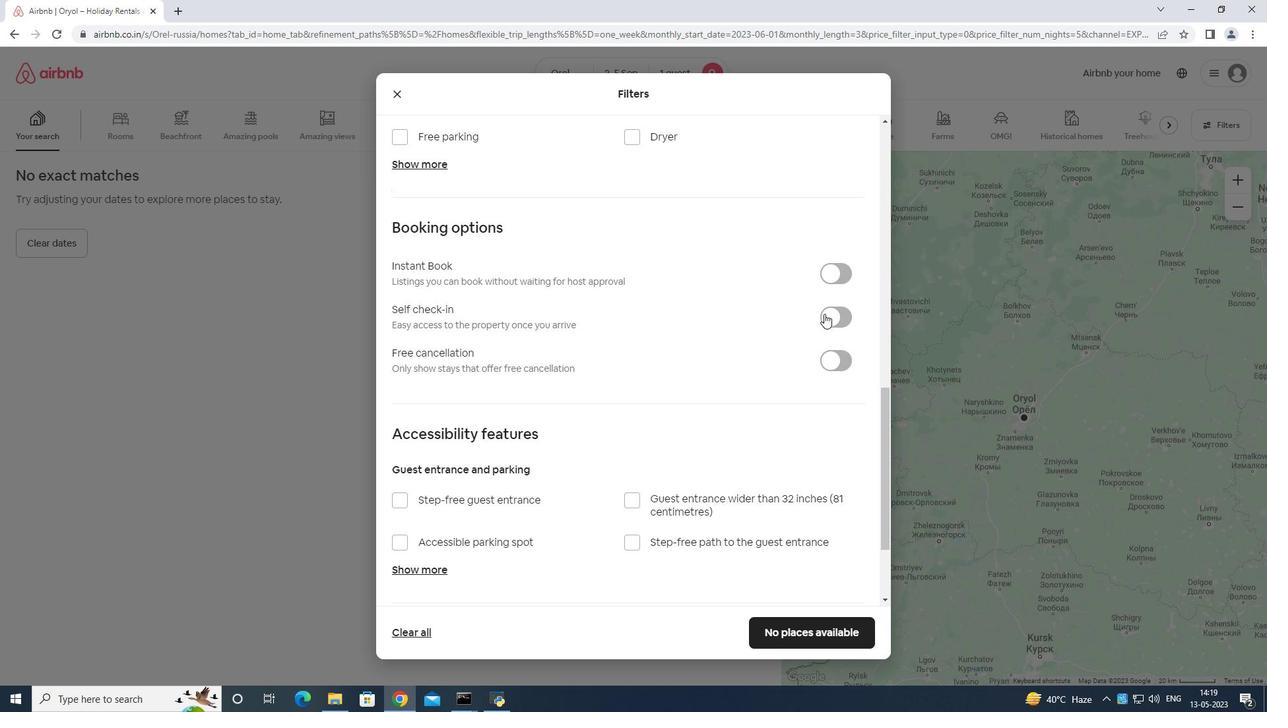 
Action: Mouse moved to (837, 294)
Screenshot: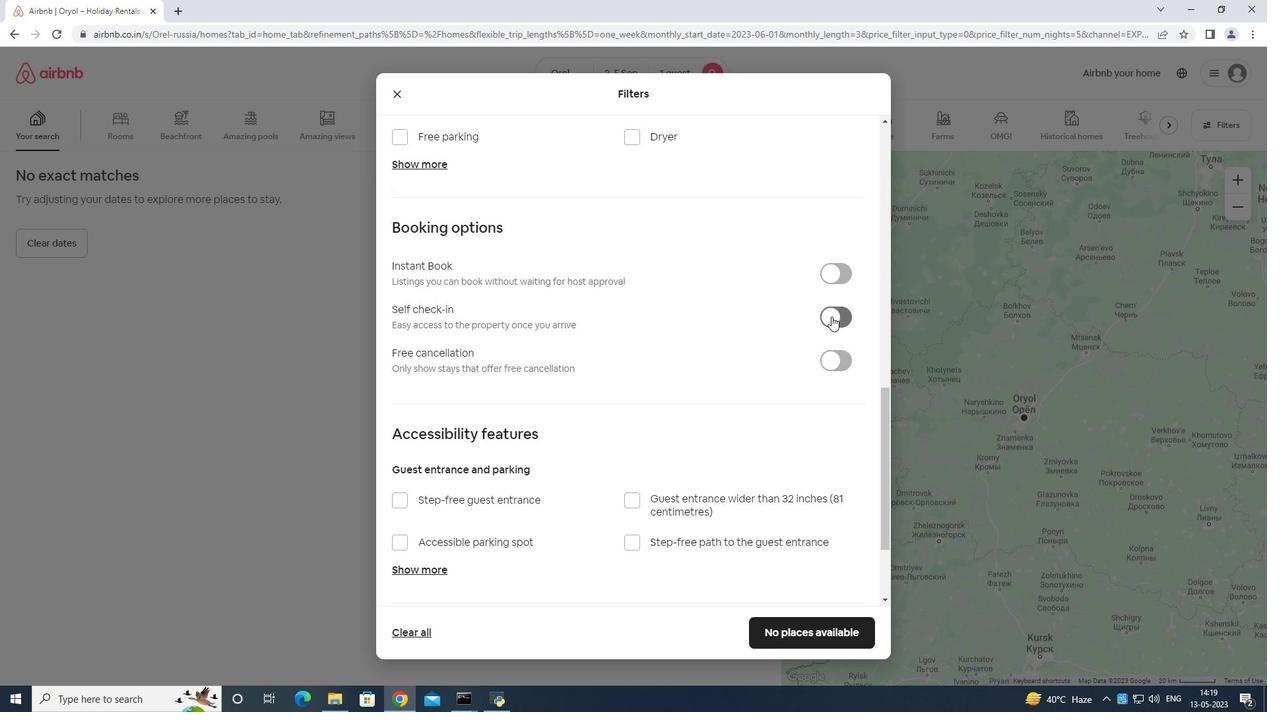 
Action: Mouse scrolled (837, 293) with delta (0, 0)
Screenshot: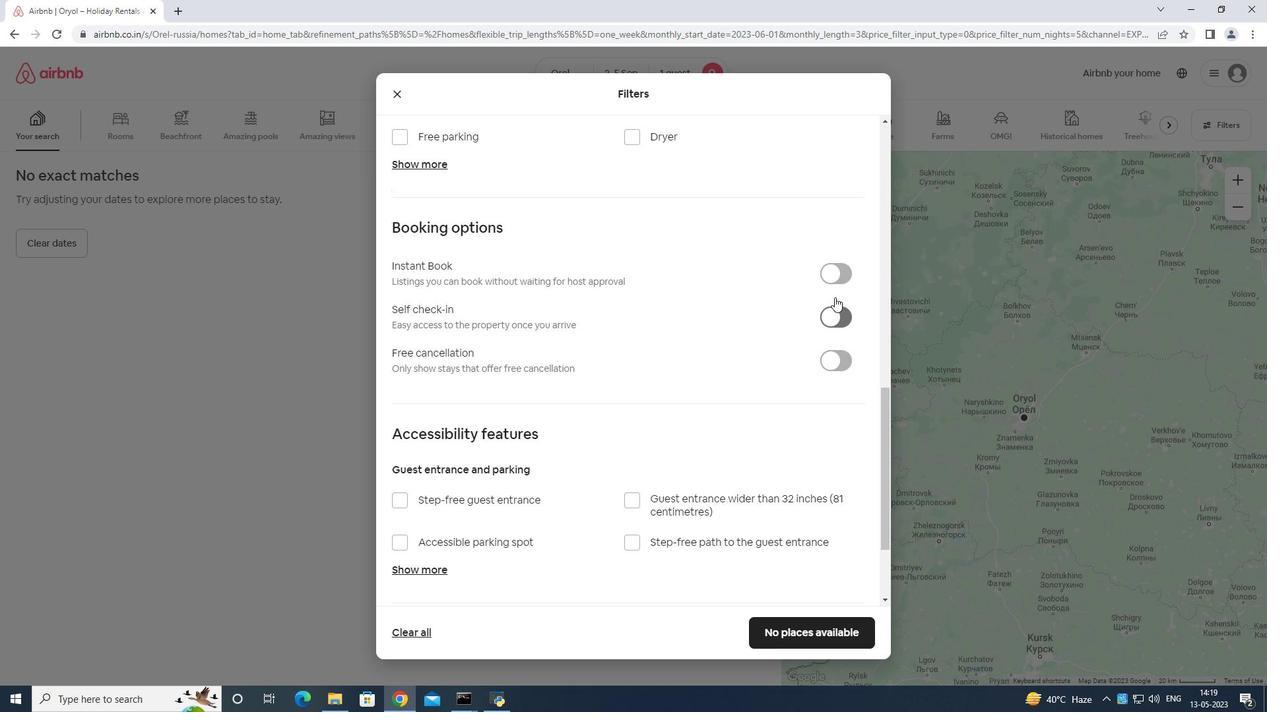 
Action: Mouse moved to (837, 308)
Screenshot: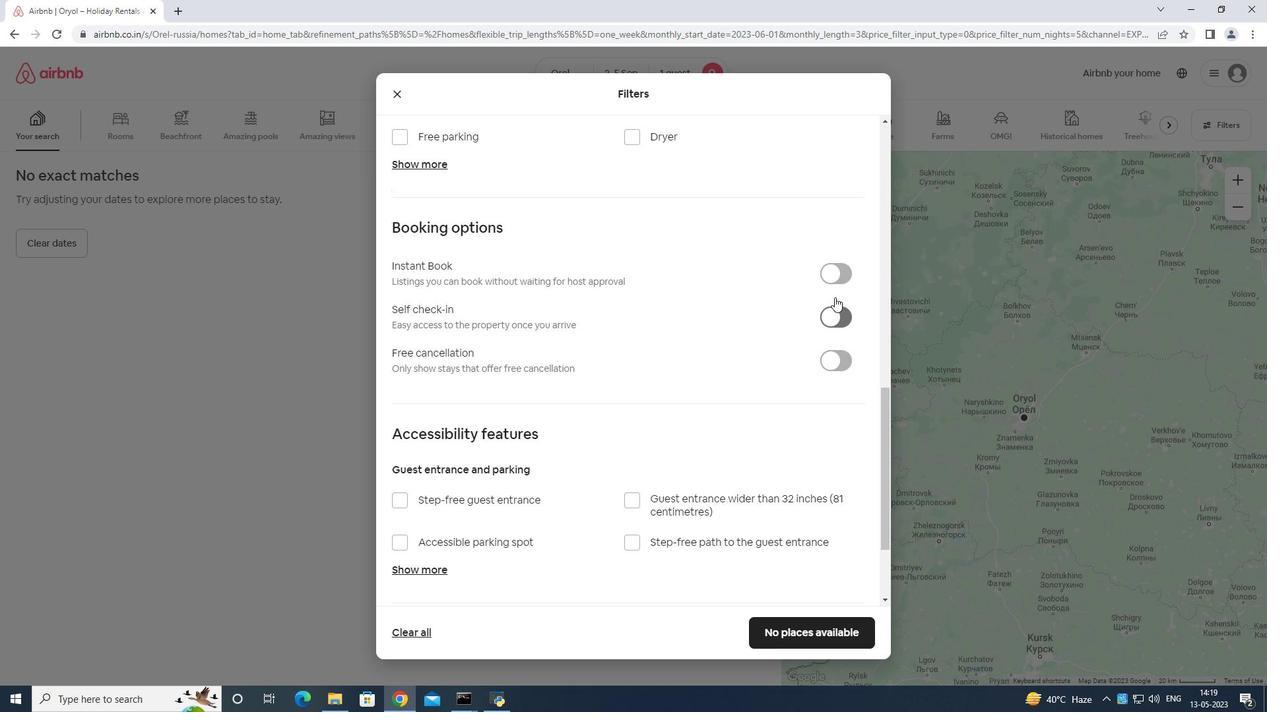 
Action: Mouse scrolled (837, 307) with delta (0, 0)
Screenshot: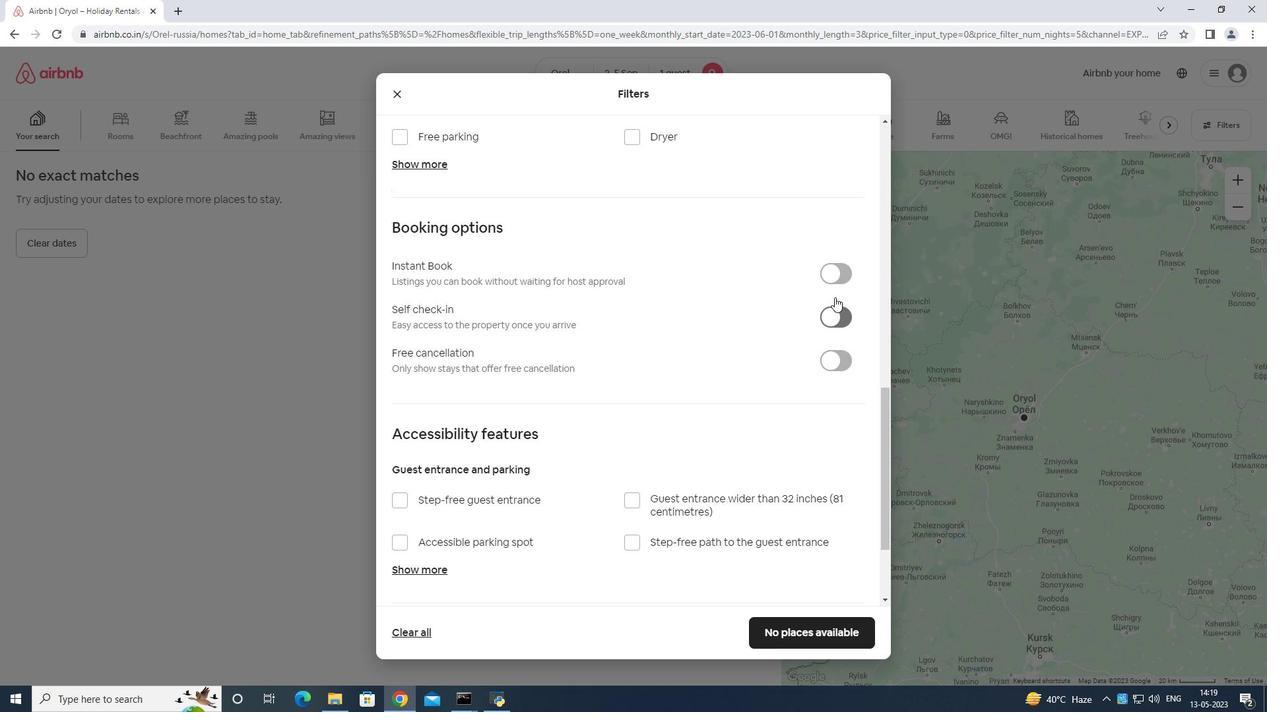 
Action: Mouse moved to (837, 312)
Screenshot: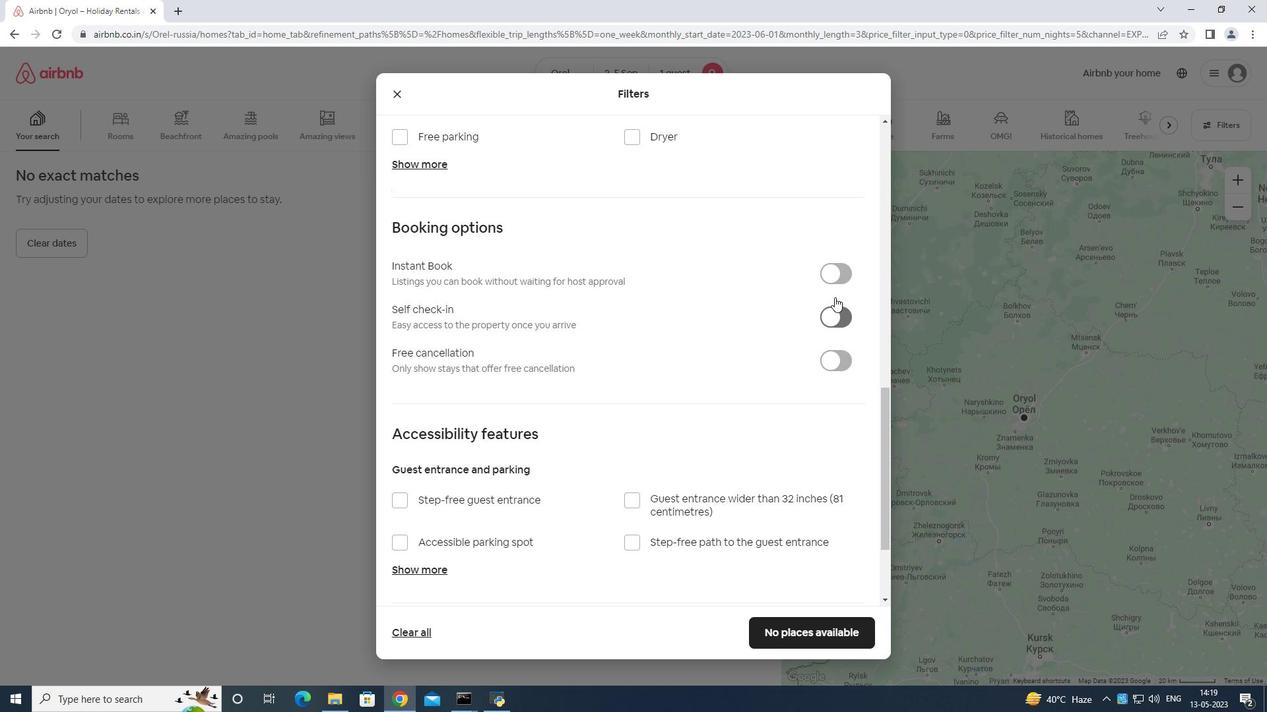 
Action: Mouse scrolled (837, 311) with delta (0, 0)
Screenshot: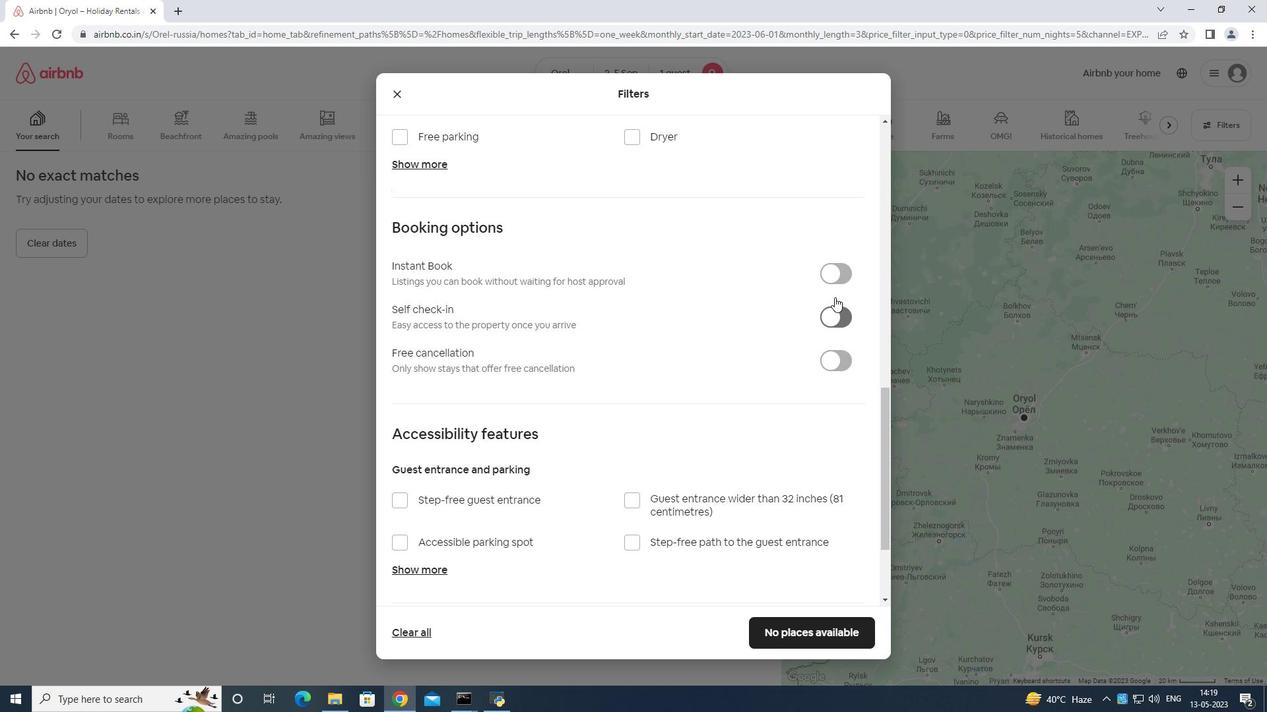 
Action: Mouse moved to (837, 313)
Screenshot: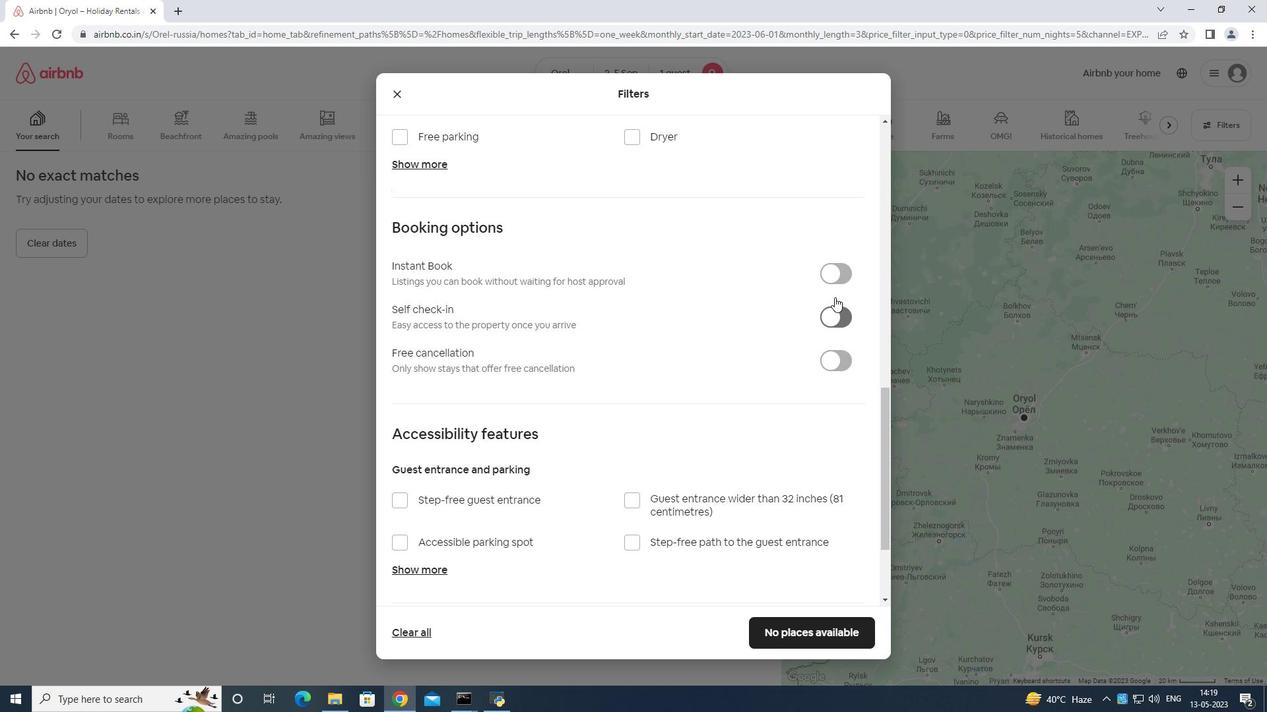 
Action: Mouse scrolled (837, 312) with delta (0, 0)
Screenshot: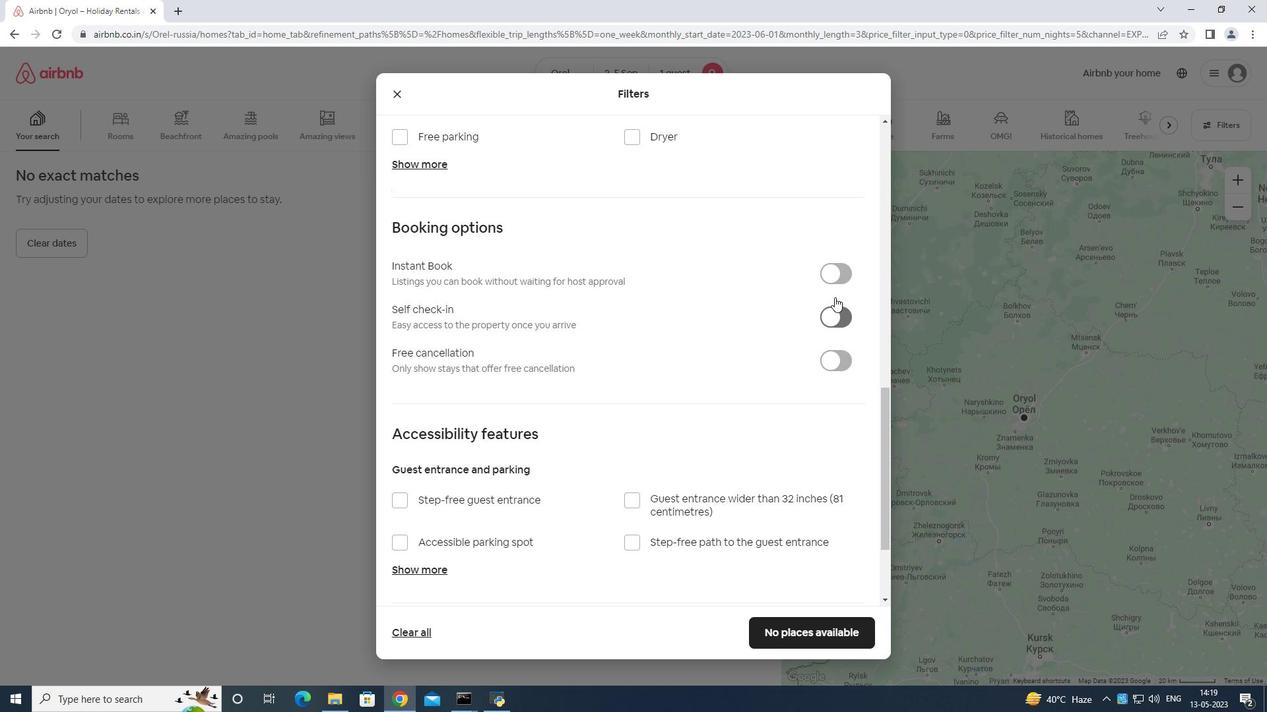 
Action: Mouse moved to (836, 316)
Screenshot: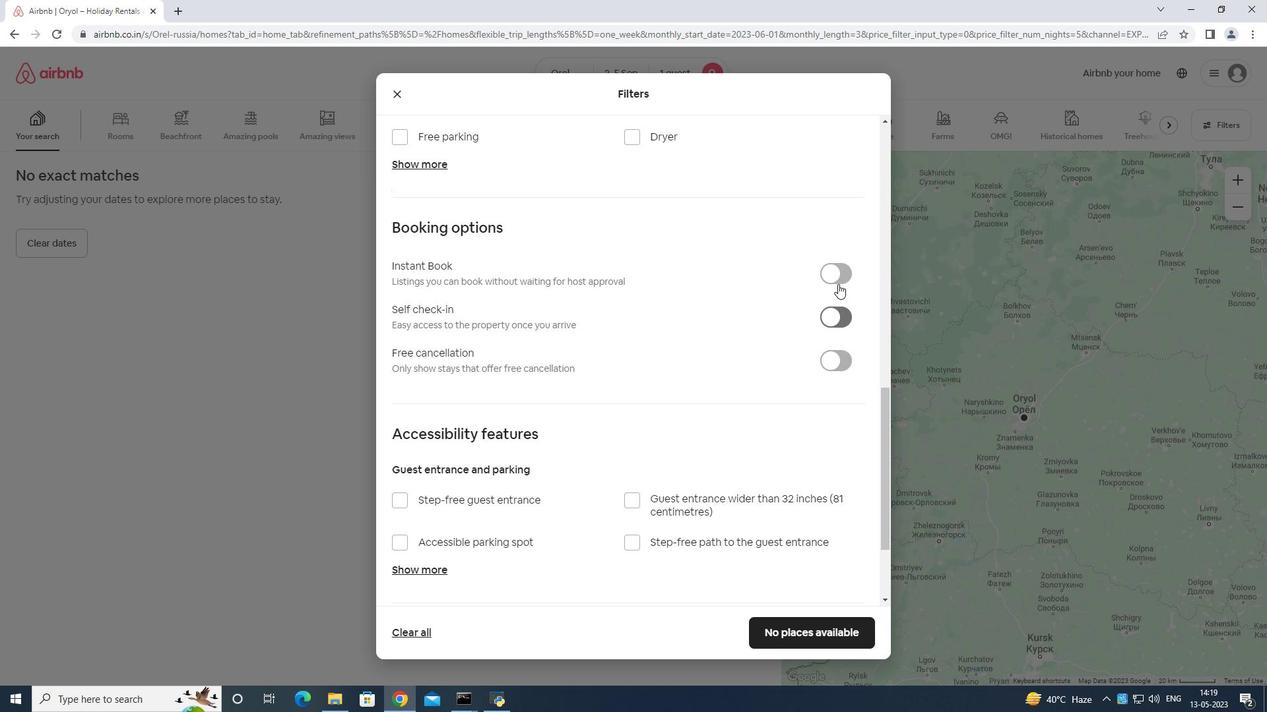 
Action: Mouse scrolled (836, 315) with delta (0, 0)
Screenshot: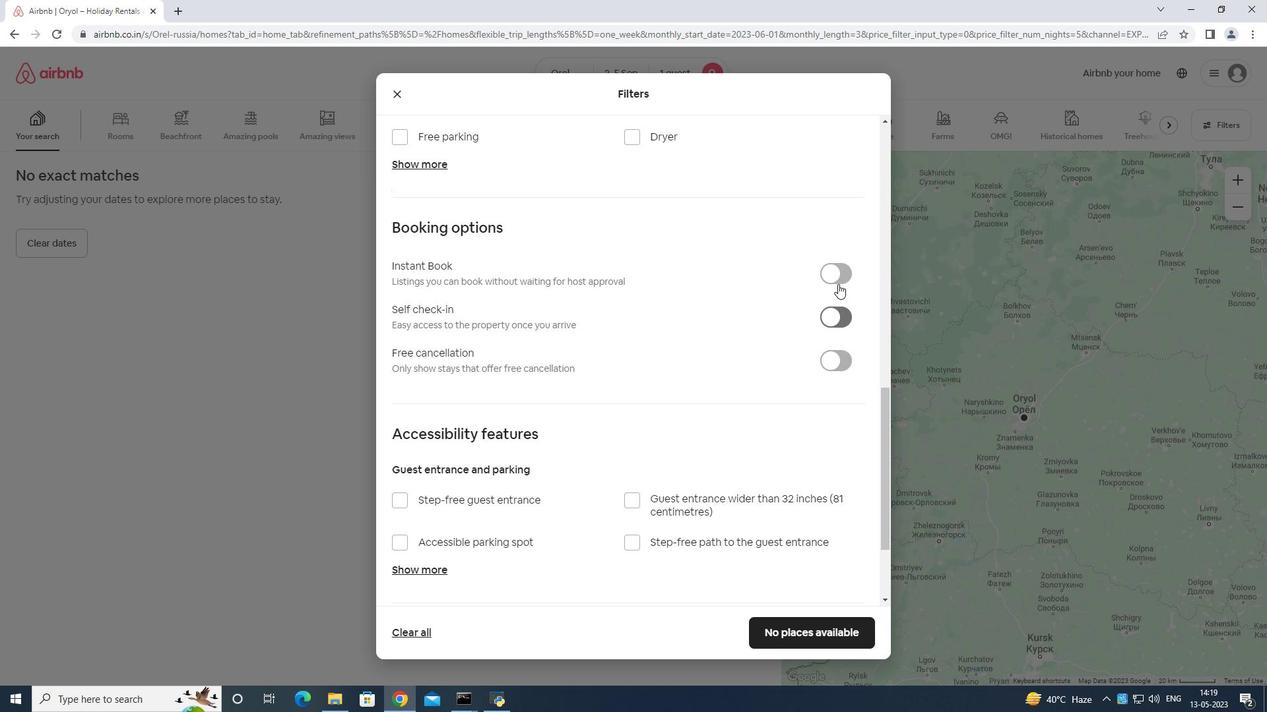 
Action: Mouse moved to (816, 328)
Screenshot: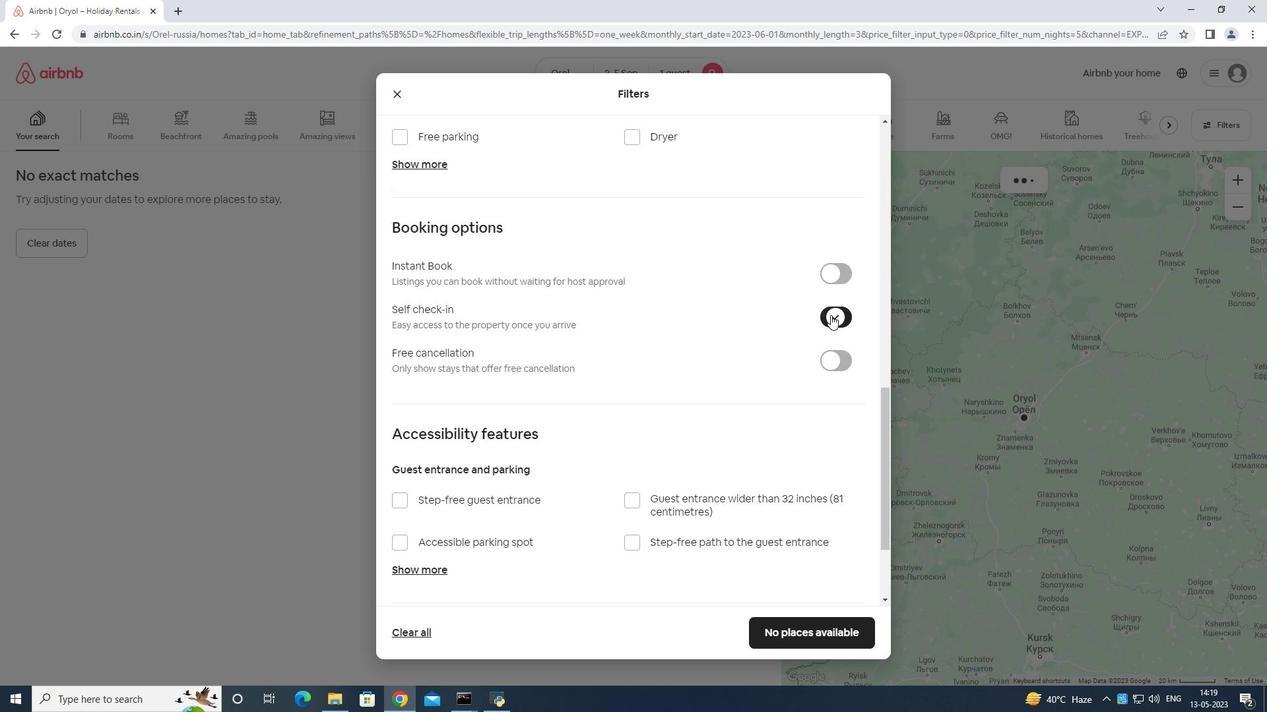 
Action: Mouse scrolled (816, 328) with delta (0, 0)
Screenshot: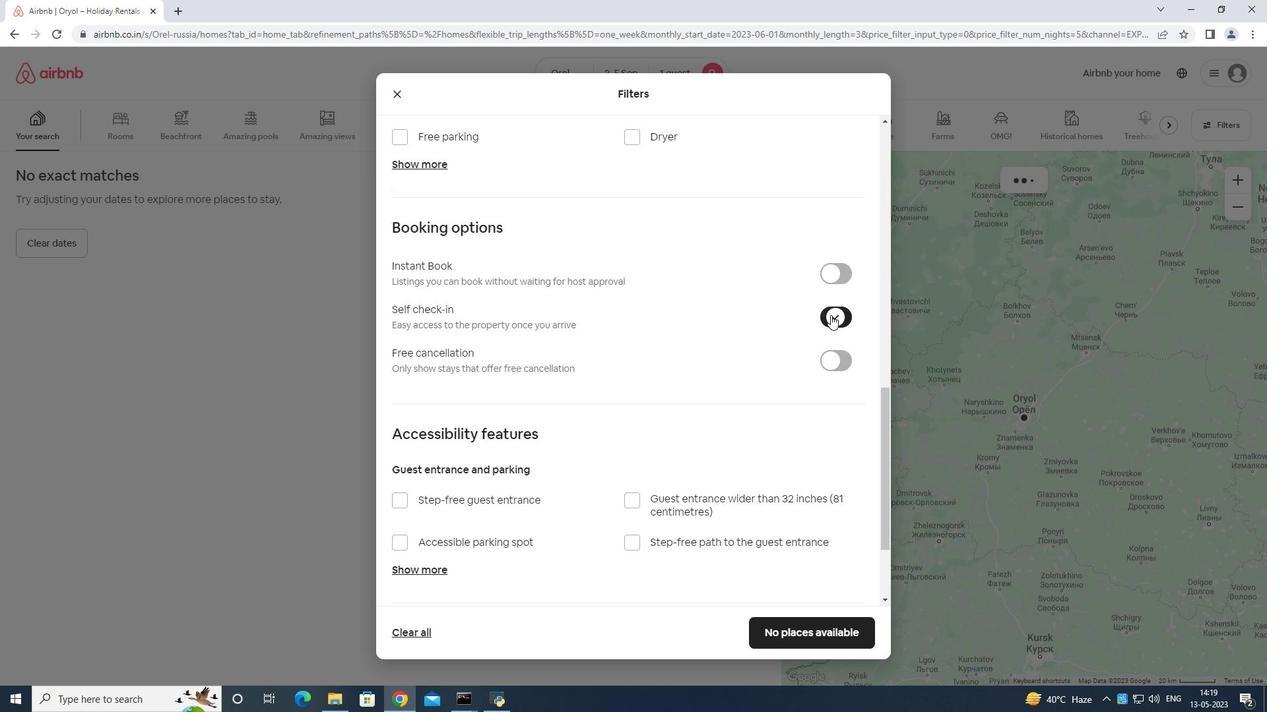 
Action: Mouse moved to (815, 333)
Screenshot: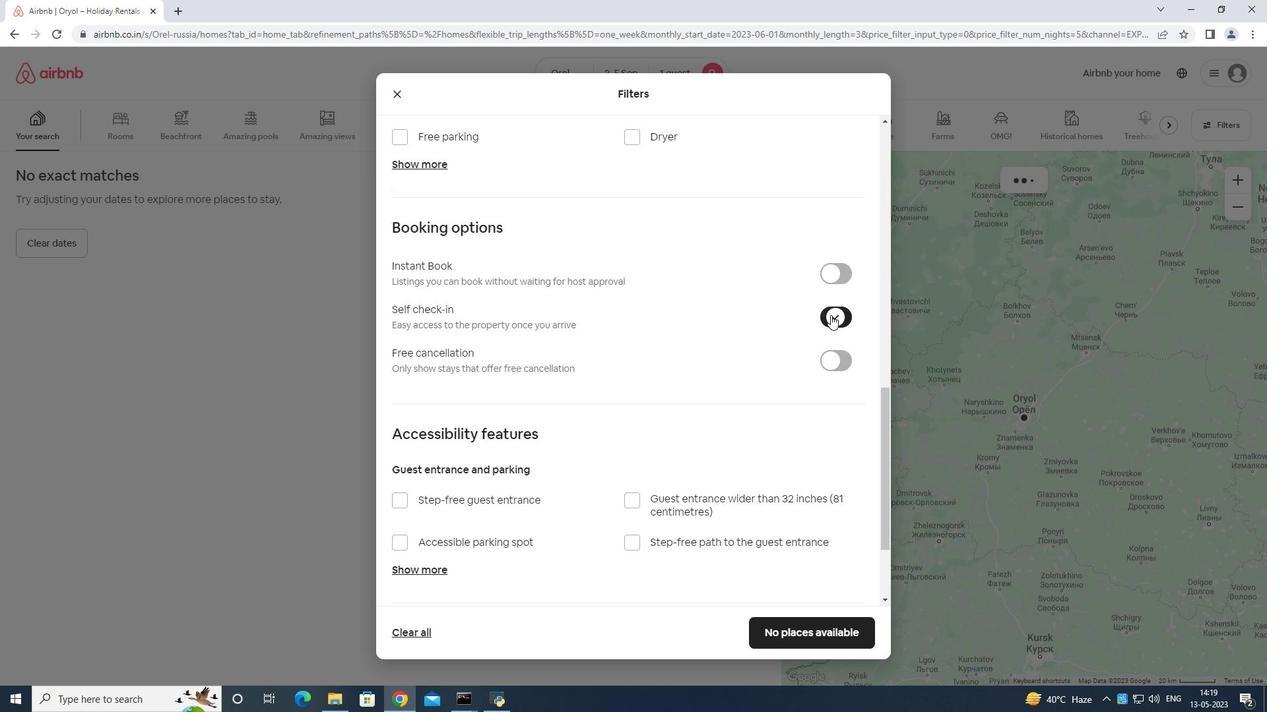 
Action: Mouse scrolled (815, 331) with delta (0, 0)
Screenshot: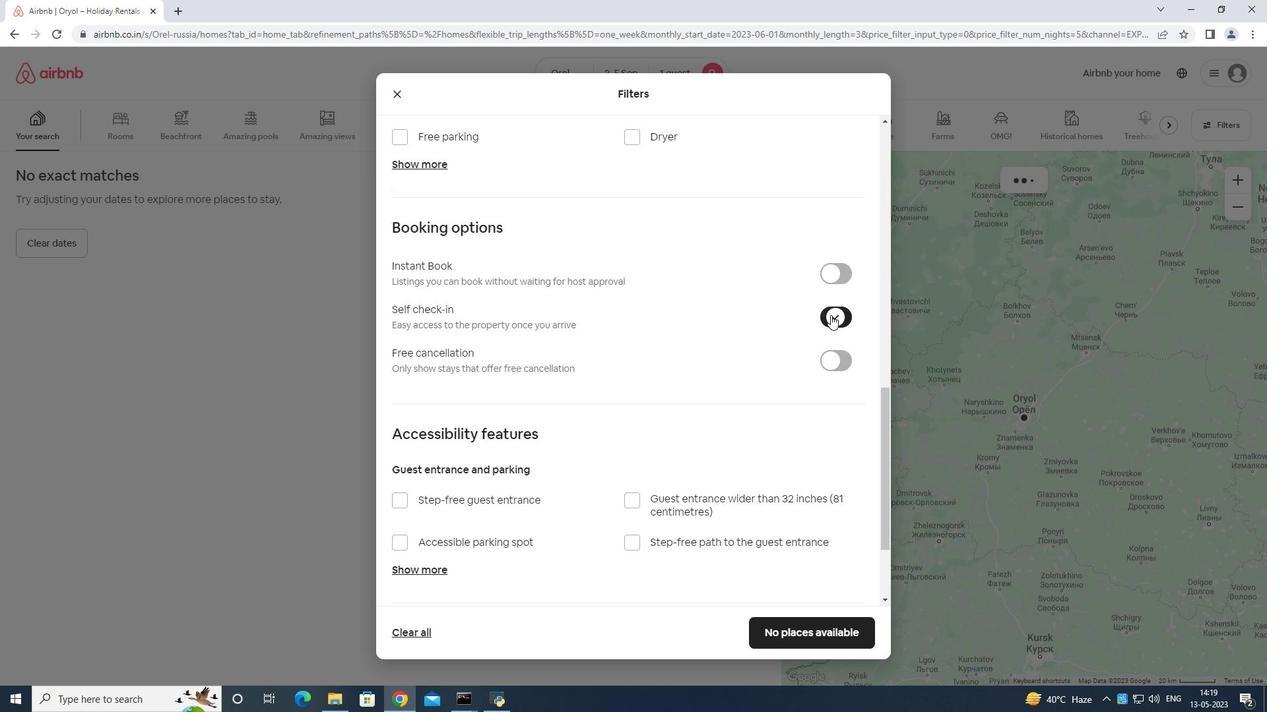 
Action: Mouse moved to (812, 338)
Screenshot: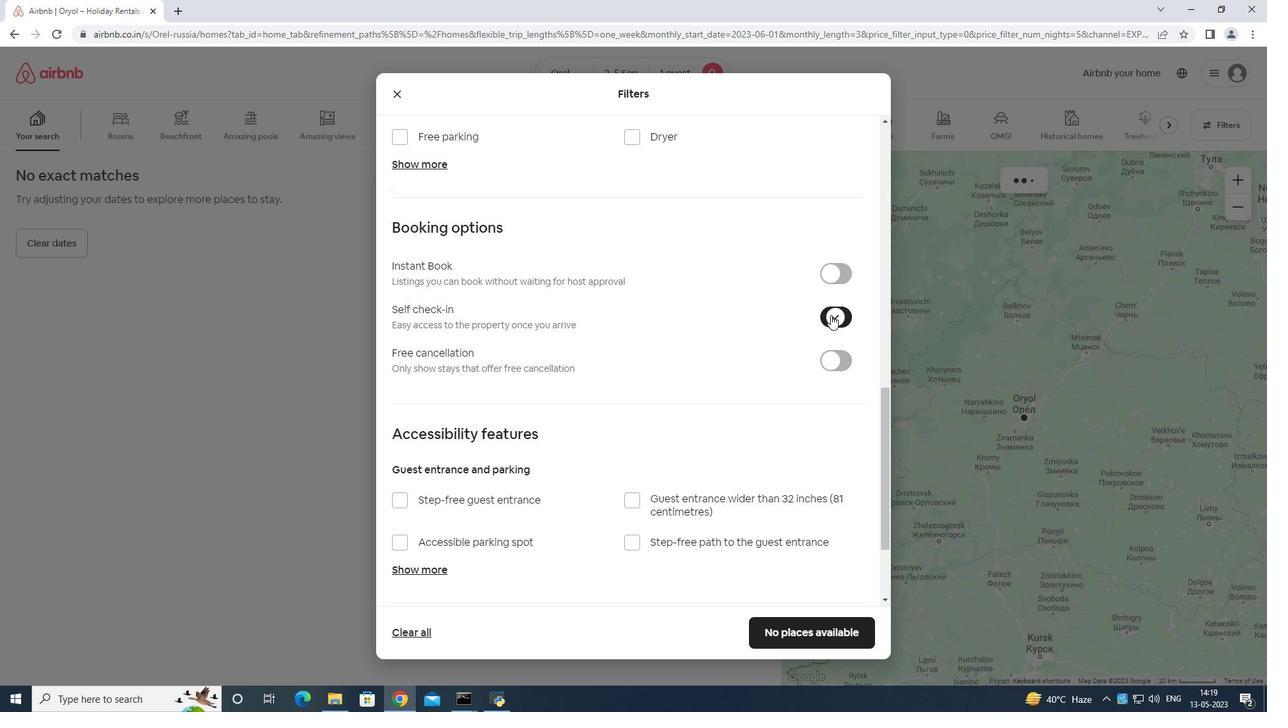 
Action: Mouse scrolled (815, 334) with delta (0, 0)
Screenshot: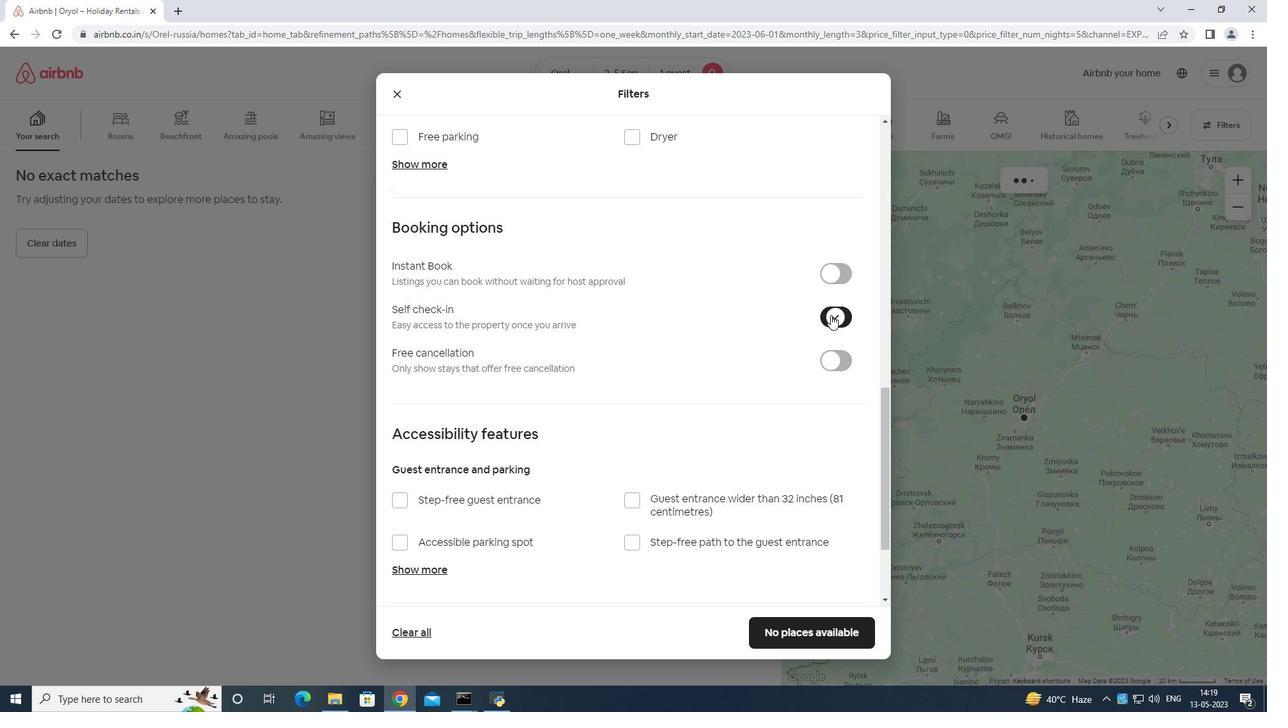 
Action: Mouse moved to (809, 340)
Screenshot: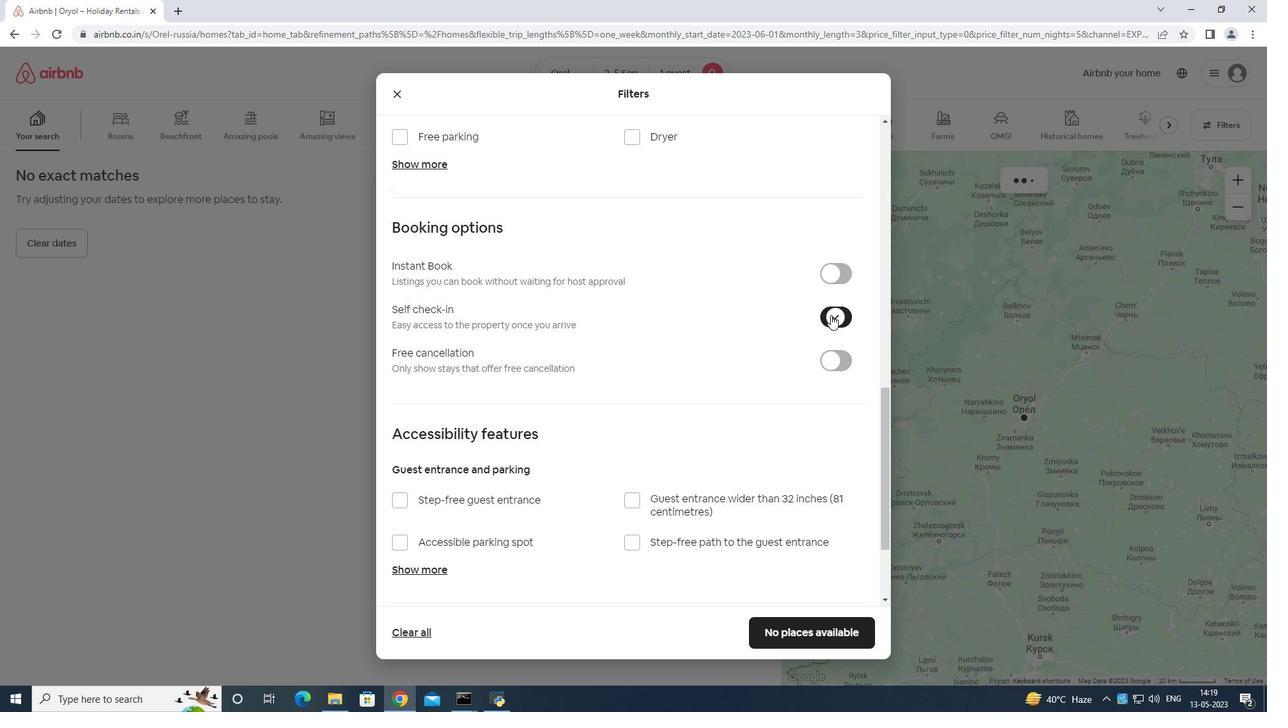 
Action: Mouse scrolled (813, 335) with delta (0, 0)
Screenshot: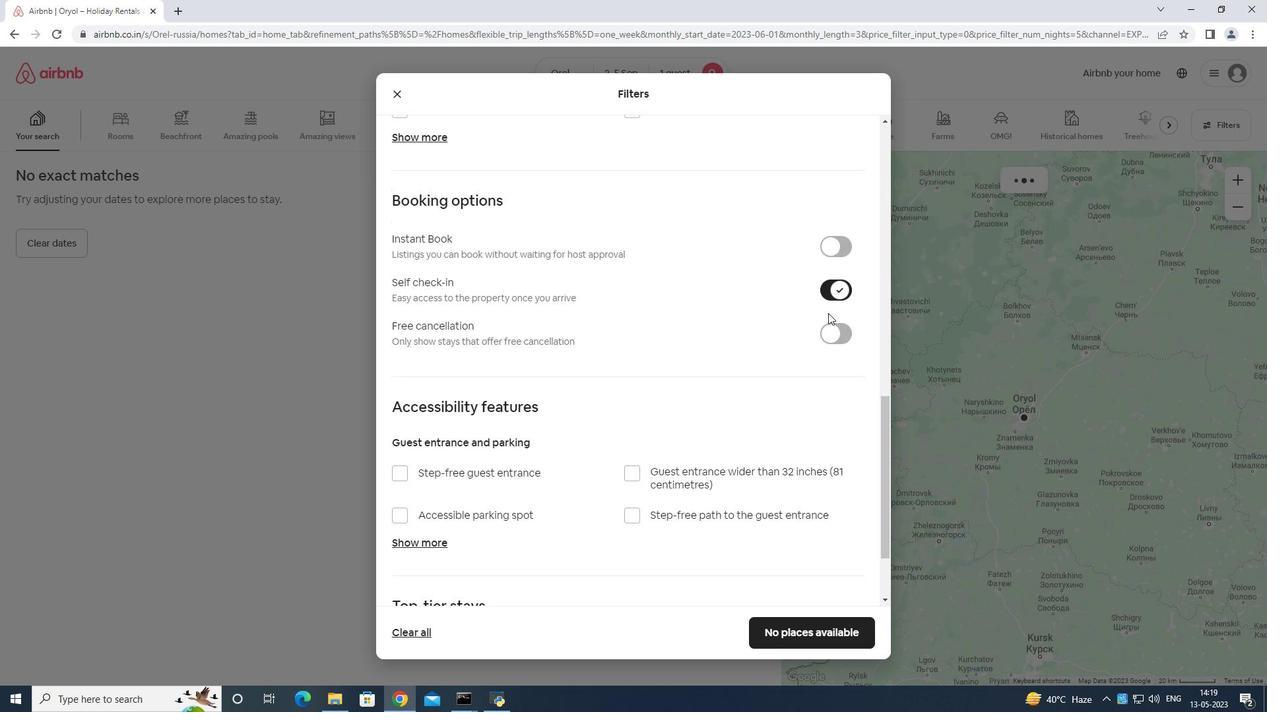 
Action: Mouse moved to (808, 342)
Screenshot: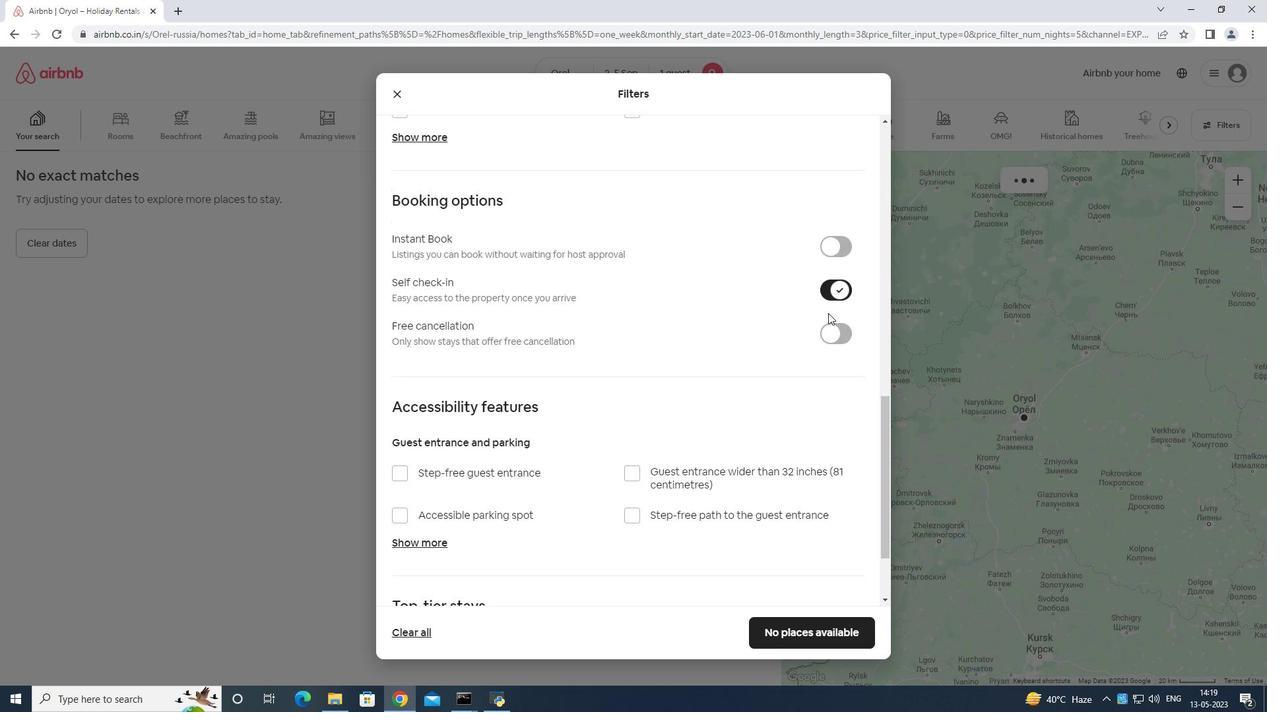 
Action: Mouse scrolled (812, 337) with delta (0, 0)
Screenshot: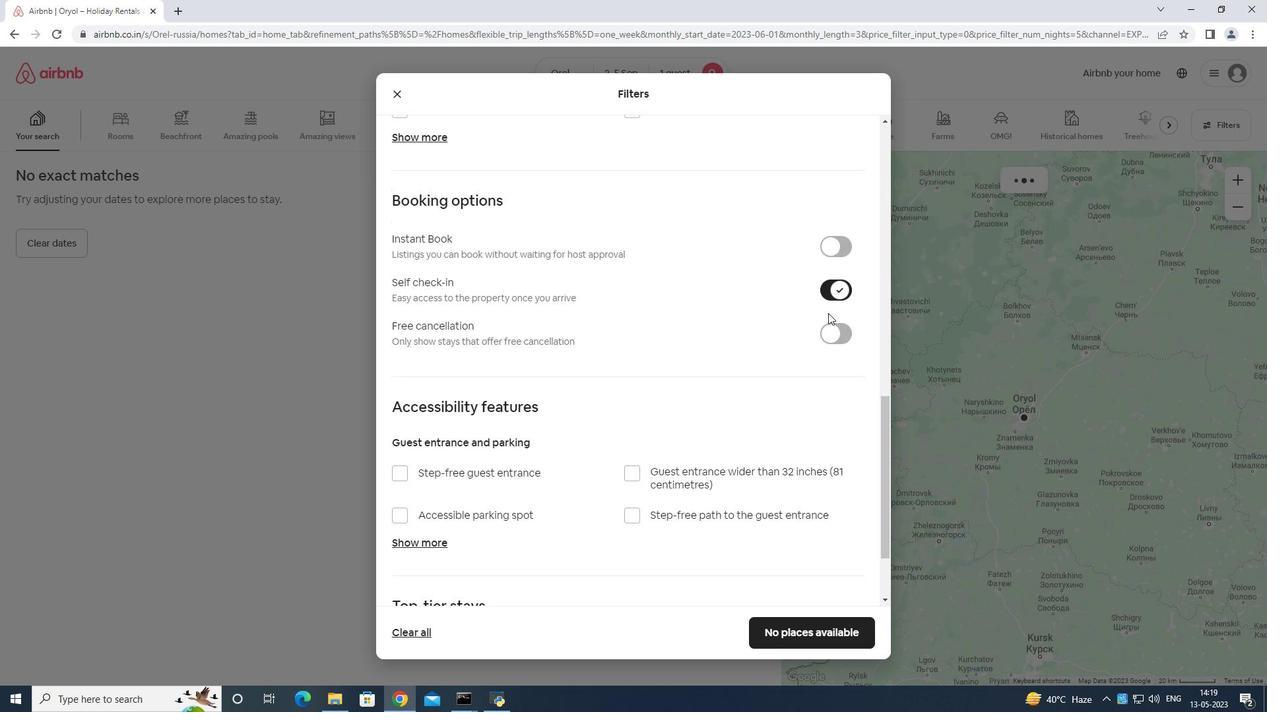 
Action: Mouse moved to (775, 628)
Screenshot: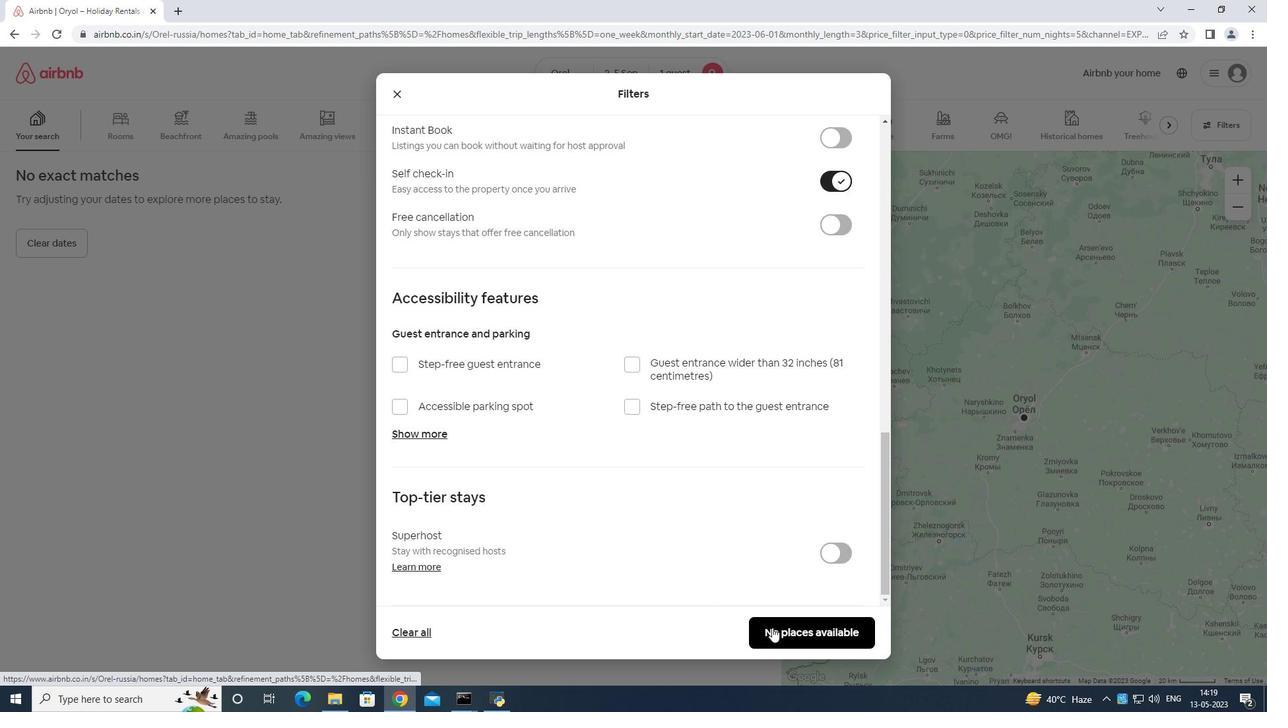 
Action: Mouse pressed left at (775, 628)
Screenshot: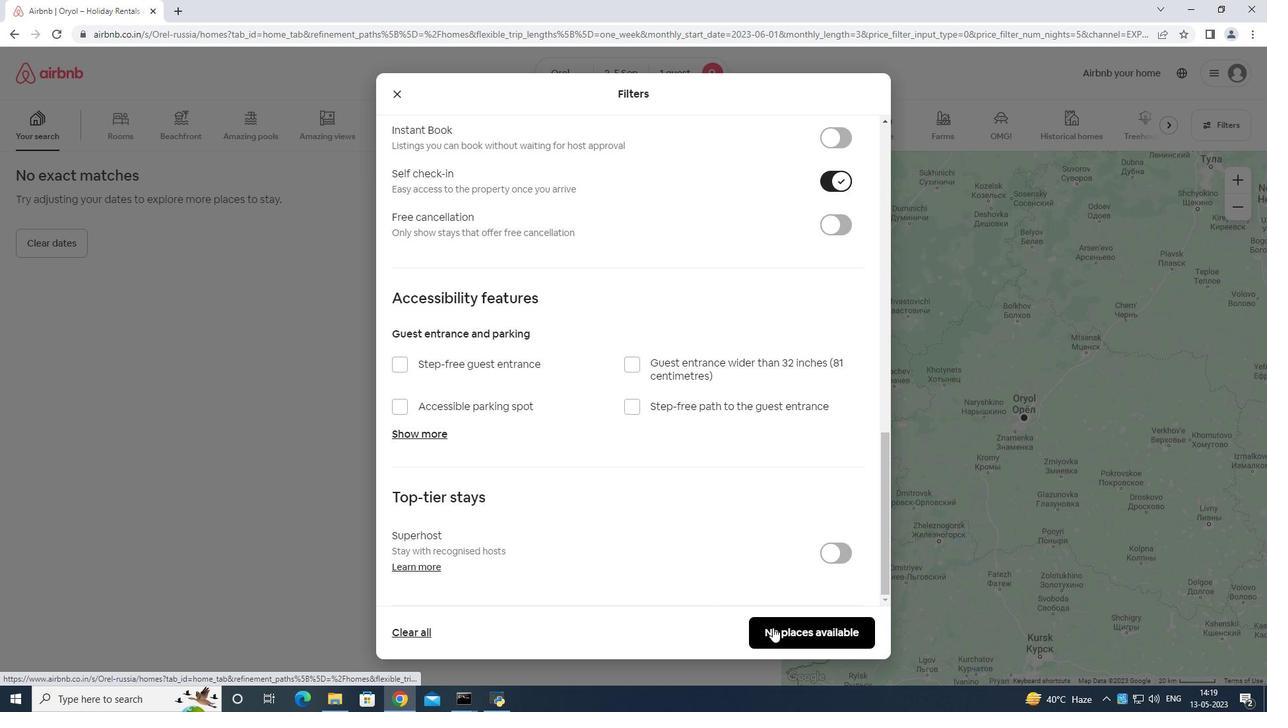 
Action: Mouse moved to (782, 627)
Screenshot: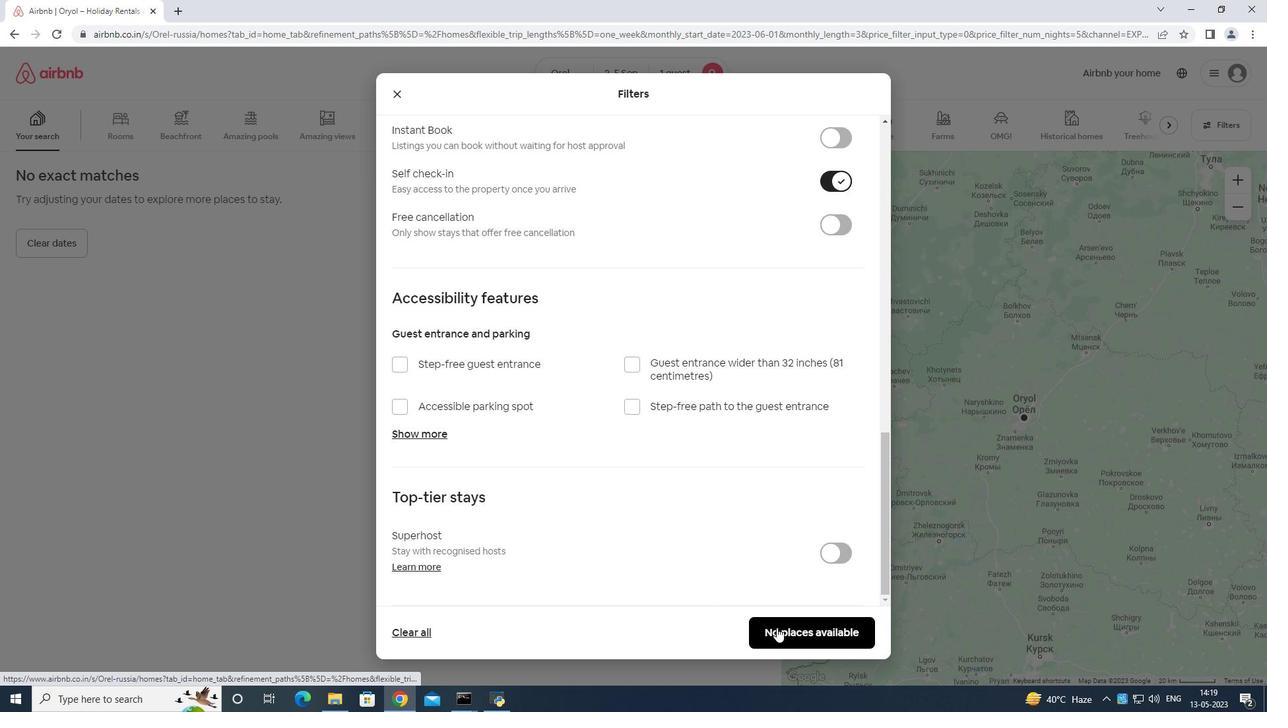 
